 Task: Search one way flight ticket for 2 adults, 2 infants in seat and 1 infant on lap in first from Daytona Beach: Daytona Beach International Airport to Rock Springs: Southwest Wyoming Regional Airport (rock Springs Sweetwater County Airport) on 8-5-2023. Choice of flights is United. Number of bags: 1 carry on bag and 5 checked bags. Price is upto 30000. Outbound departure time preference is 8:30.
Action: Mouse moved to (385, 159)
Screenshot: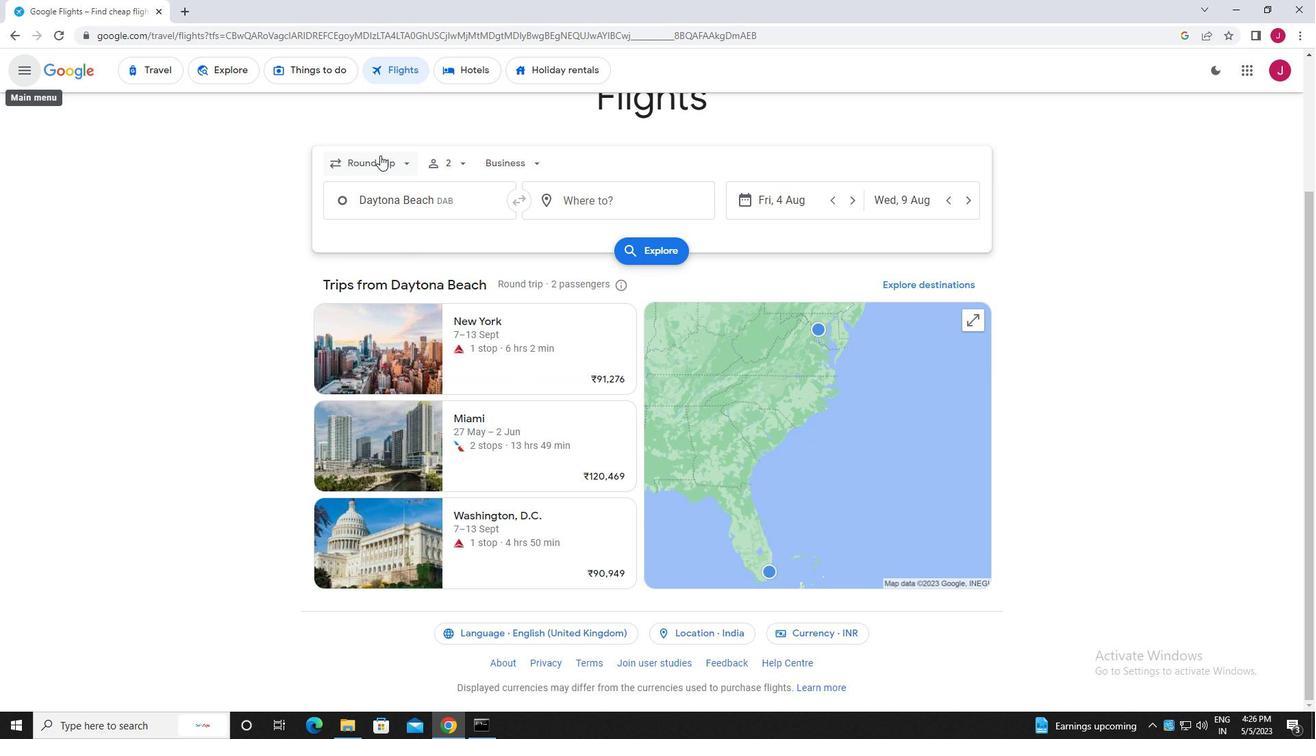 
Action: Mouse pressed left at (385, 159)
Screenshot: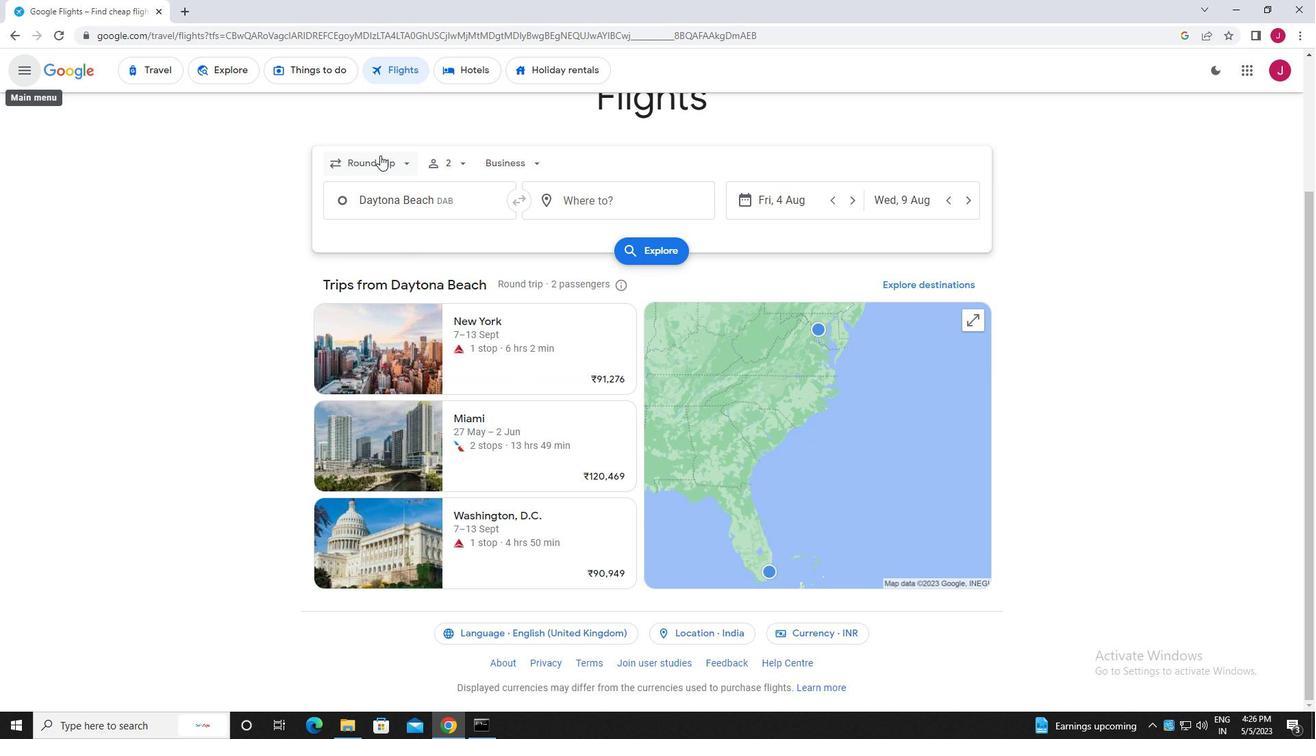 
Action: Mouse moved to (393, 227)
Screenshot: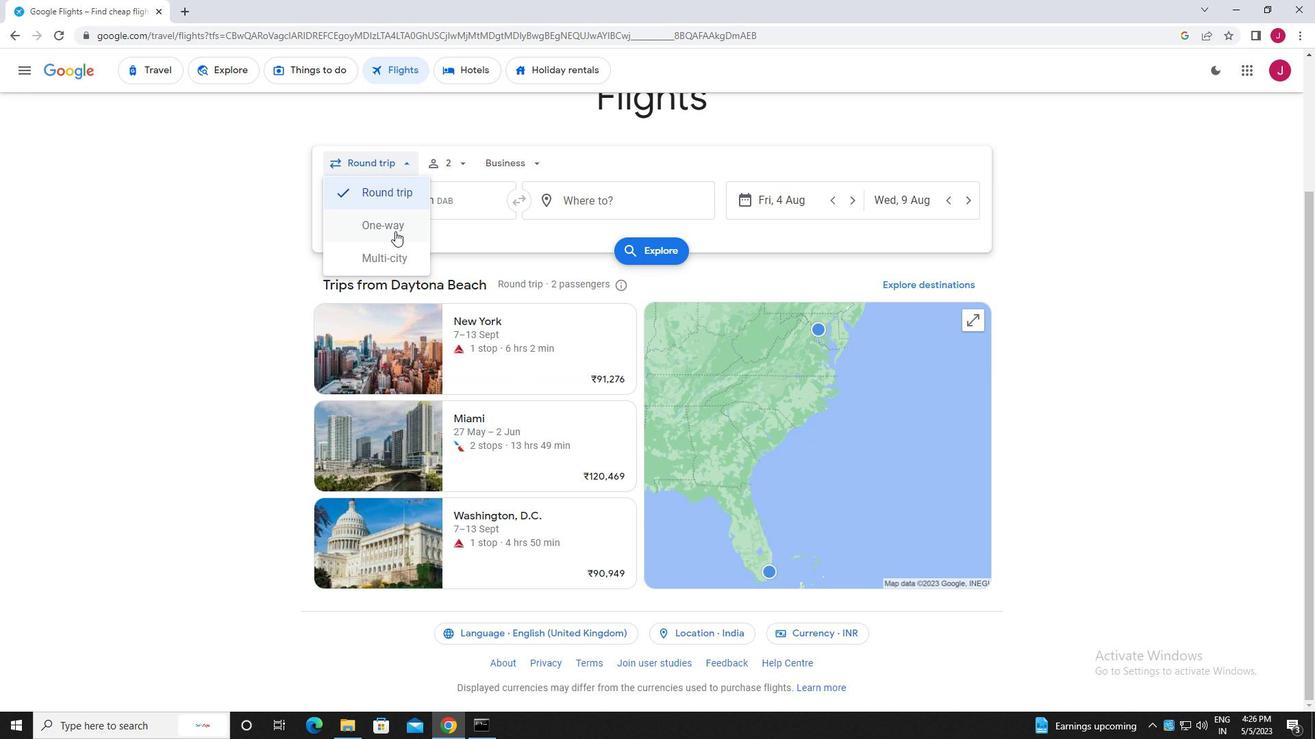 
Action: Mouse pressed left at (393, 227)
Screenshot: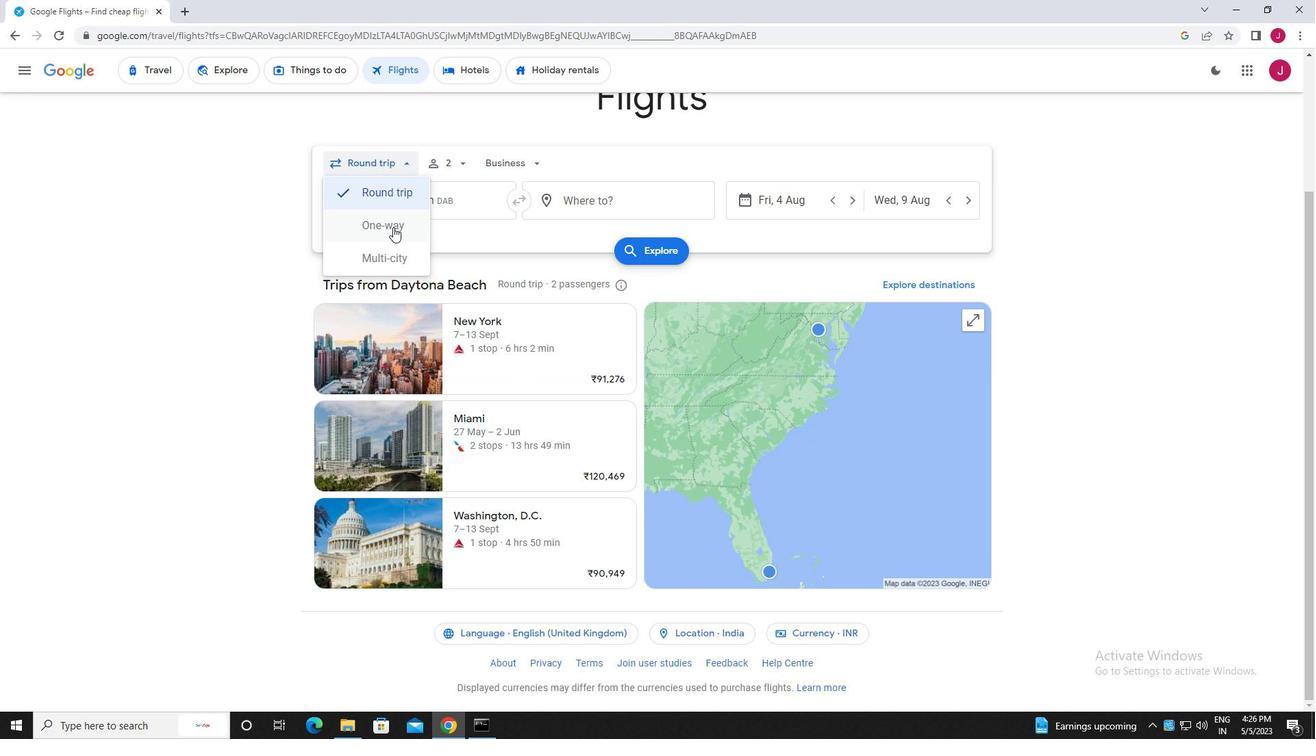 
Action: Mouse moved to (457, 164)
Screenshot: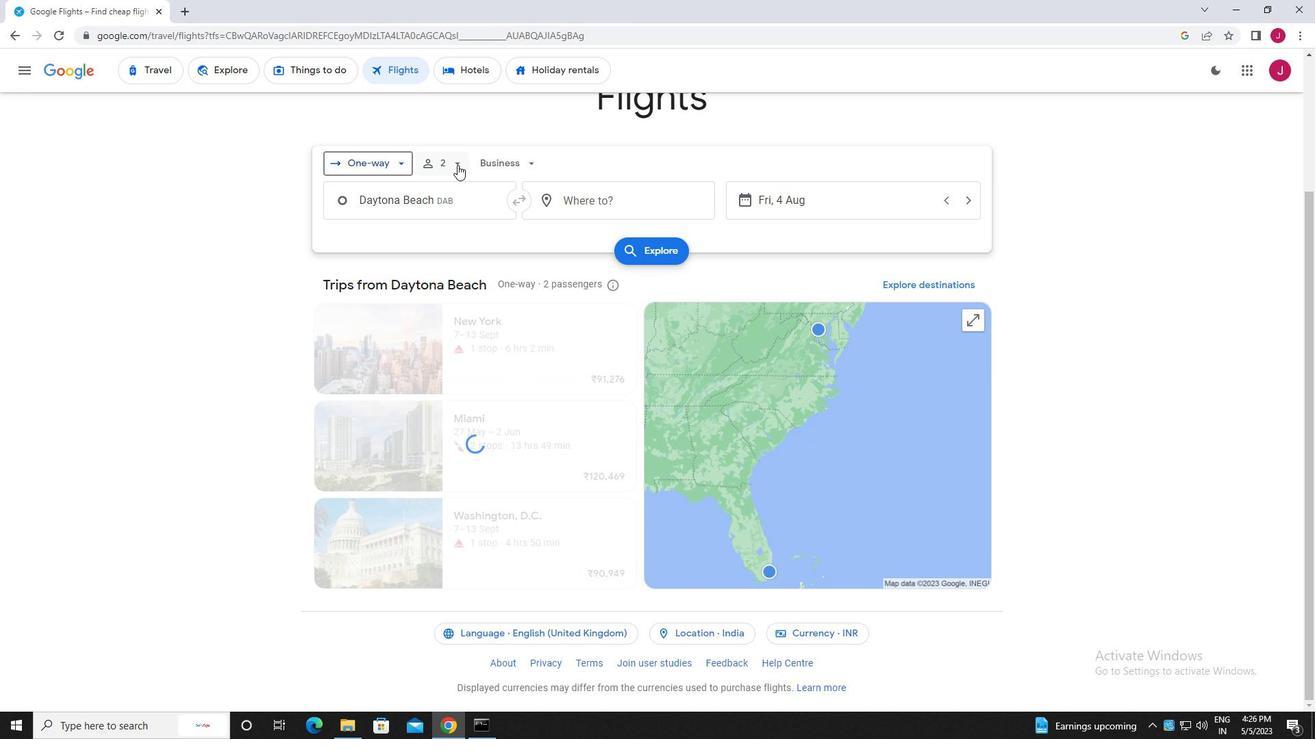 
Action: Mouse pressed left at (457, 164)
Screenshot: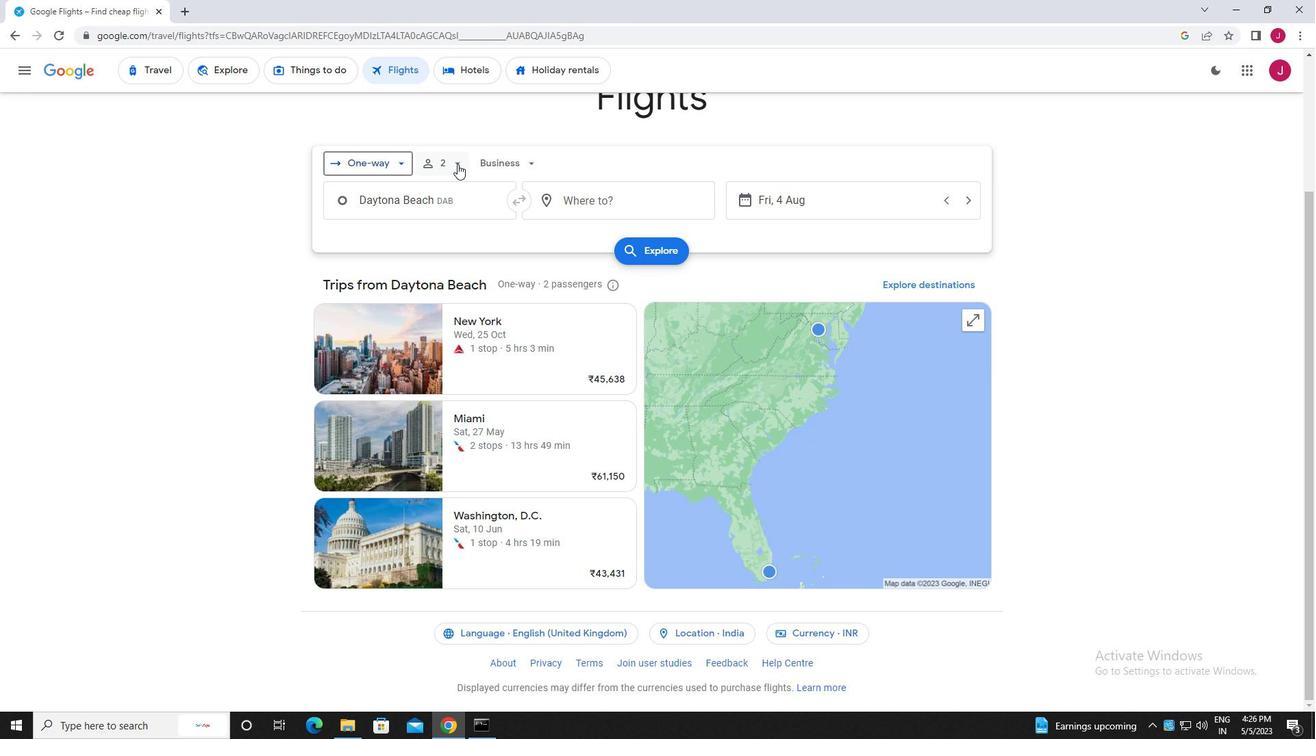 
Action: Mouse moved to (559, 199)
Screenshot: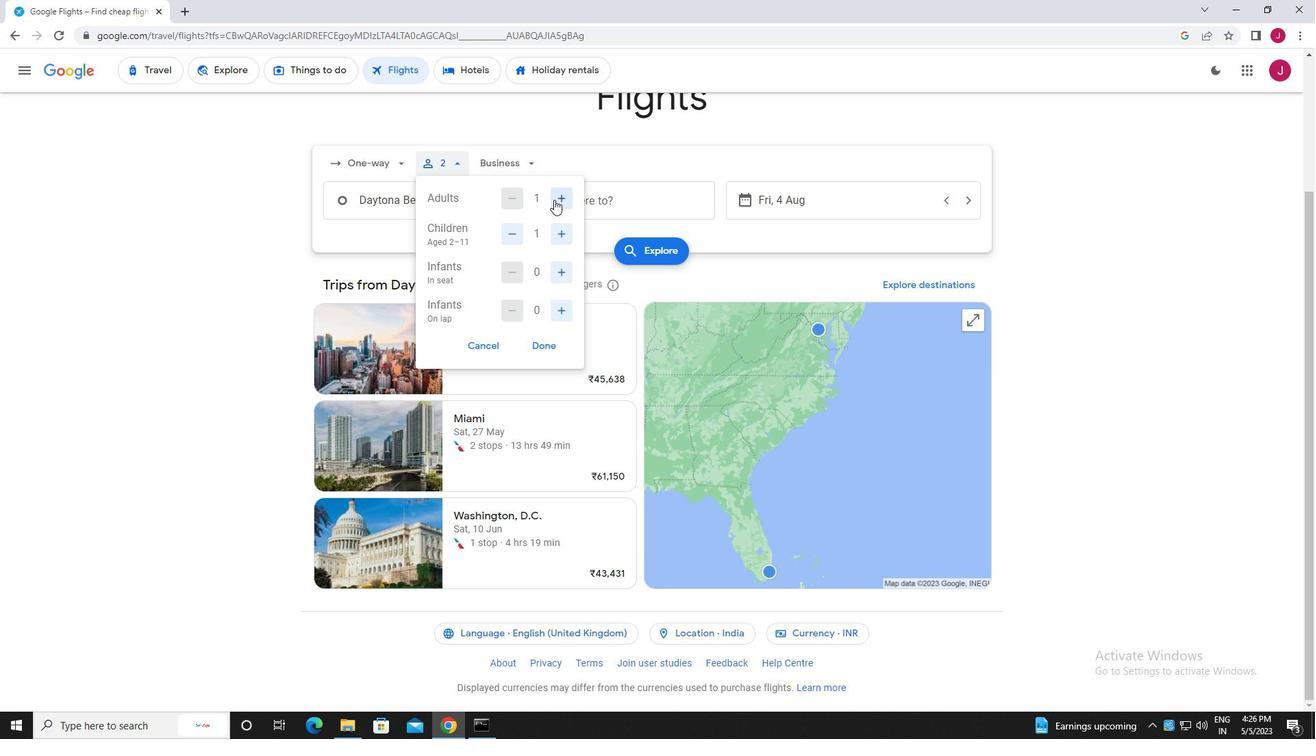 
Action: Mouse pressed left at (559, 199)
Screenshot: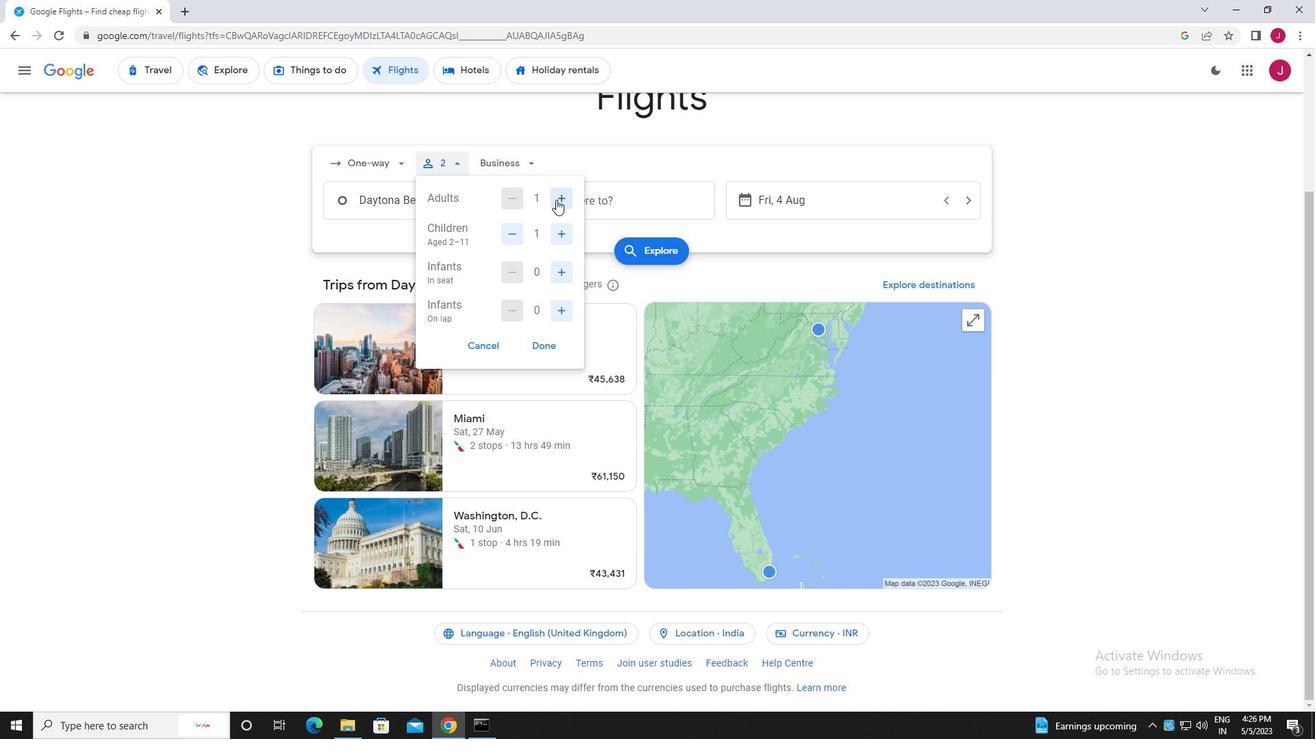
Action: Mouse moved to (560, 239)
Screenshot: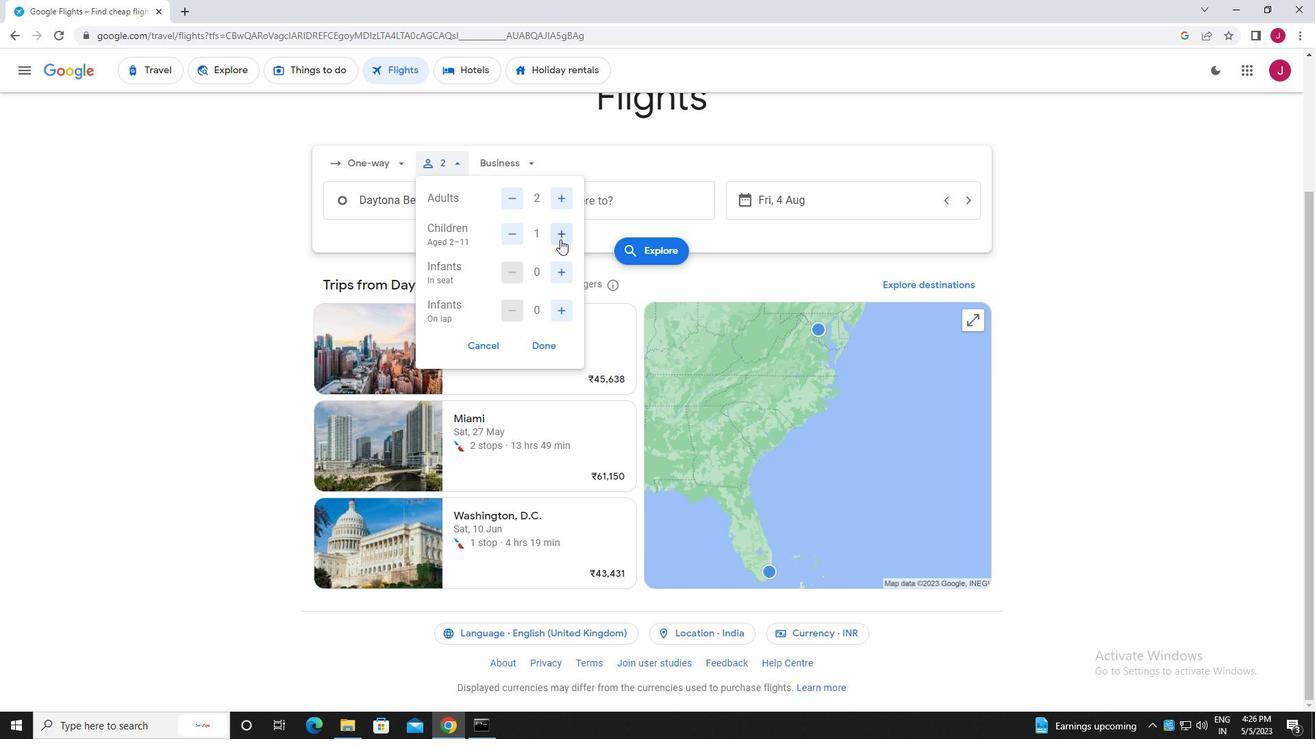 
Action: Mouse pressed left at (560, 239)
Screenshot: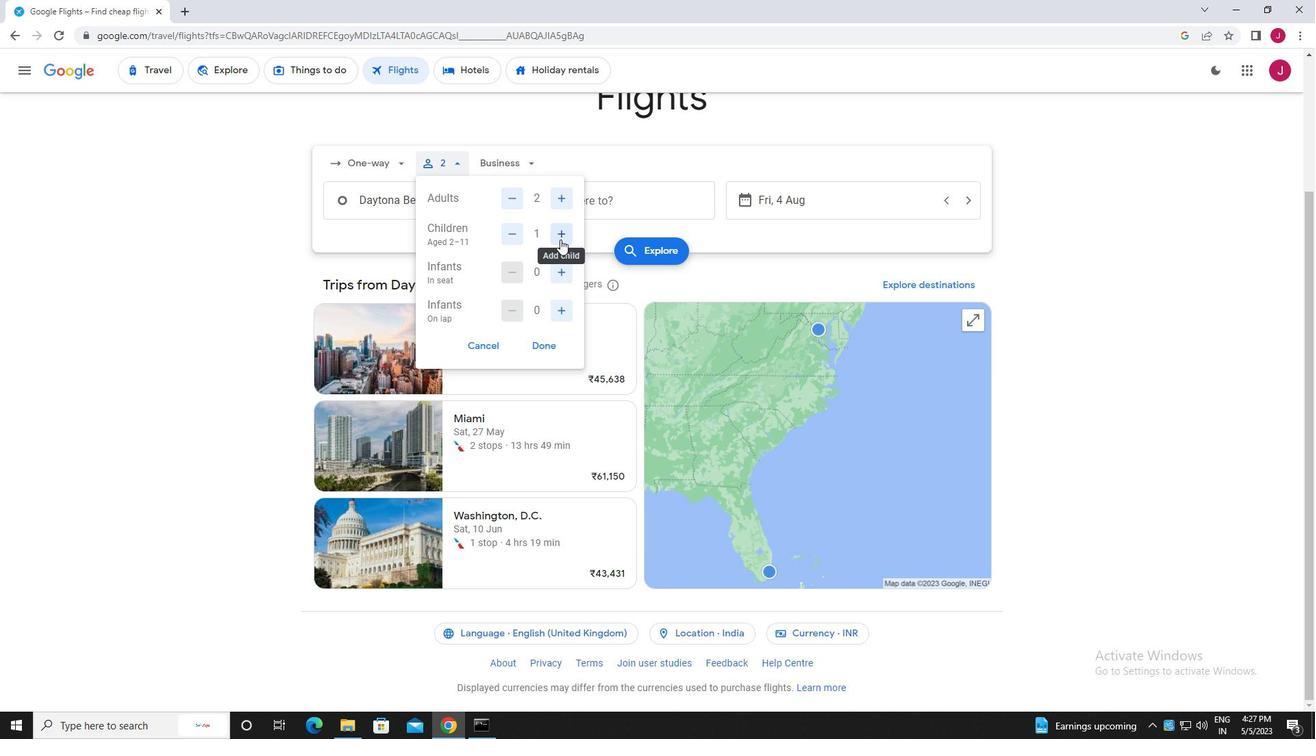 
Action: Mouse moved to (511, 235)
Screenshot: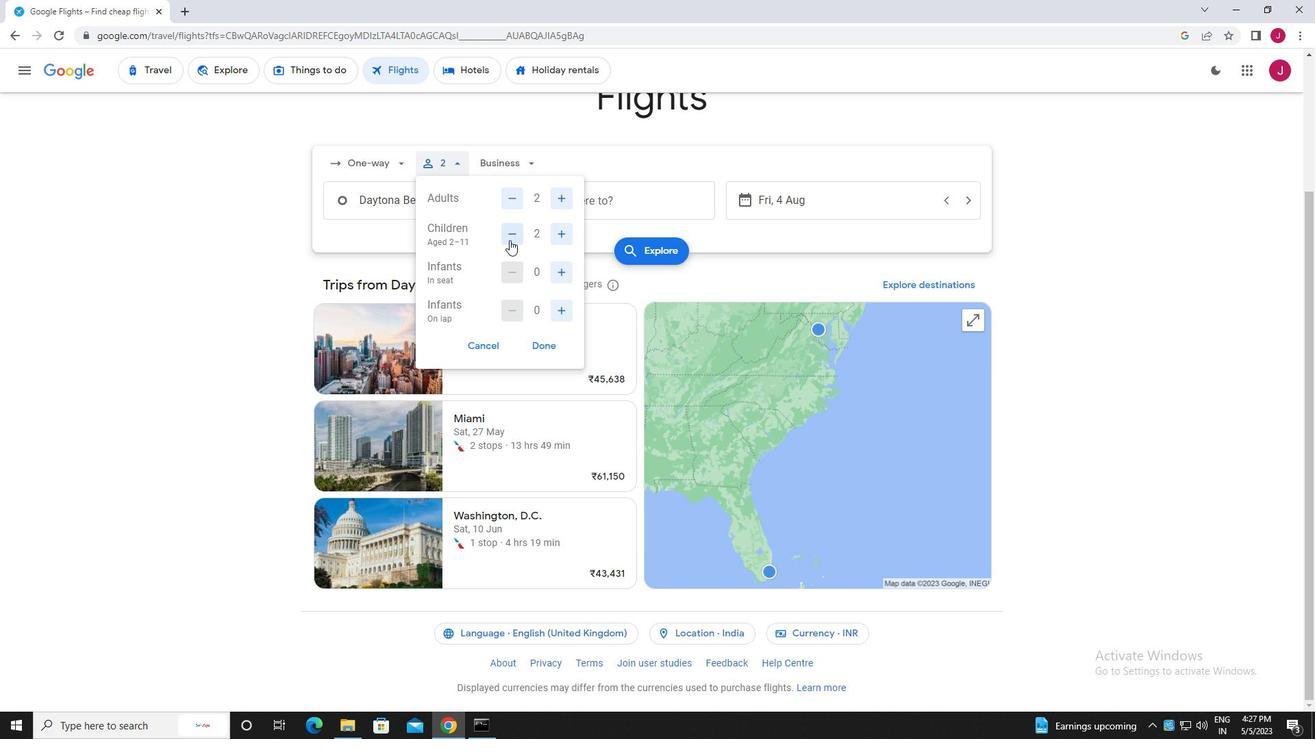 
Action: Mouse pressed left at (511, 235)
Screenshot: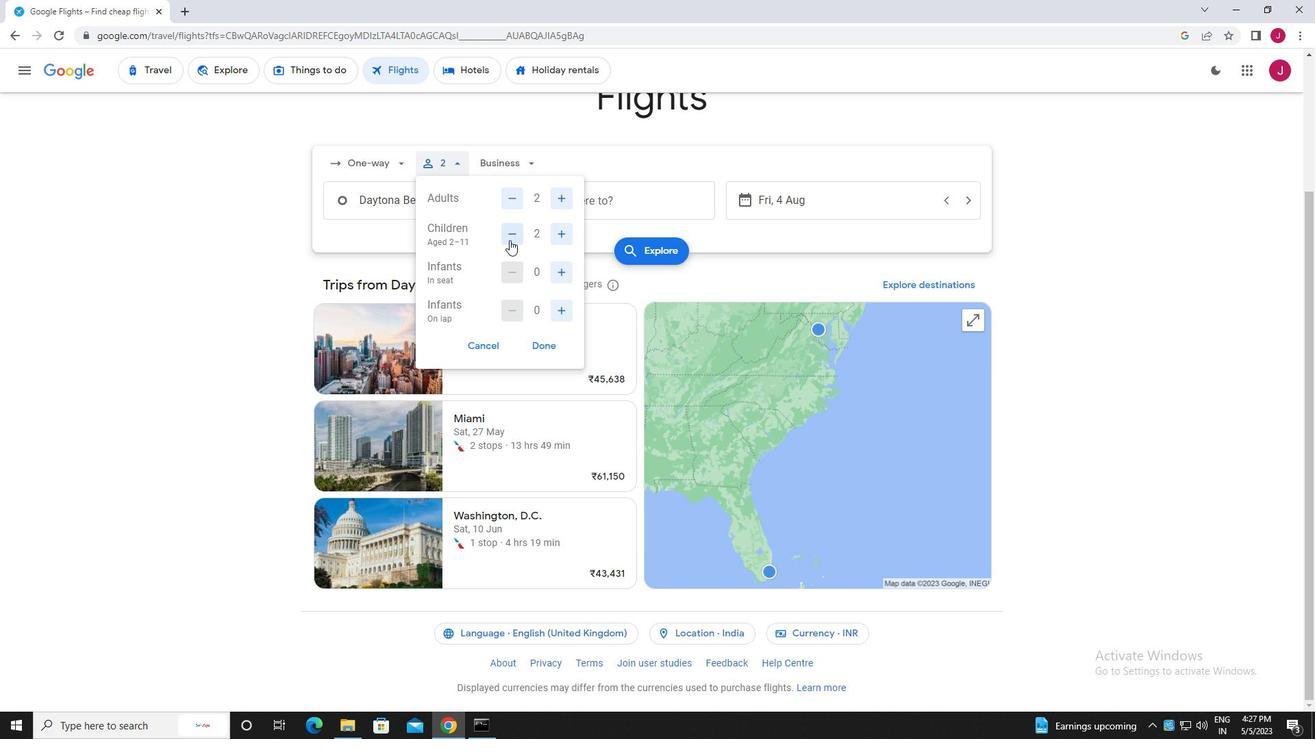 
Action: Mouse pressed left at (511, 235)
Screenshot: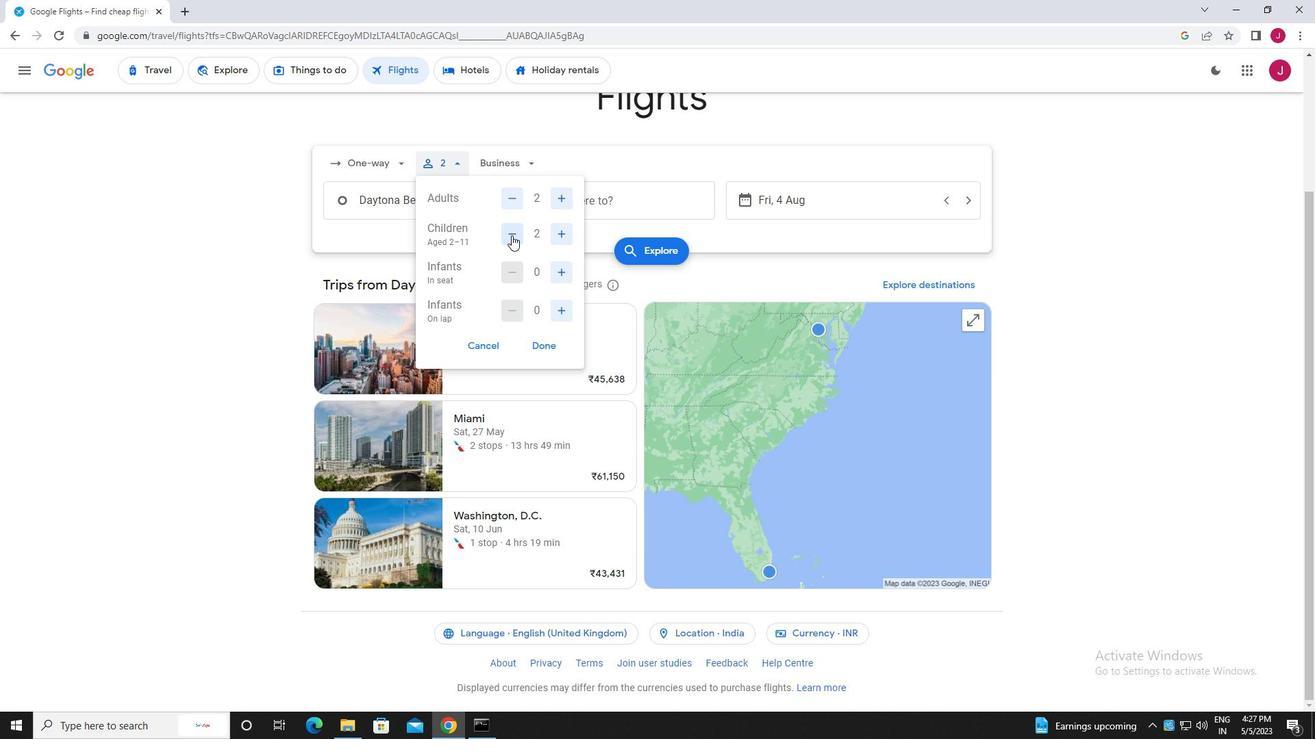 
Action: Mouse moved to (560, 270)
Screenshot: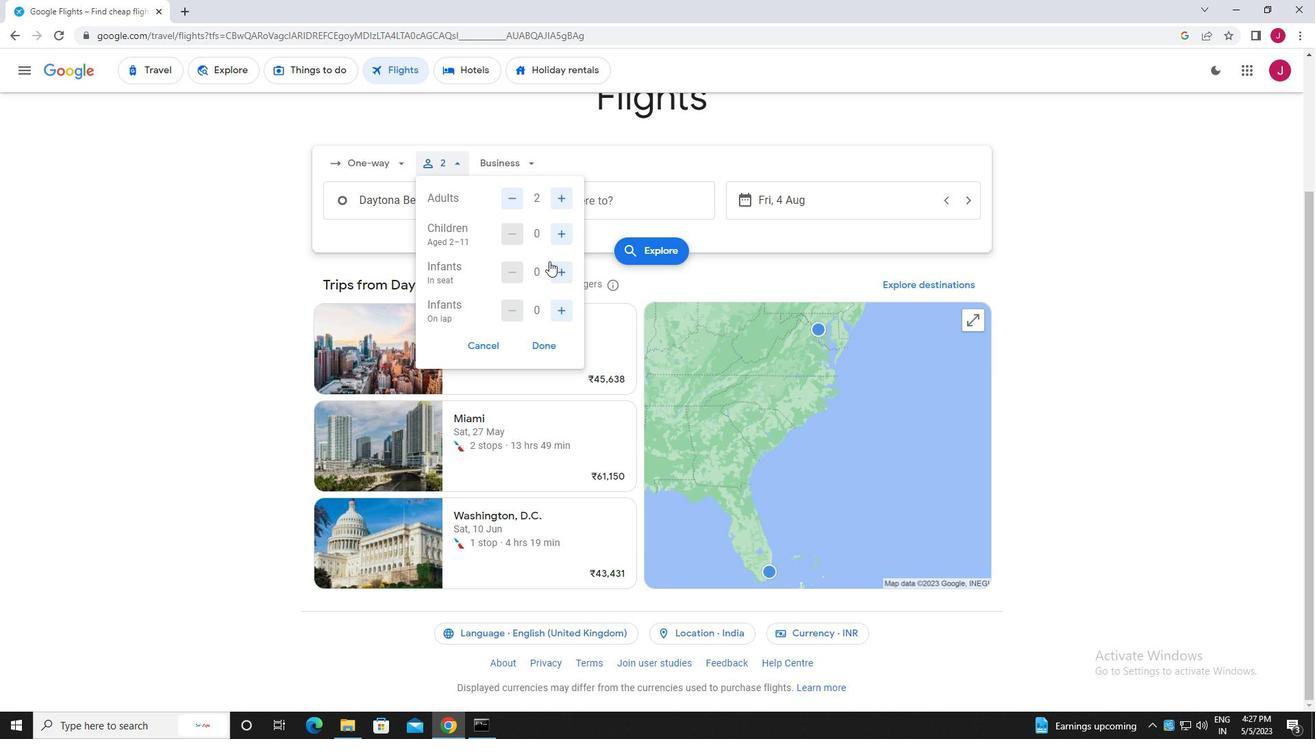 
Action: Mouse pressed left at (560, 270)
Screenshot: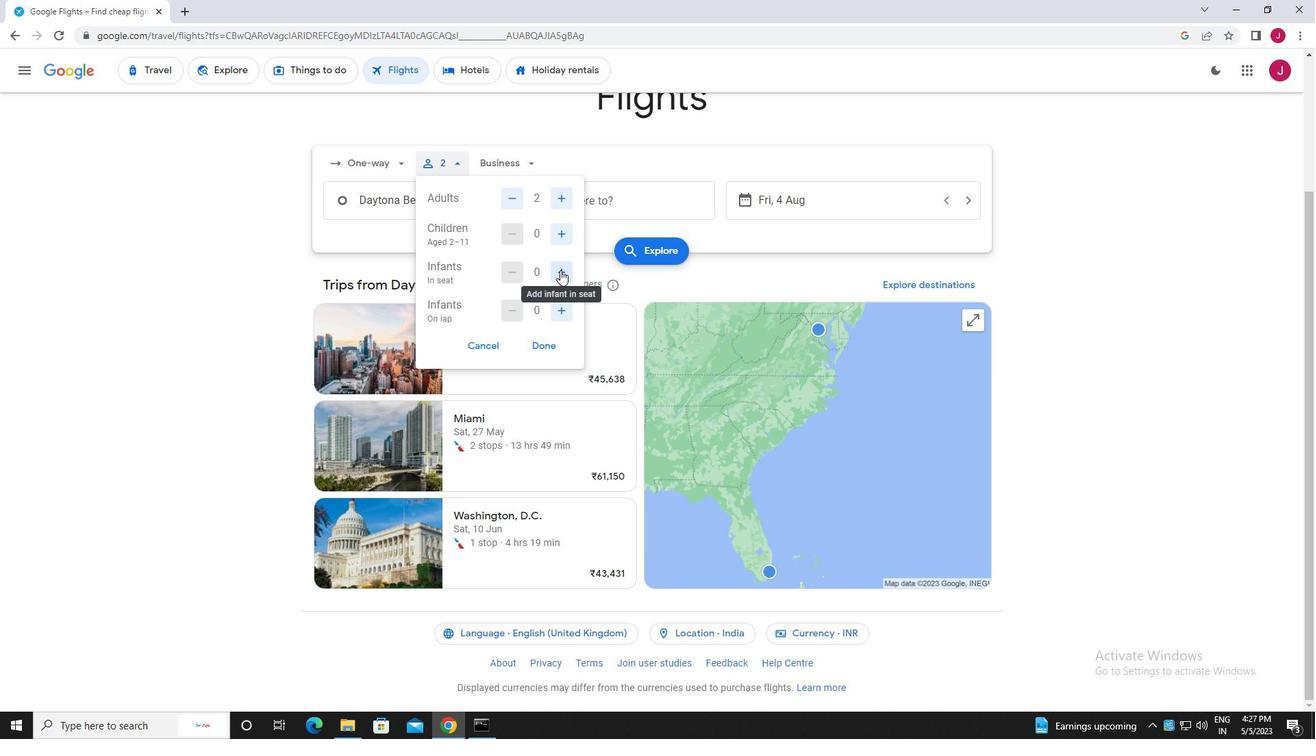 
Action: Mouse pressed left at (560, 270)
Screenshot: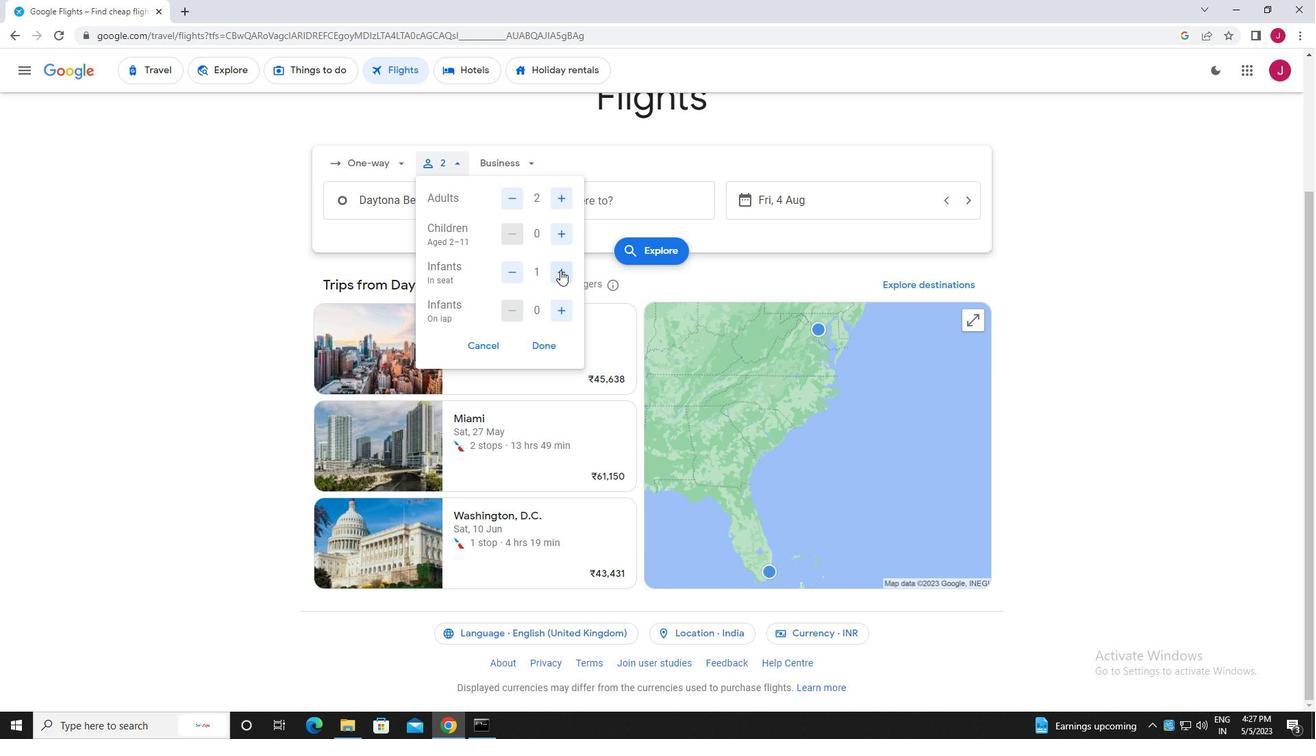 
Action: Mouse moved to (560, 311)
Screenshot: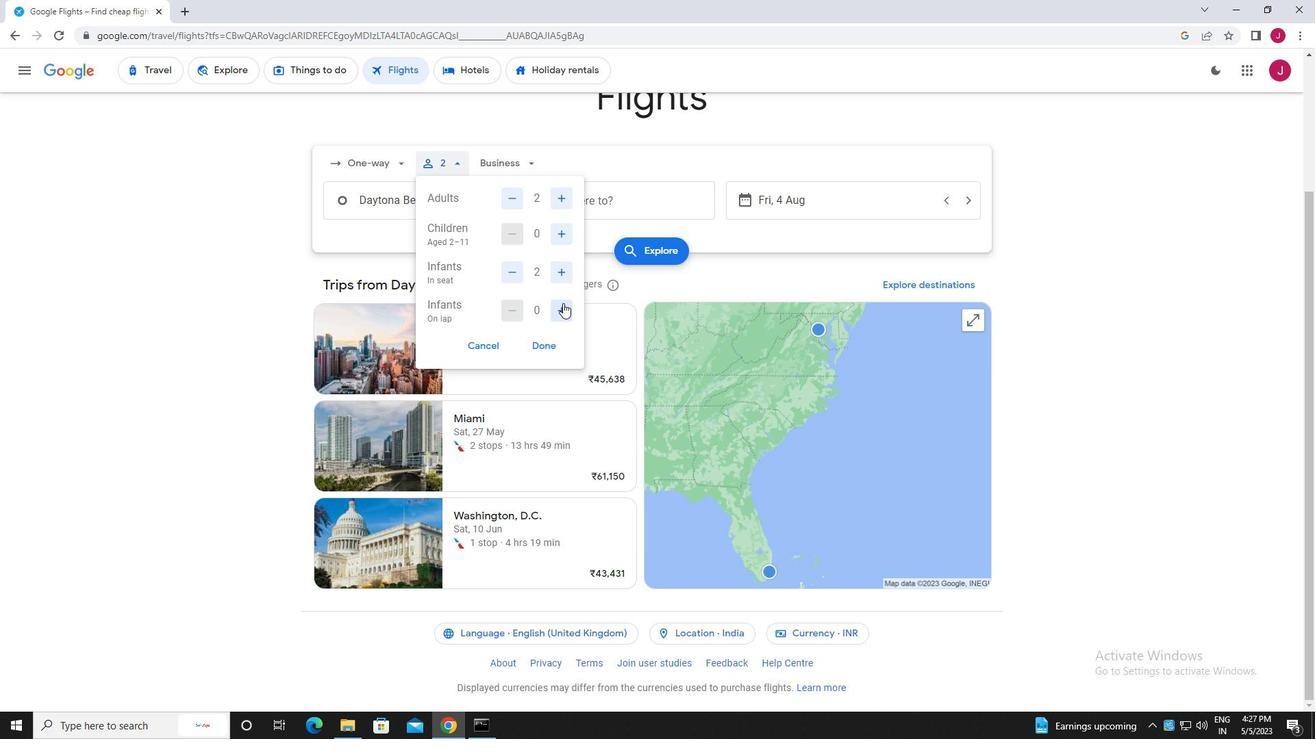 
Action: Mouse pressed left at (560, 311)
Screenshot: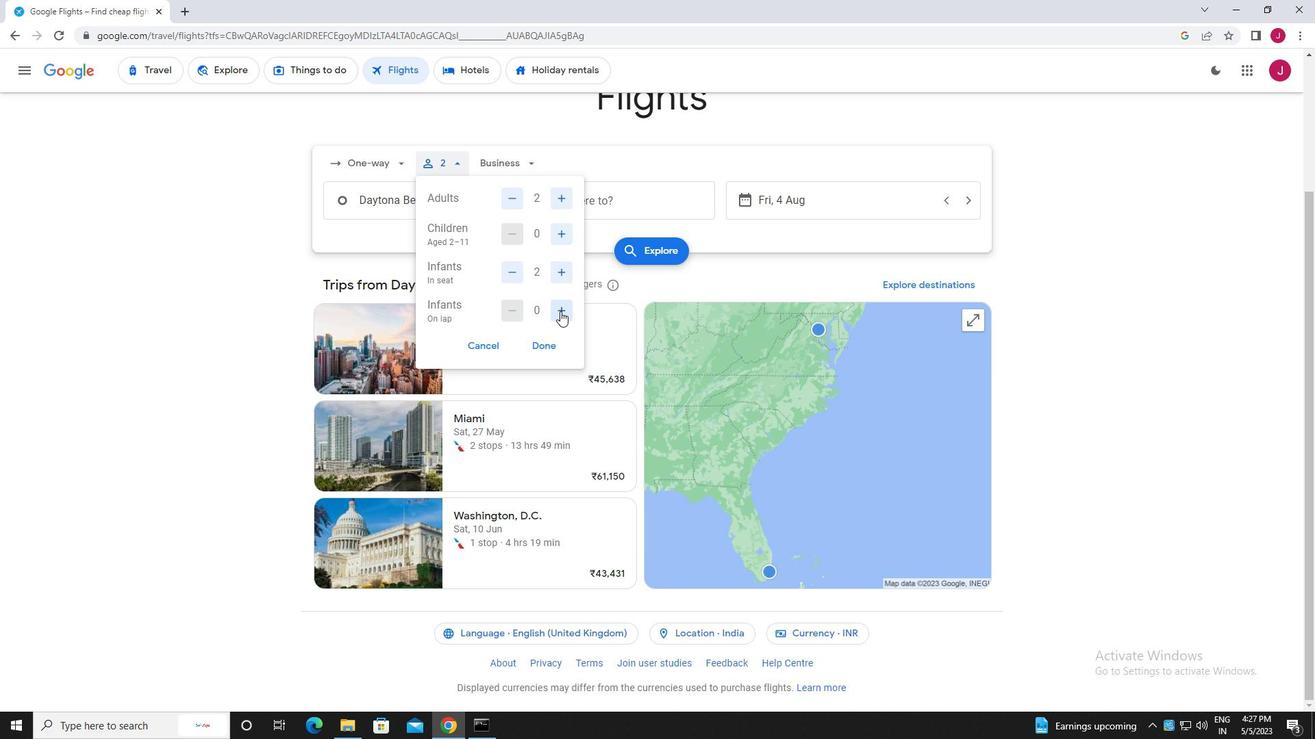 
Action: Mouse moved to (547, 345)
Screenshot: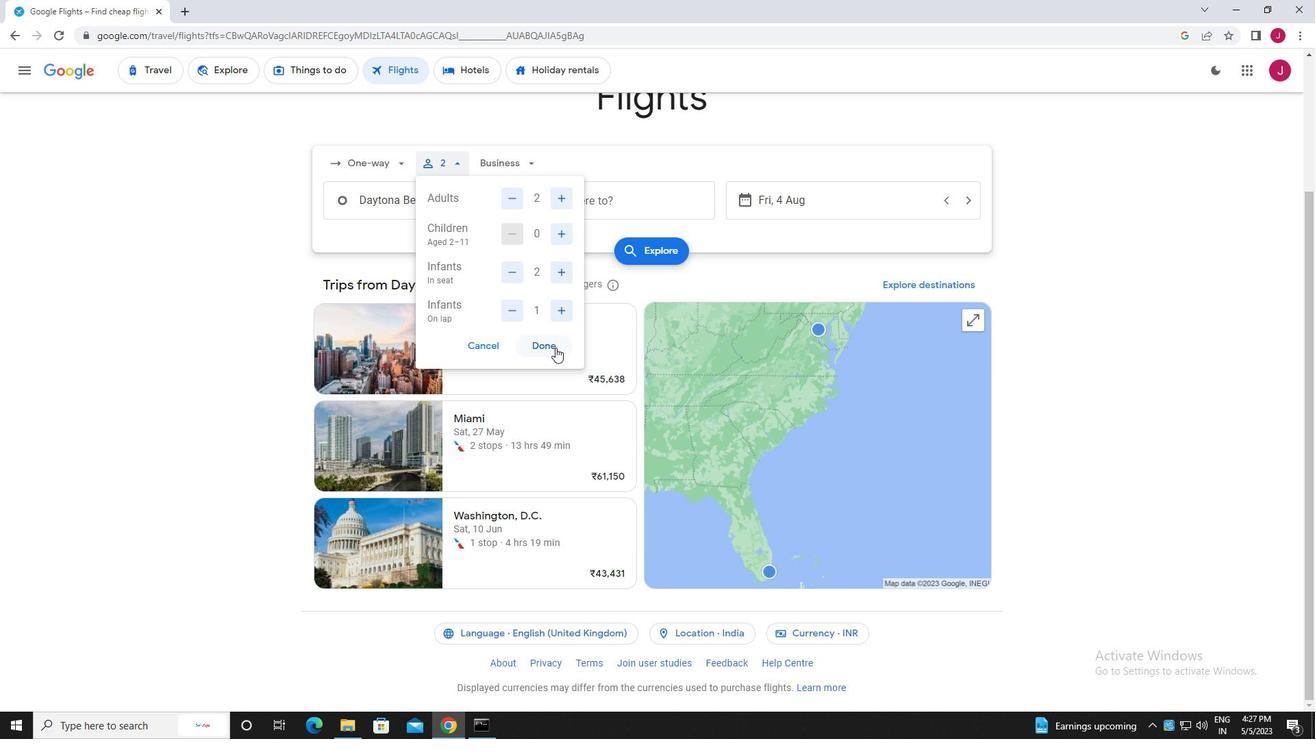 
Action: Mouse pressed left at (547, 345)
Screenshot: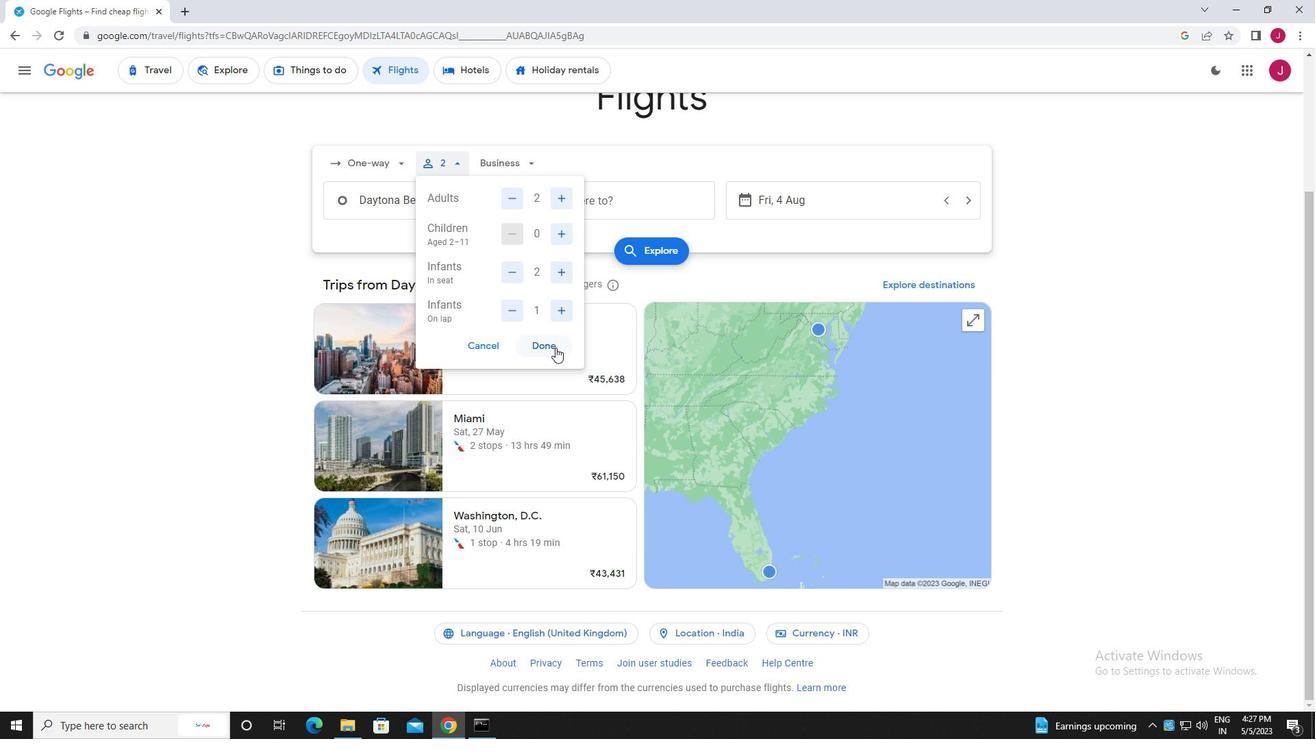 
Action: Mouse moved to (510, 165)
Screenshot: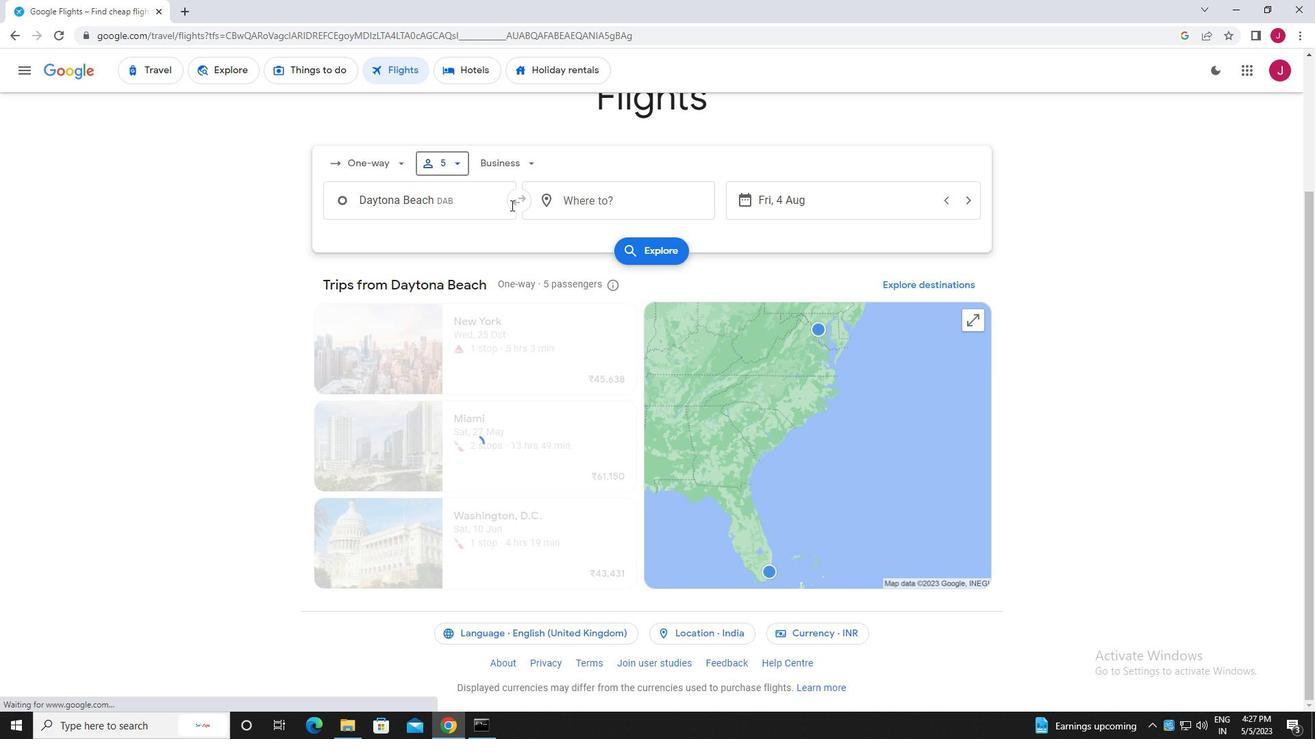 
Action: Mouse pressed left at (510, 165)
Screenshot: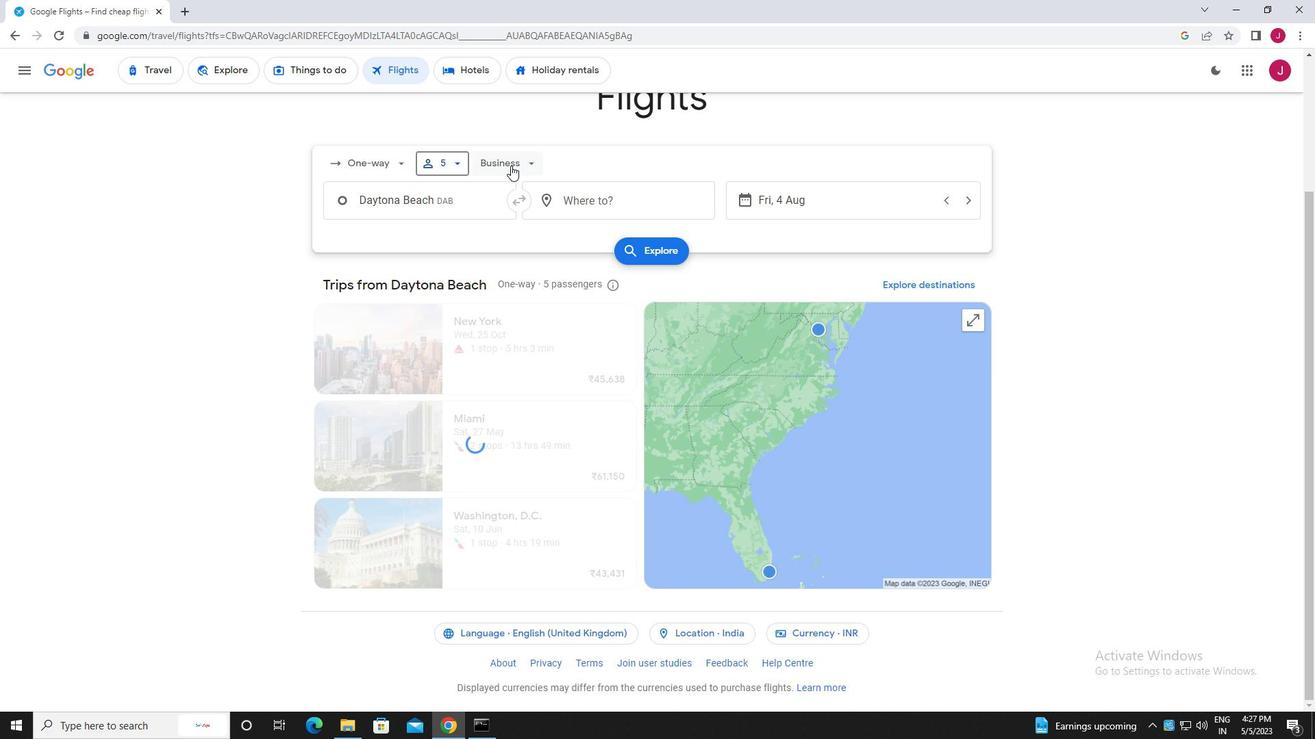 
Action: Mouse moved to (523, 294)
Screenshot: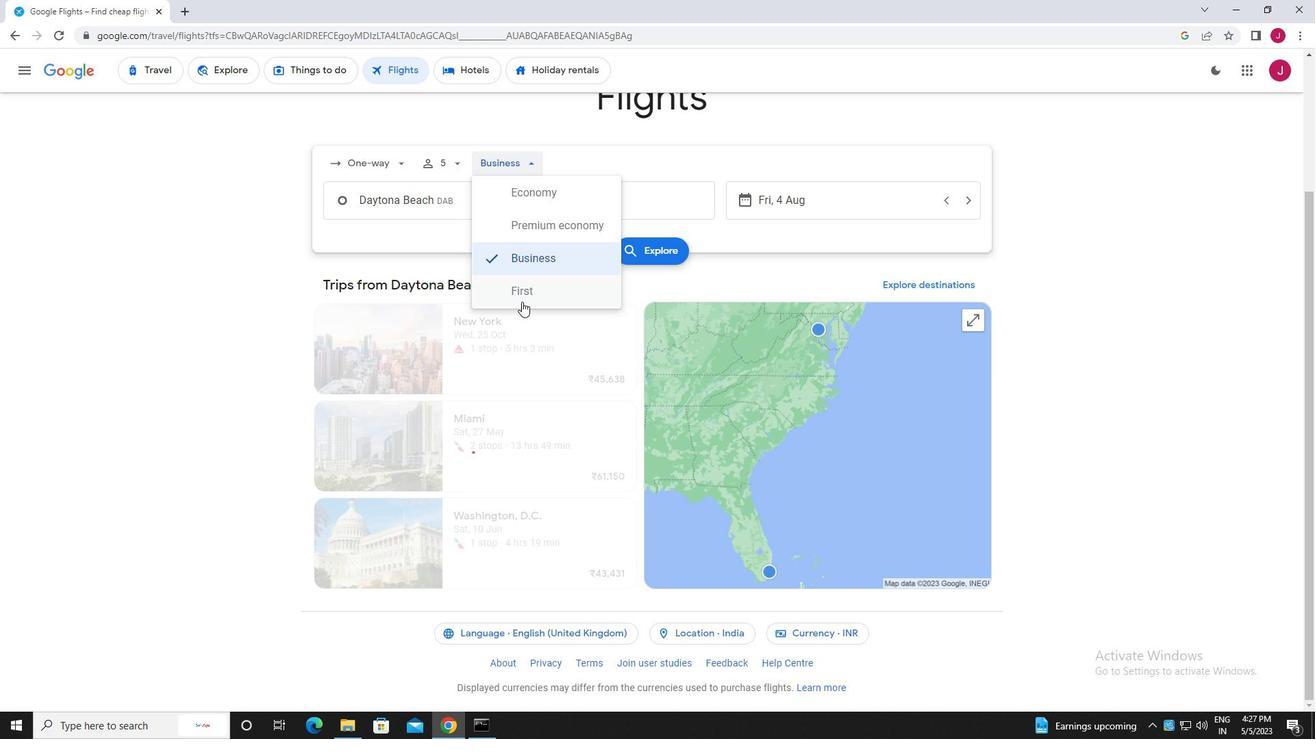 
Action: Mouse pressed left at (523, 294)
Screenshot: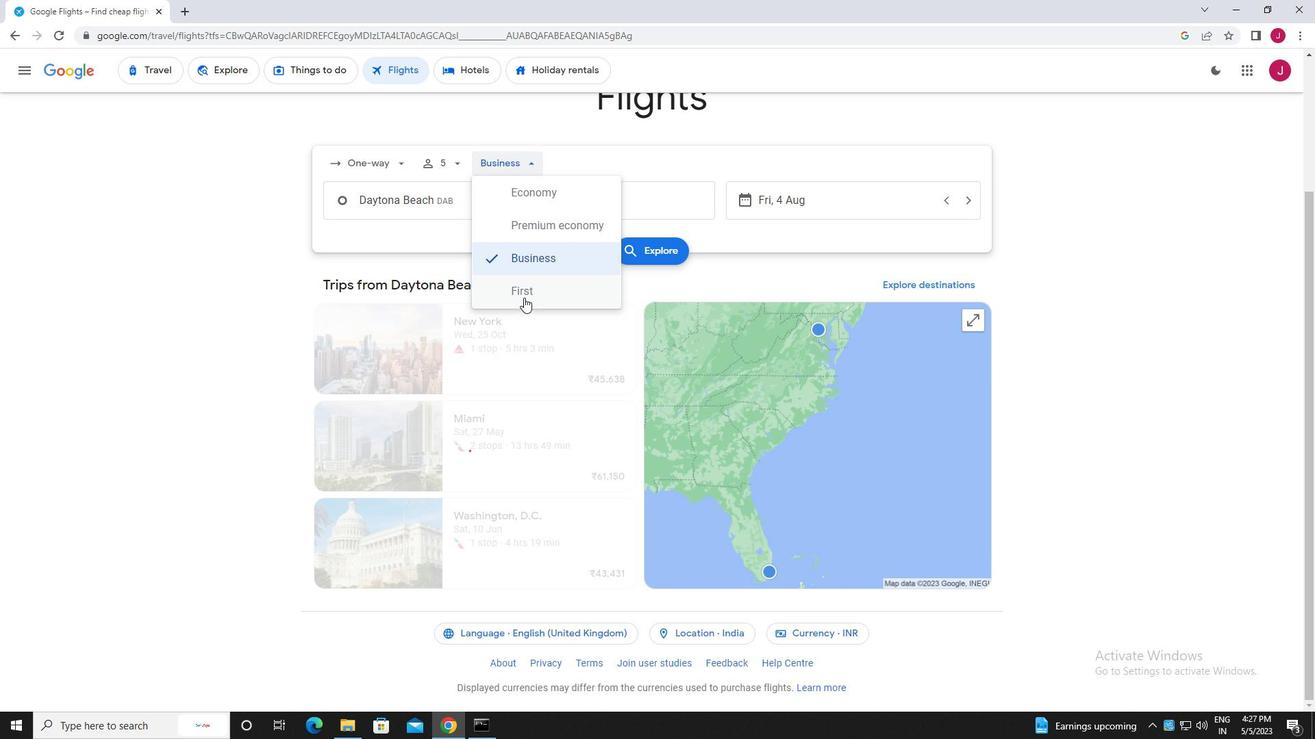 
Action: Mouse moved to (445, 194)
Screenshot: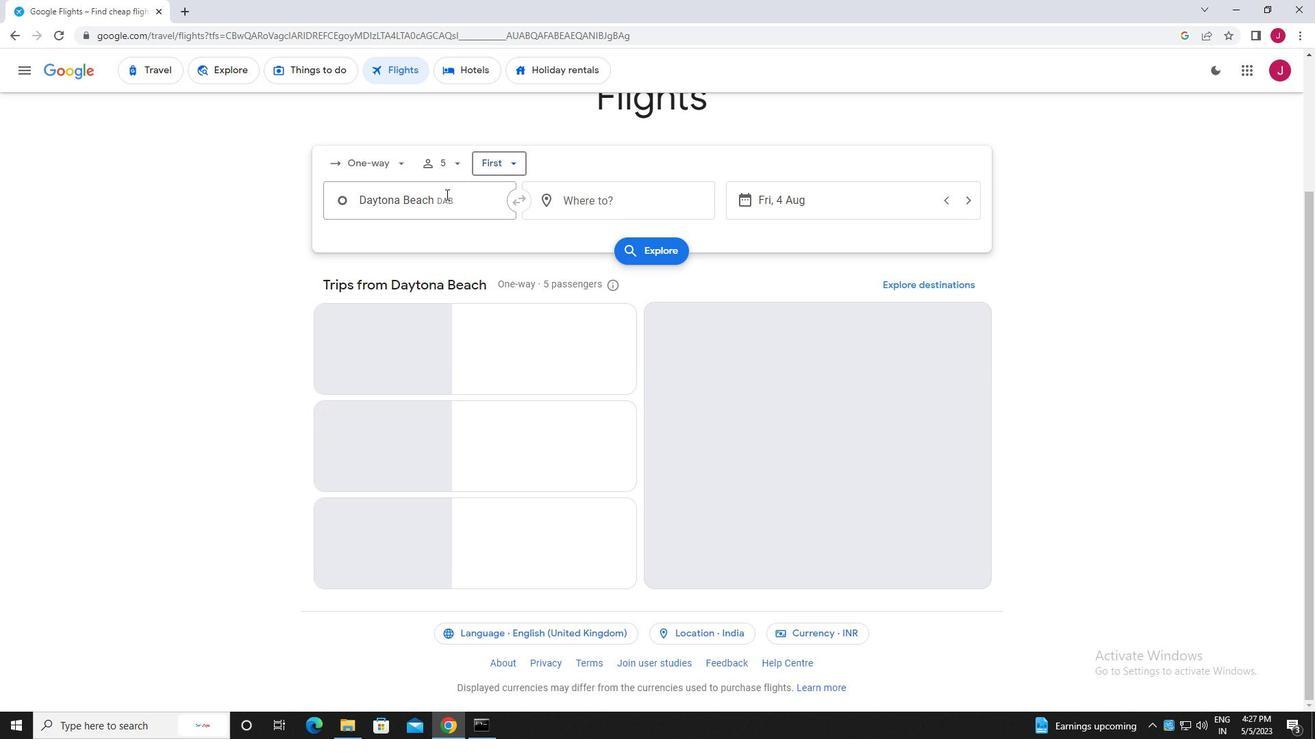 
Action: Mouse pressed left at (445, 194)
Screenshot: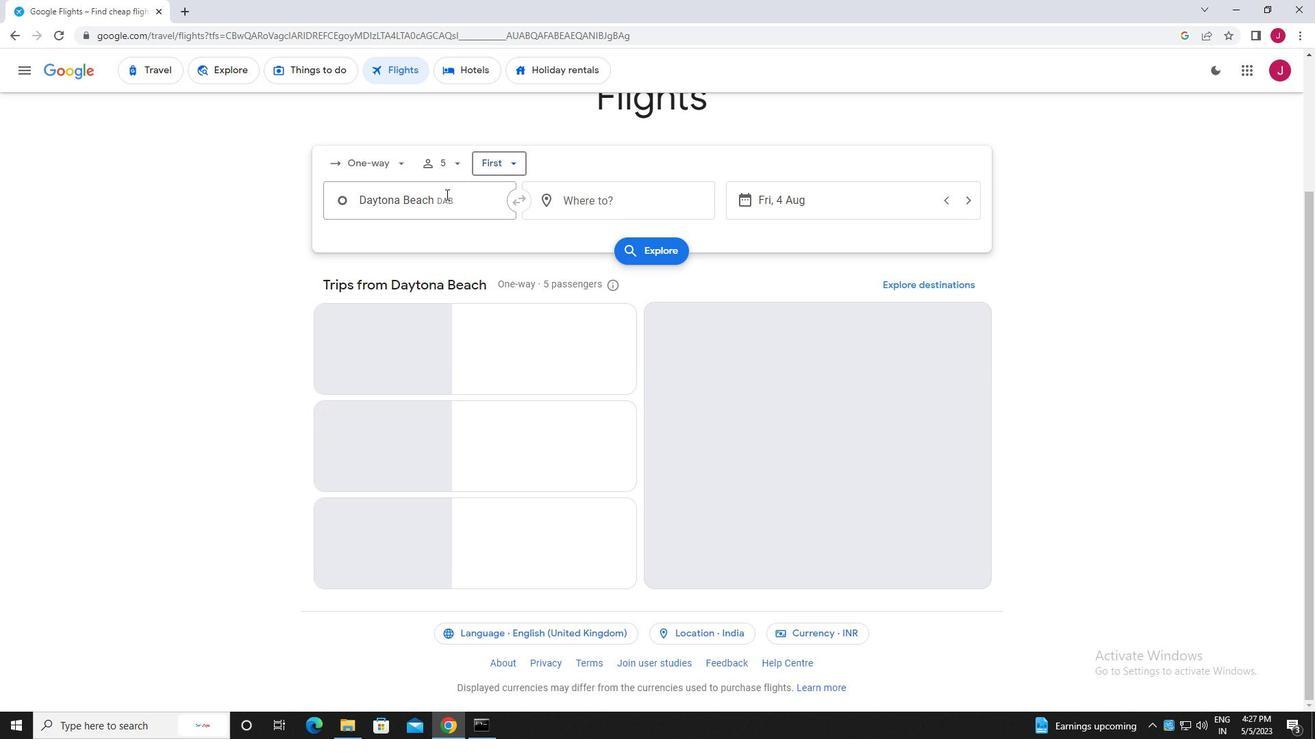 
Action: Key pressed daytona
Screenshot: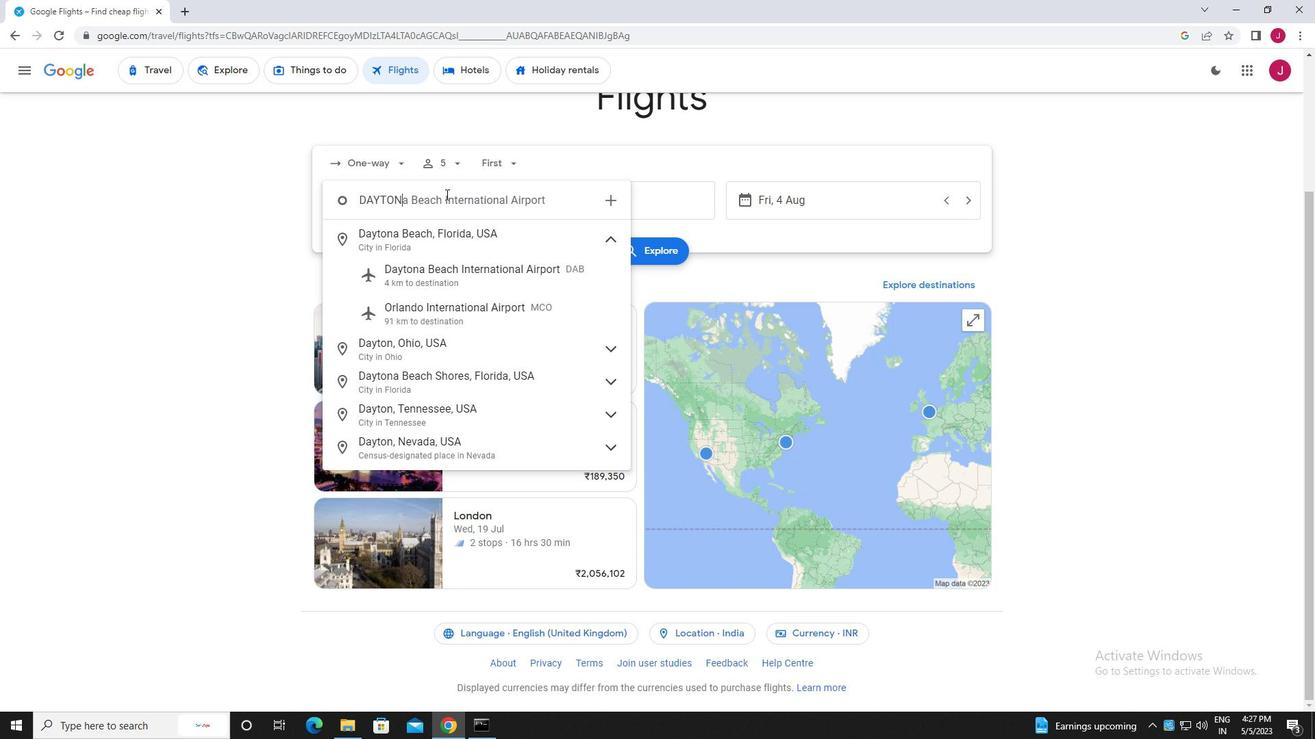 
Action: Mouse moved to (493, 273)
Screenshot: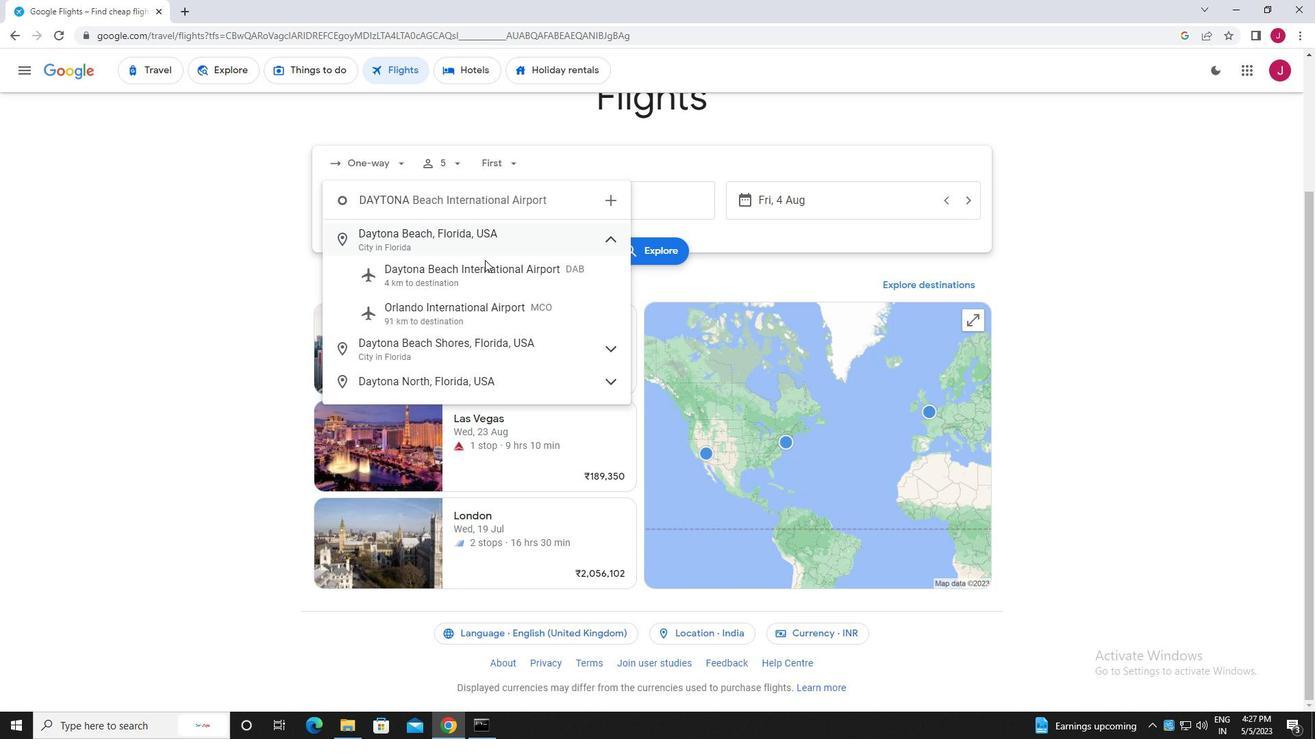 
Action: Mouse pressed left at (493, 273)
Screenshot: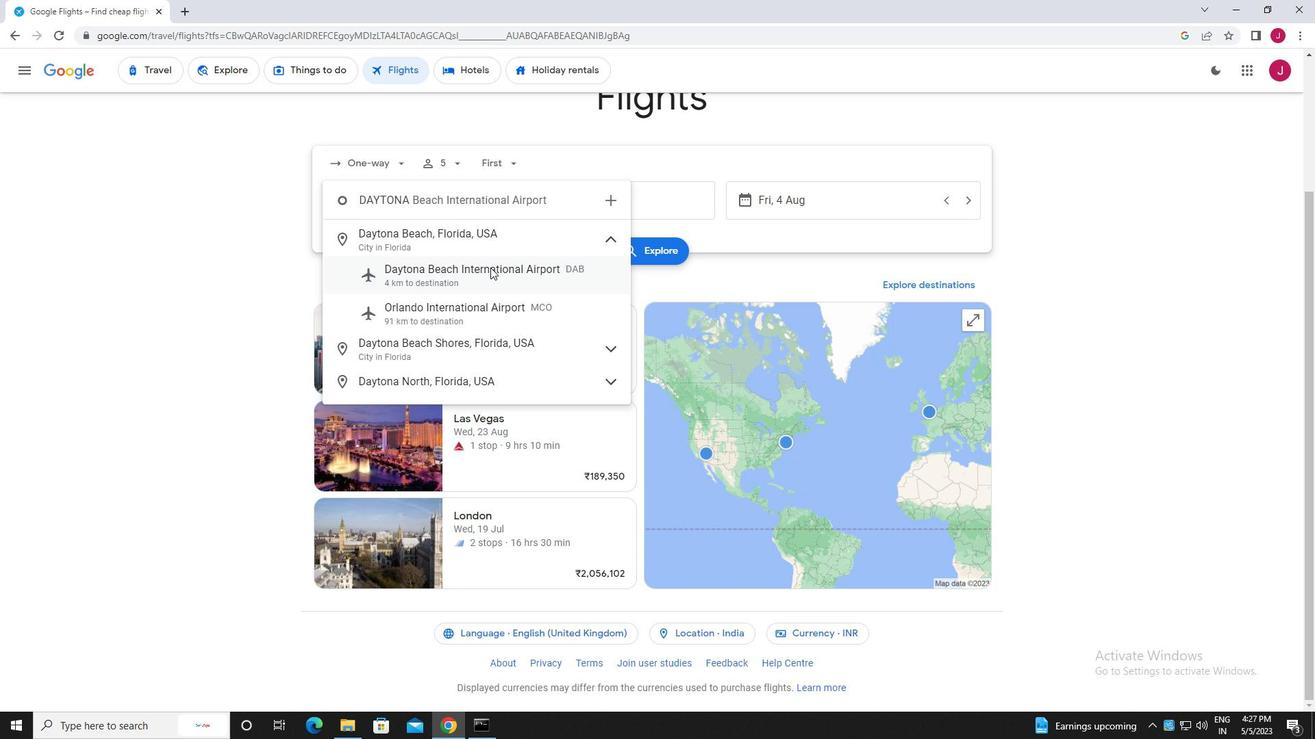 
Action: Mouse moved to (584, 198)
Screenshot: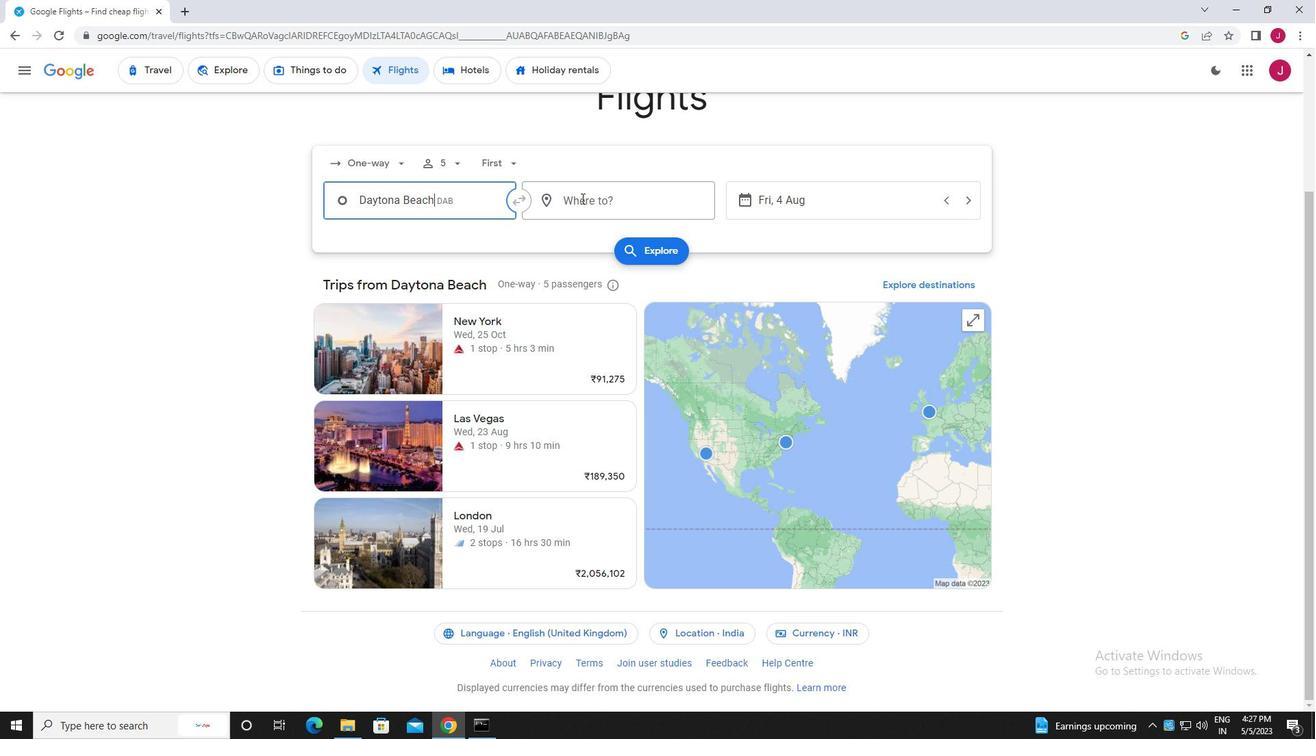 
Action: Mouse pressed left at (584, 198)
Screenshot: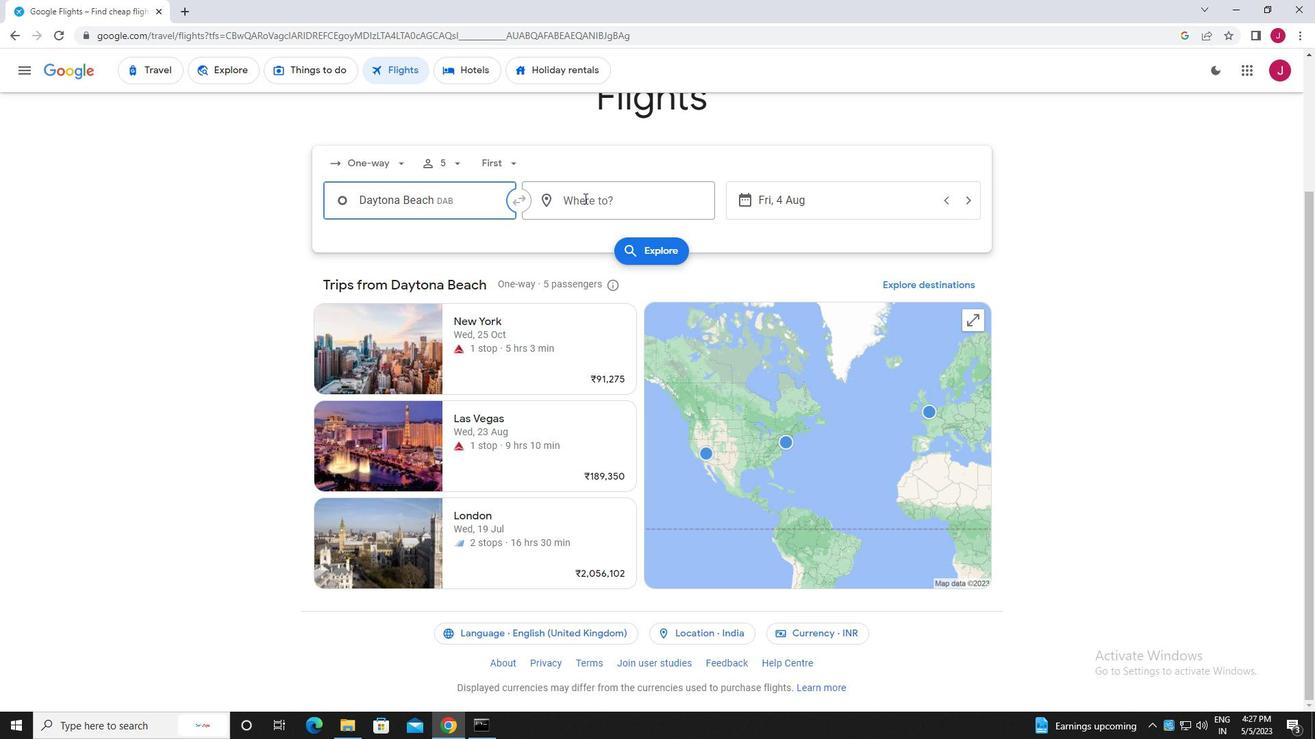 
Action: Key pressed rock<Key.space>spring
Screenshot: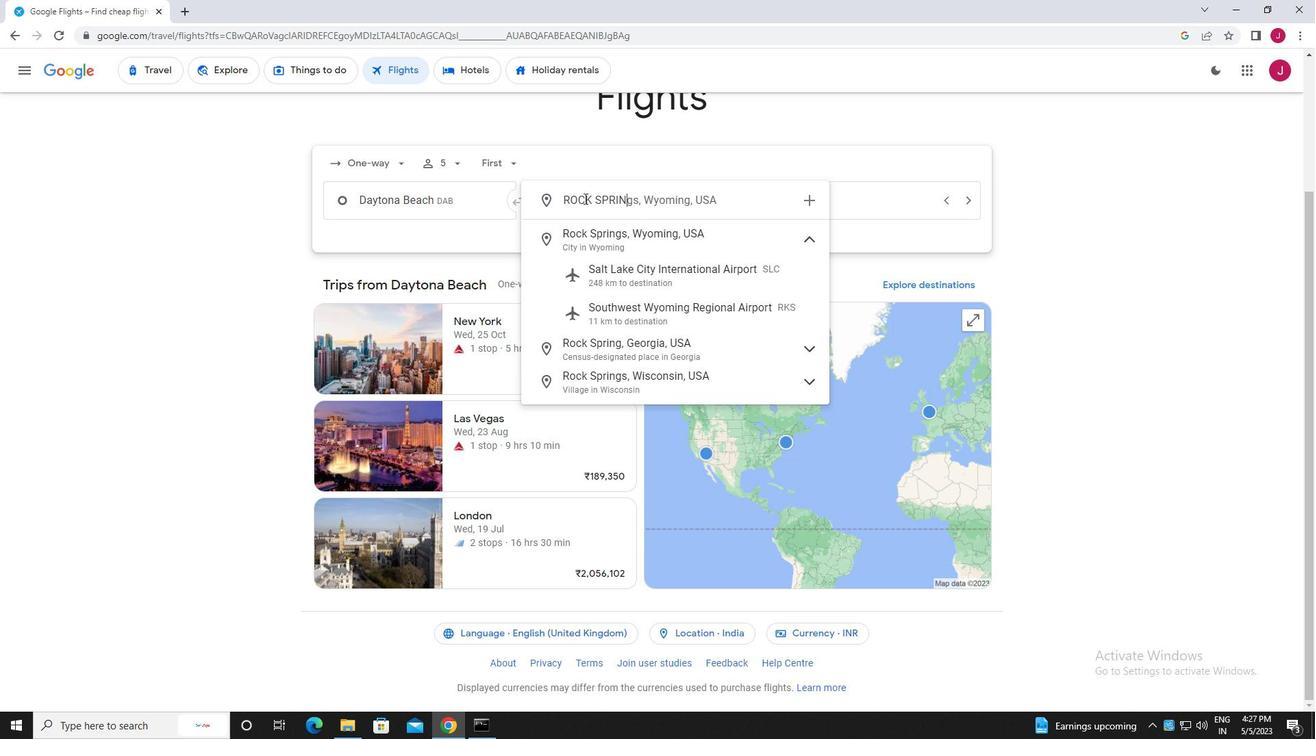 
Action: Mouse moved to (636, 308)
Screenshot: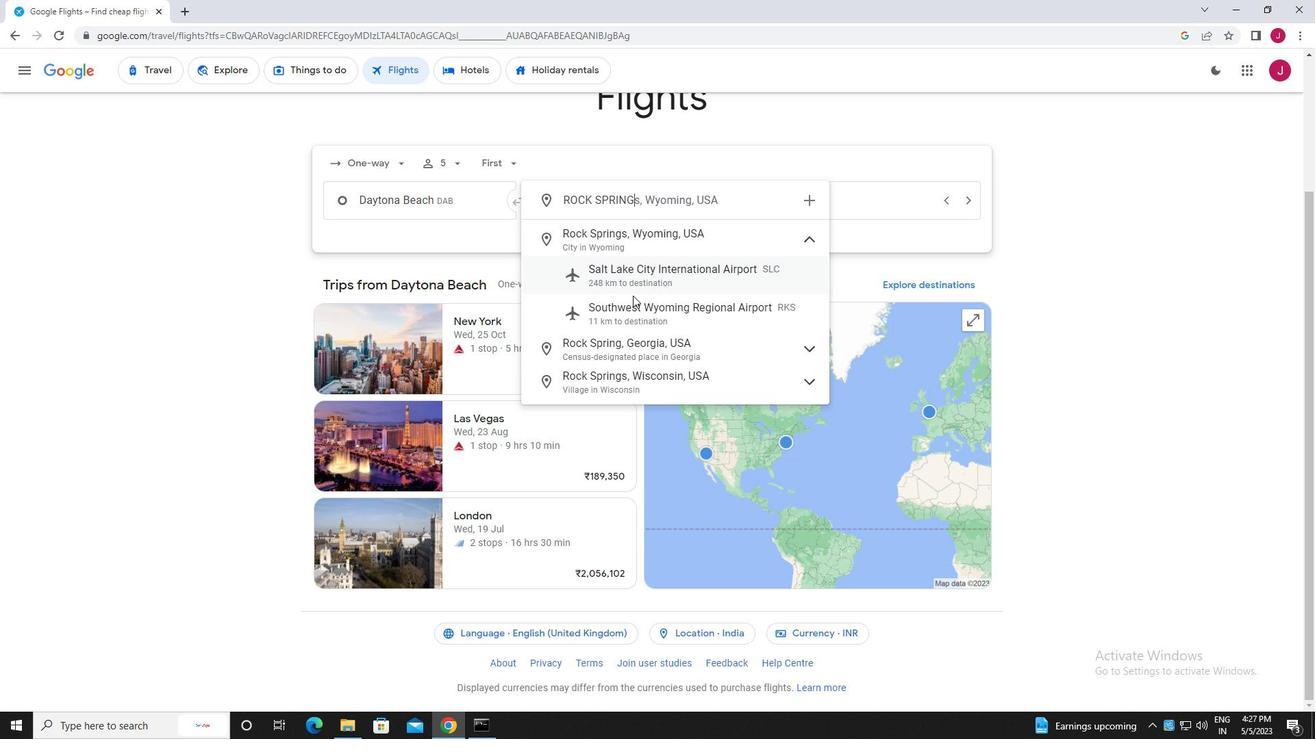 
Action: Mouse pressed left at (636, 308)
Screenshot: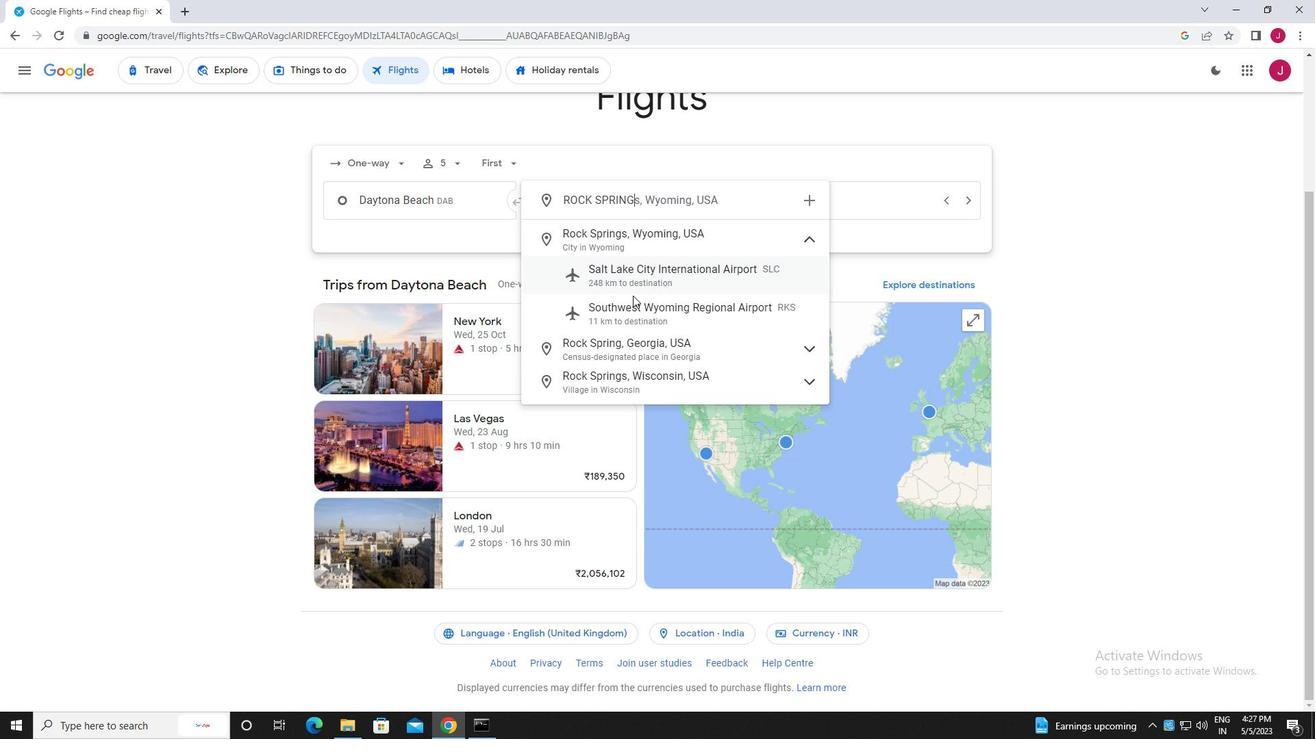 
Action: Mouse moved to (819, 203)
Screenshot: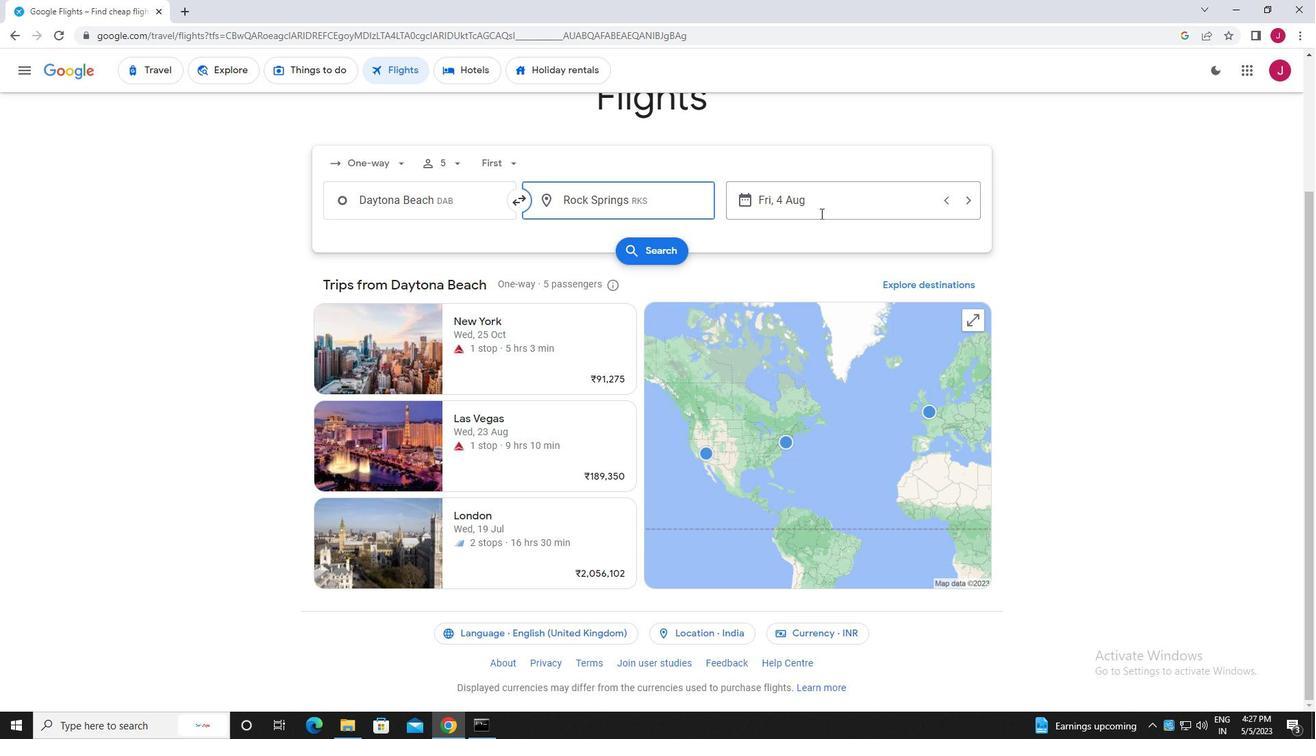 
Action: Mouse pressed left at (819, 203)
Screenshot: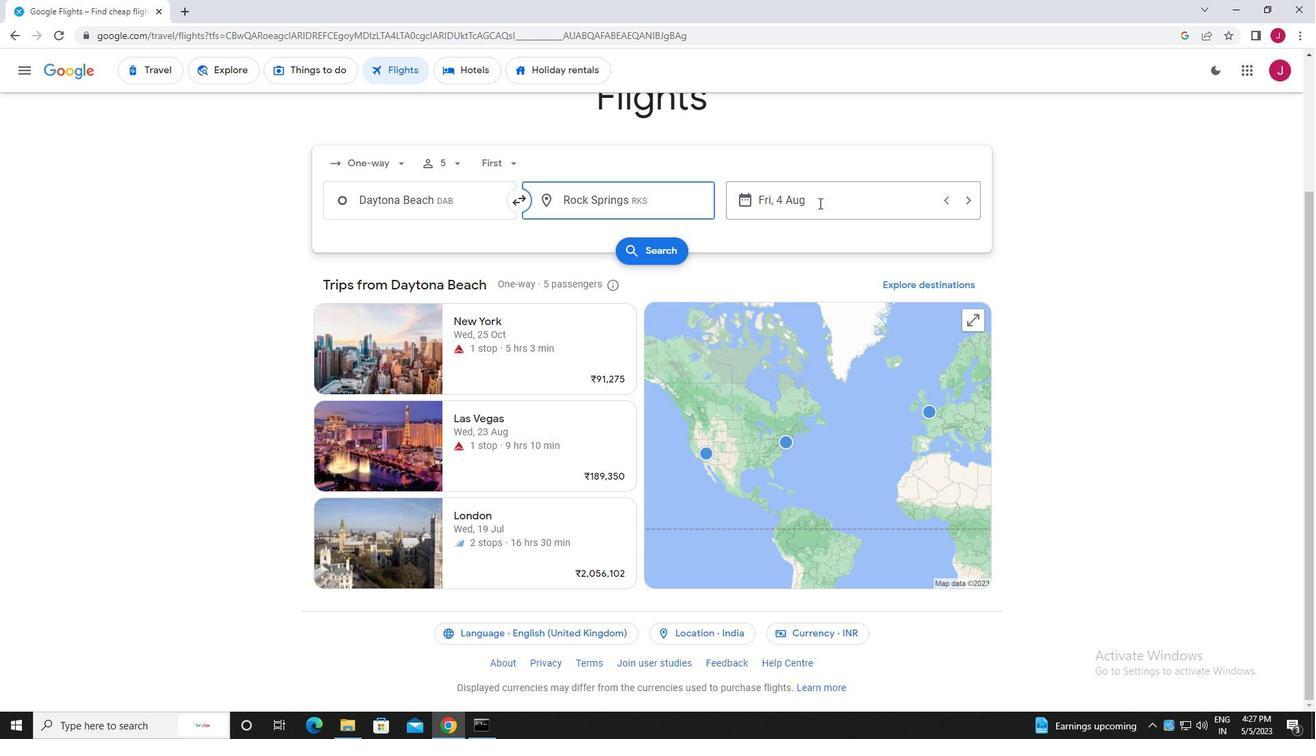 
Action: Mouse moved to (694, 315)
Screenshot: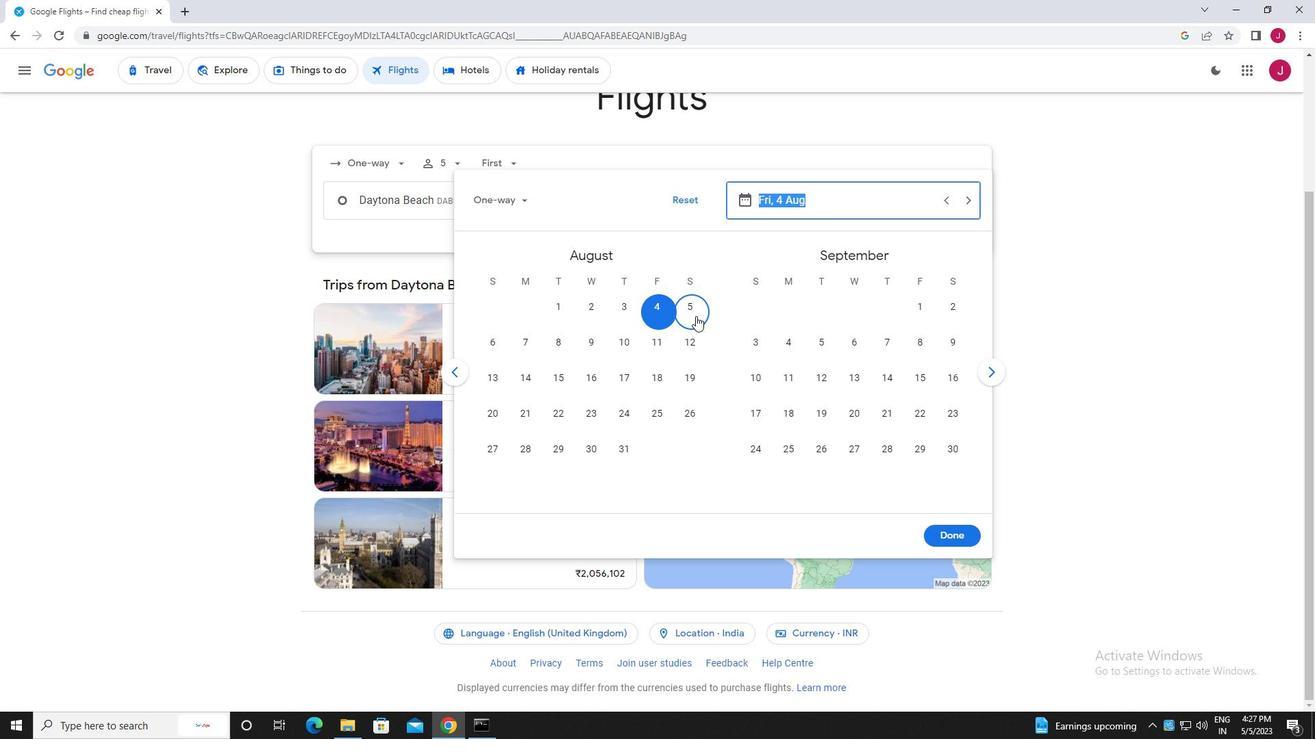 
Action: Mouse pressed left at (694, 315)
Screenshot: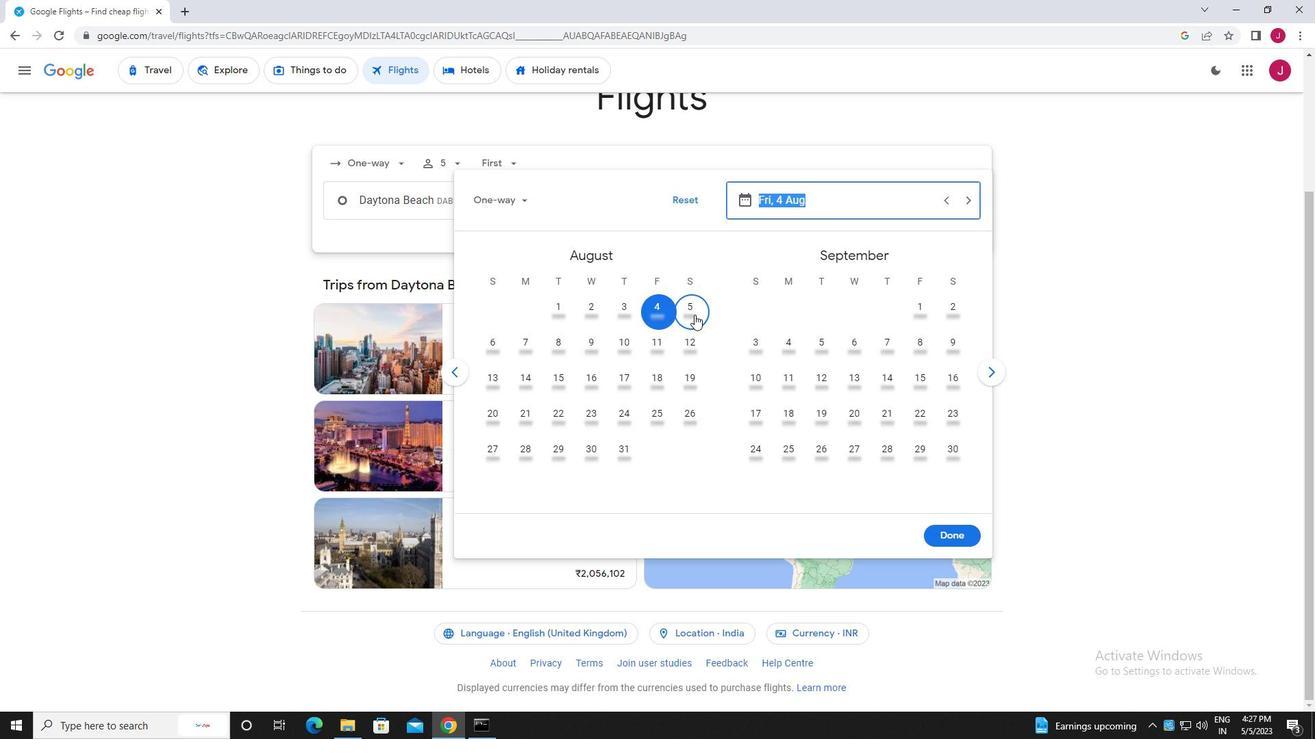 
Action: Mouse moved to (960, 538)
Screenshot: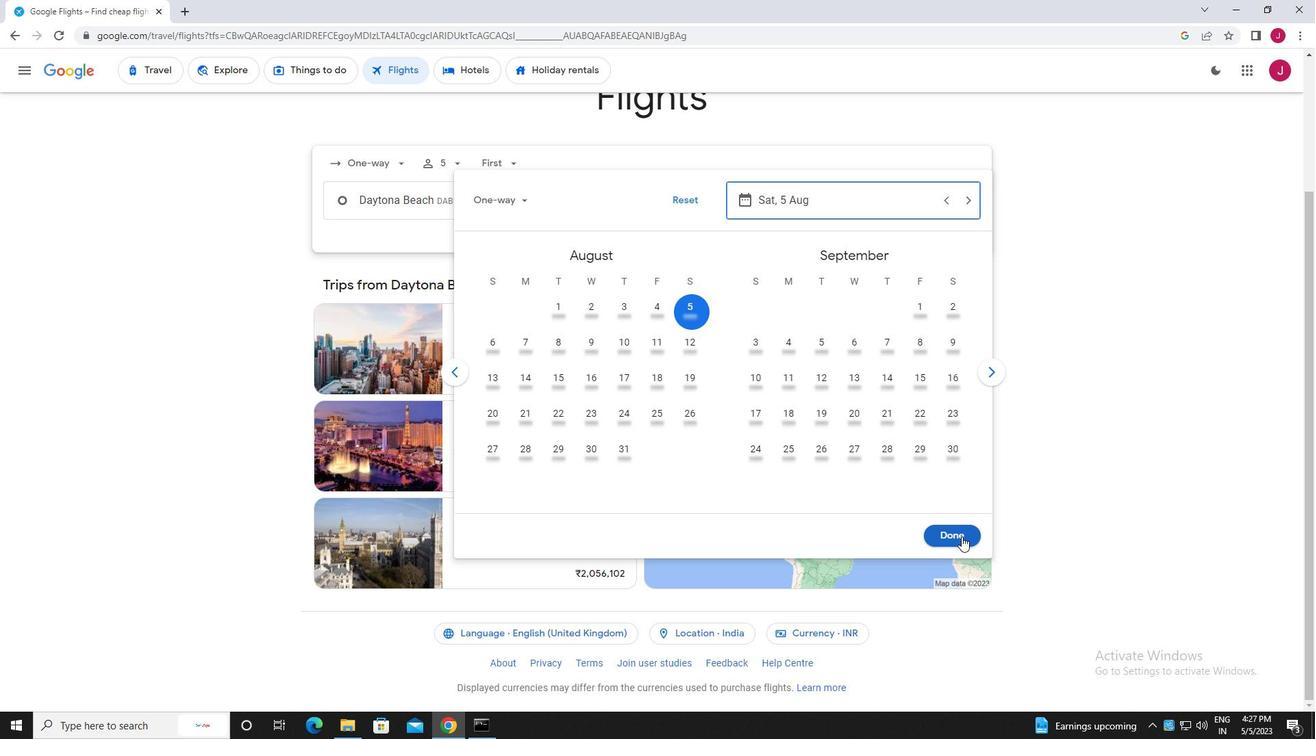
Action: Mouse pressed left at (960, 538)
Screenshot: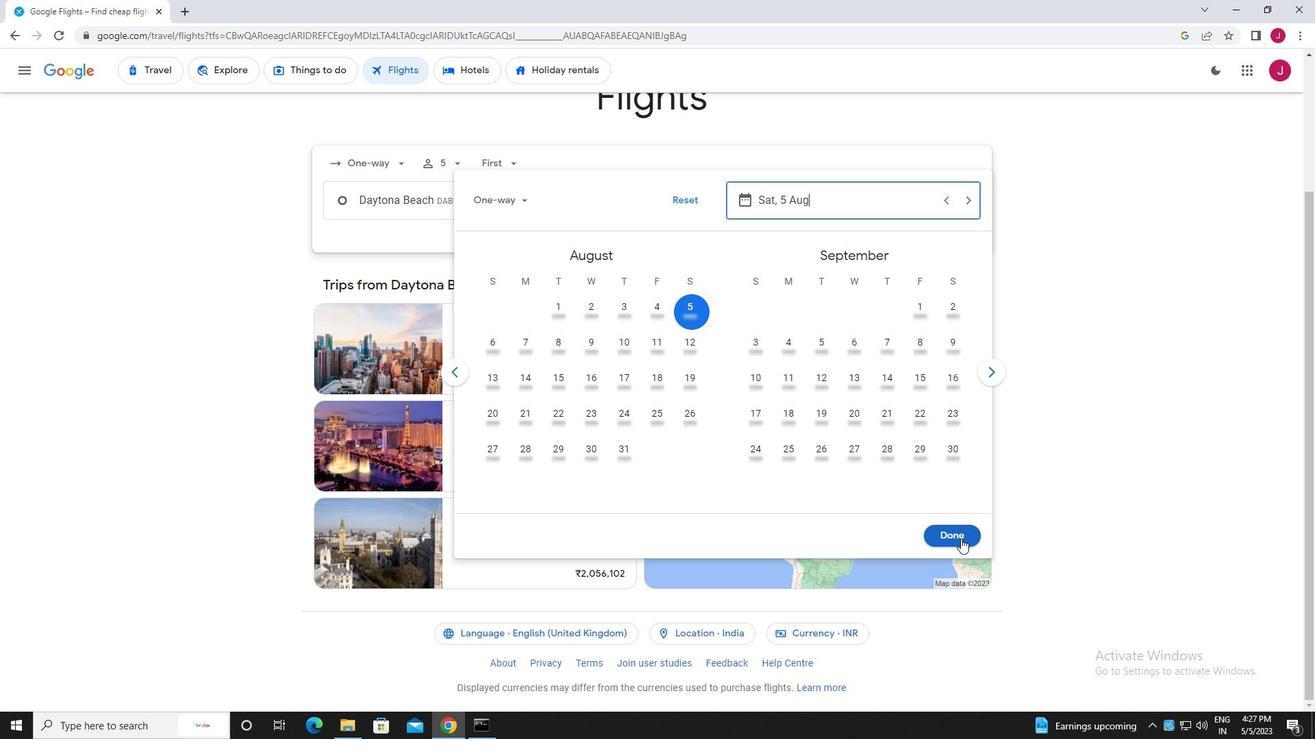 
Action: Mouse moved to (664, 254)
Screenshot: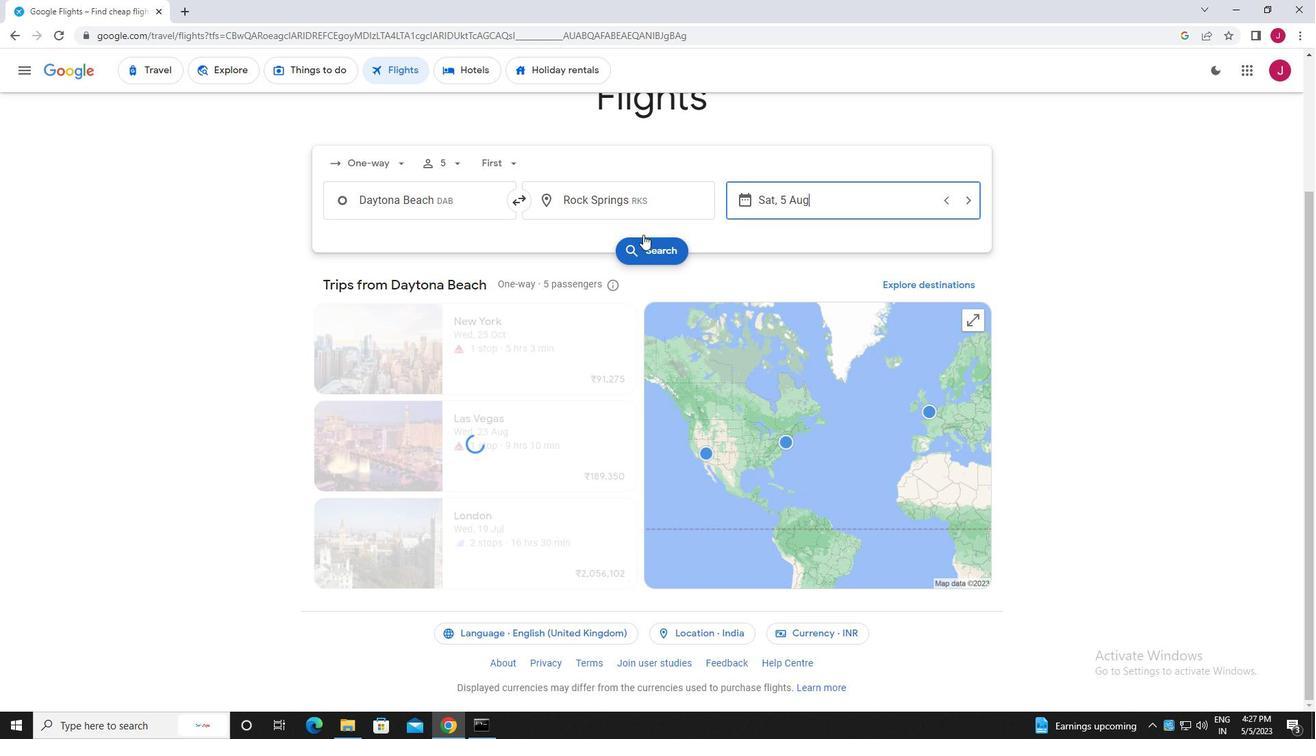 
Action: Mouse pressed left at (664, 254)
Screenshot: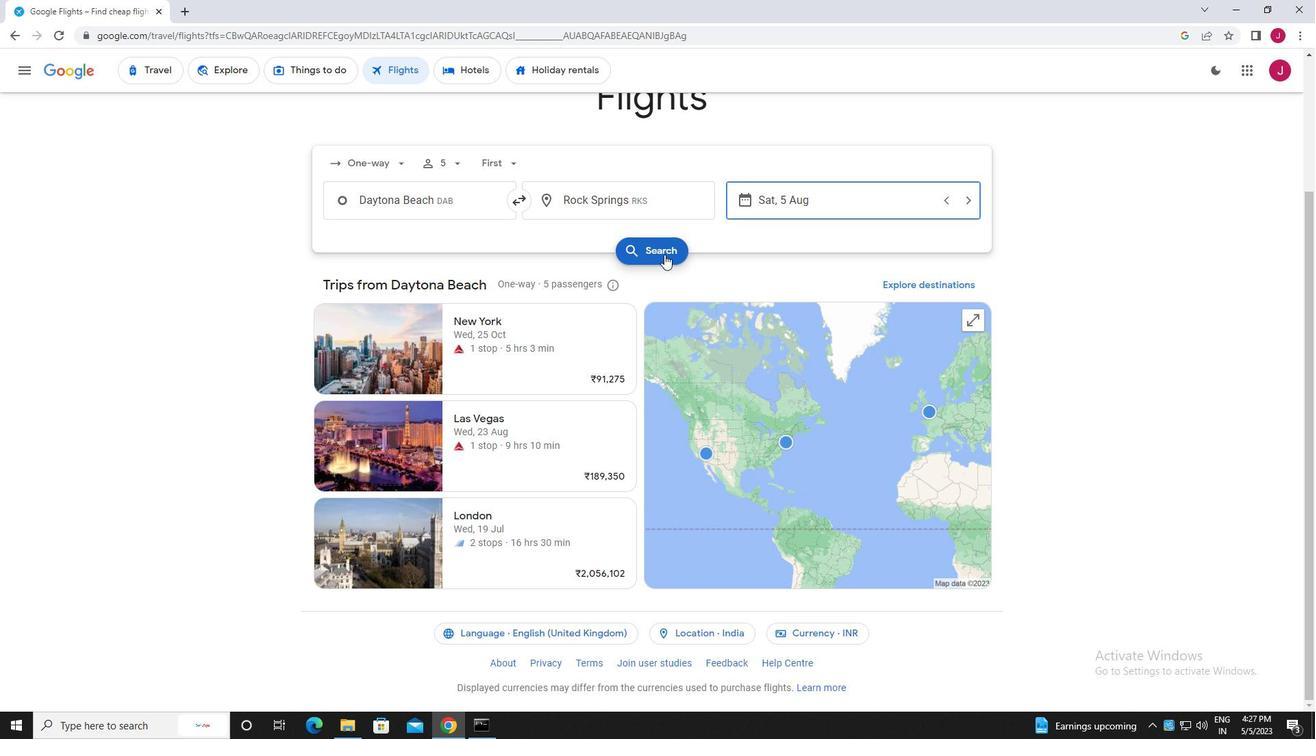 
Action: Mouse moved to (349, 193)
Screenshot: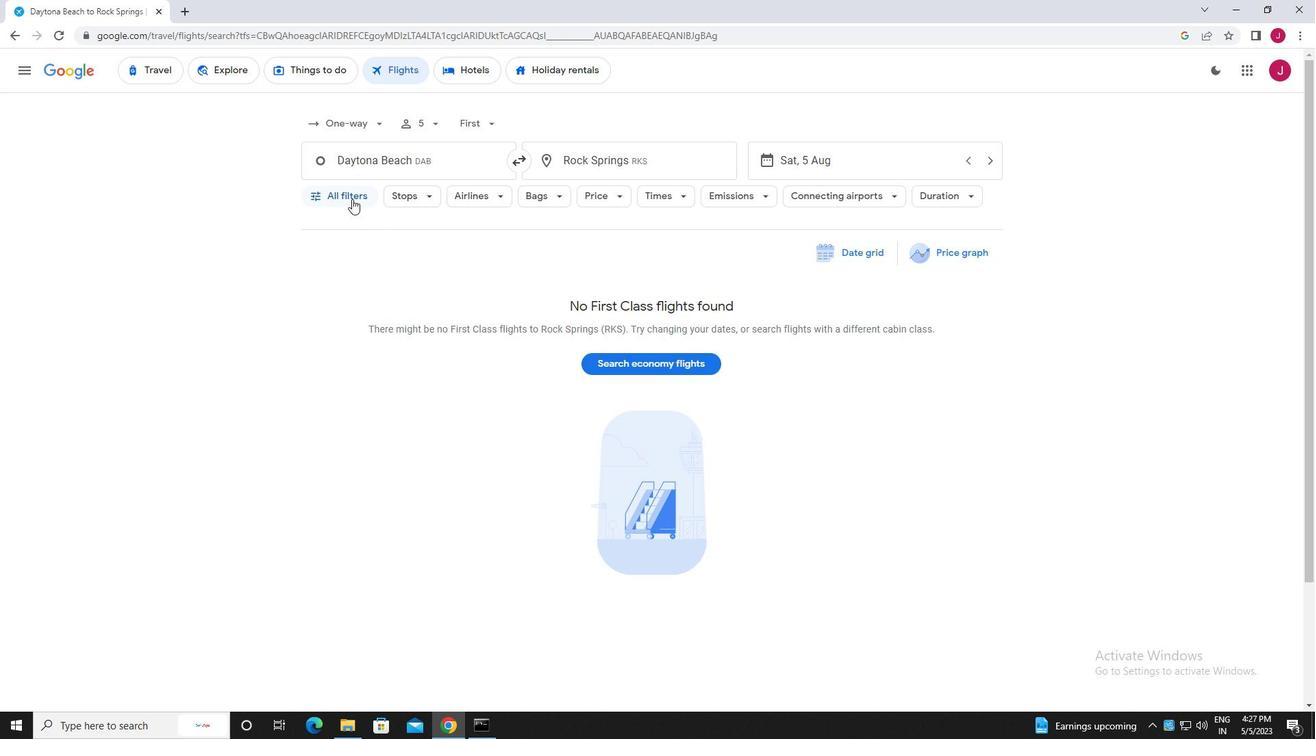 
Action: Mouse pressed left at (349, 193)
Screenshot: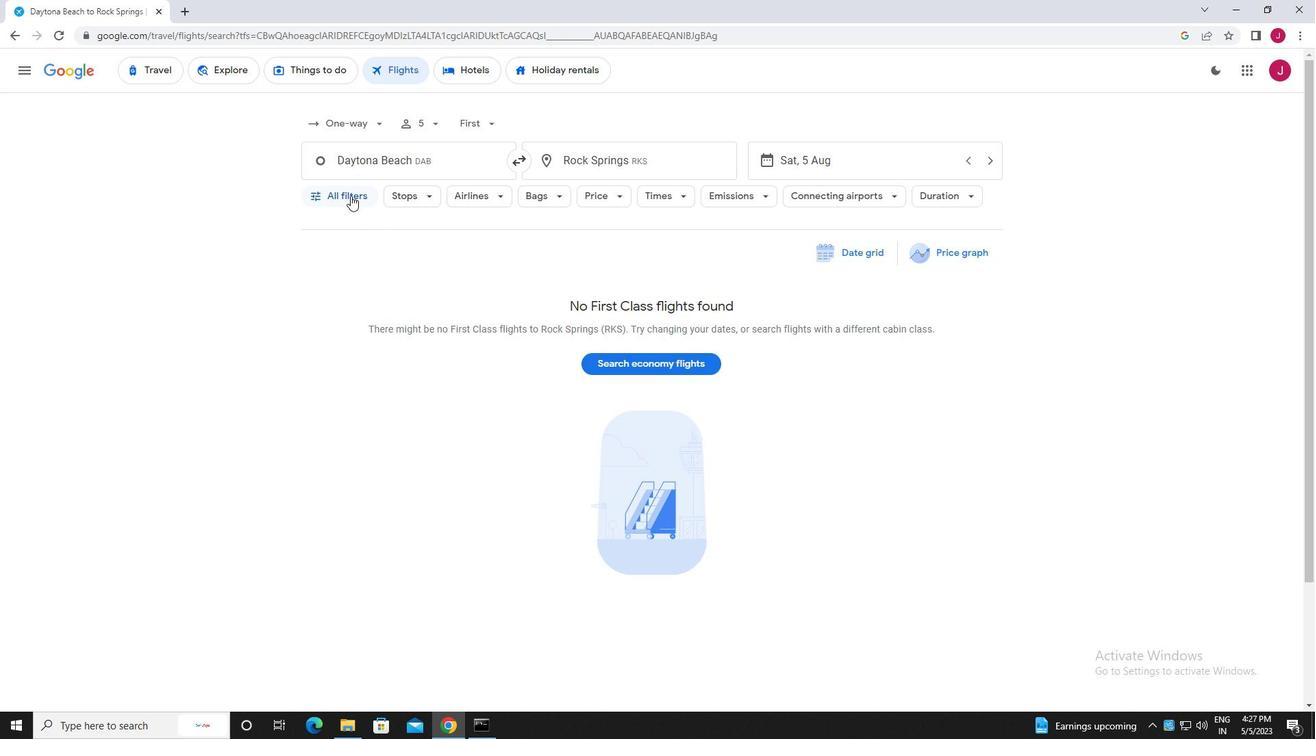 
Action: Mouse moved to (391, 265)
Screenshot: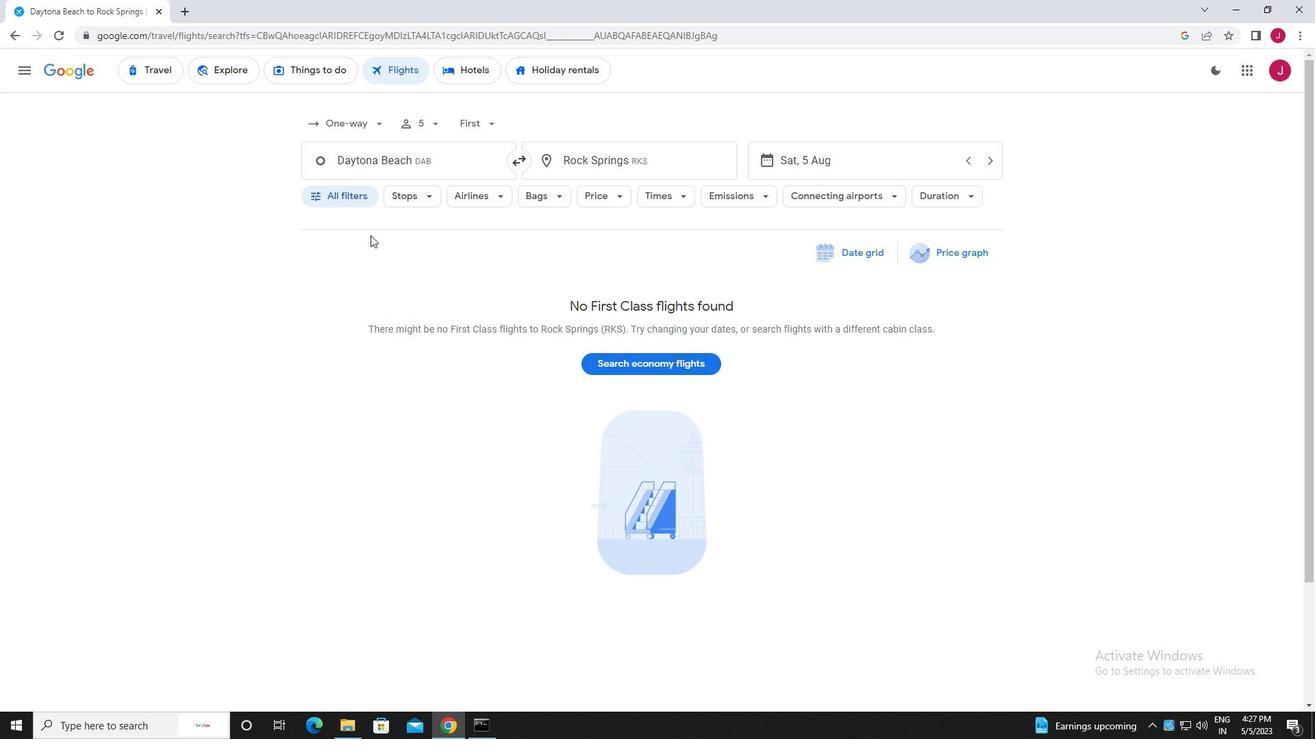 
Action: Mouse scrolled (391, 264) with delta (0, 0)
Screenshot: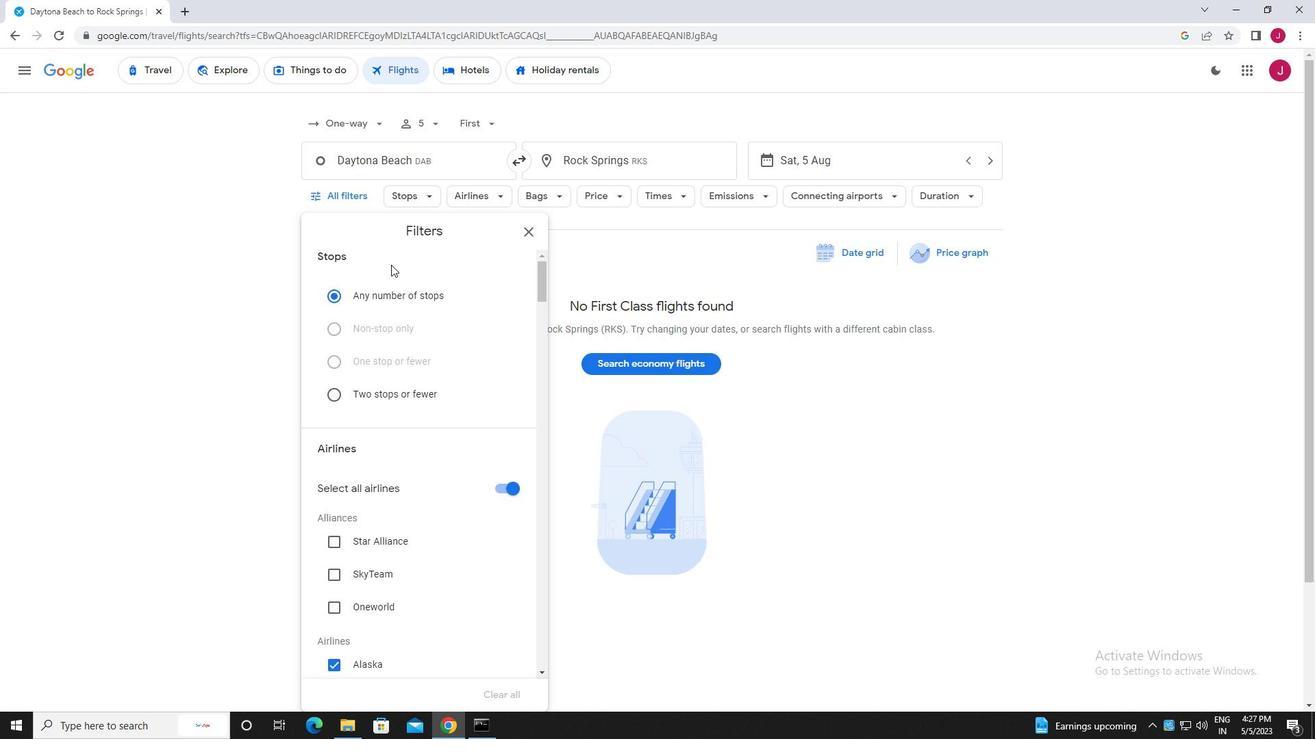 
Action: Mouse scrolled (391, 264) with delta (0, 0)
Screenshot: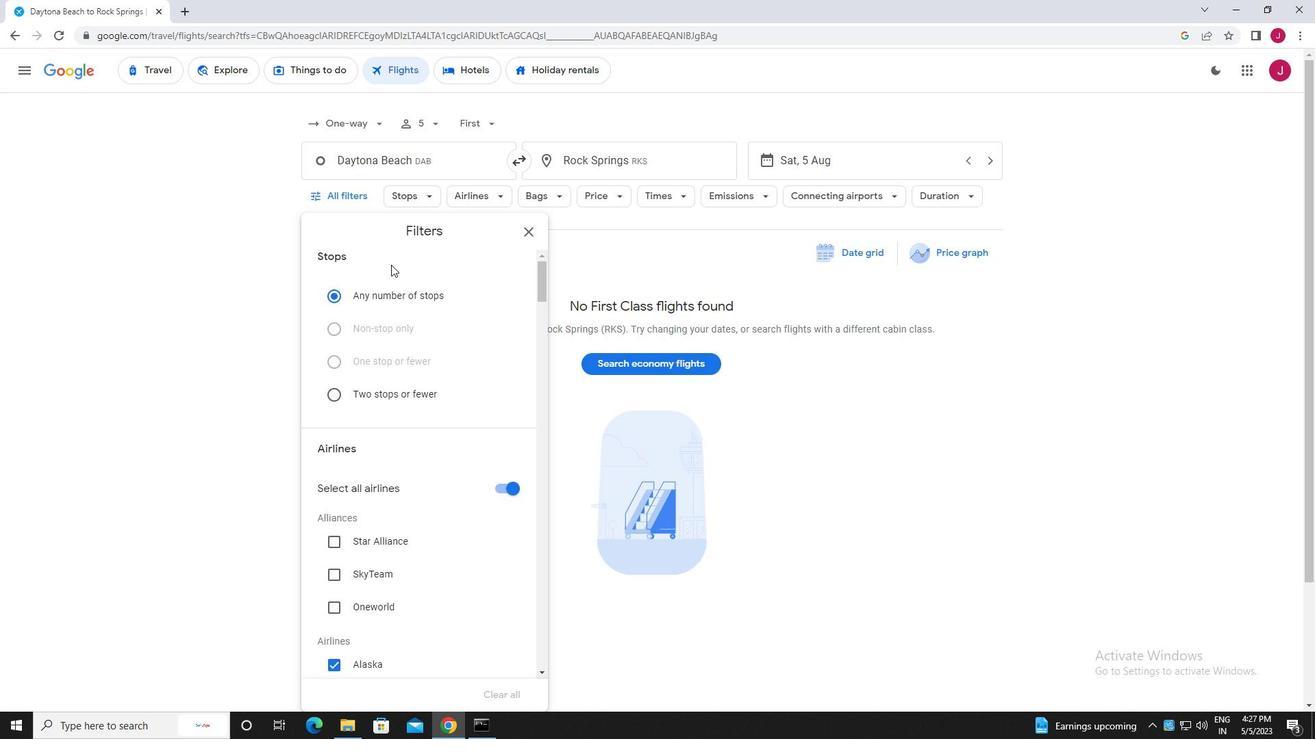
Action: Mouse moved to (497, 353)
Screenshot: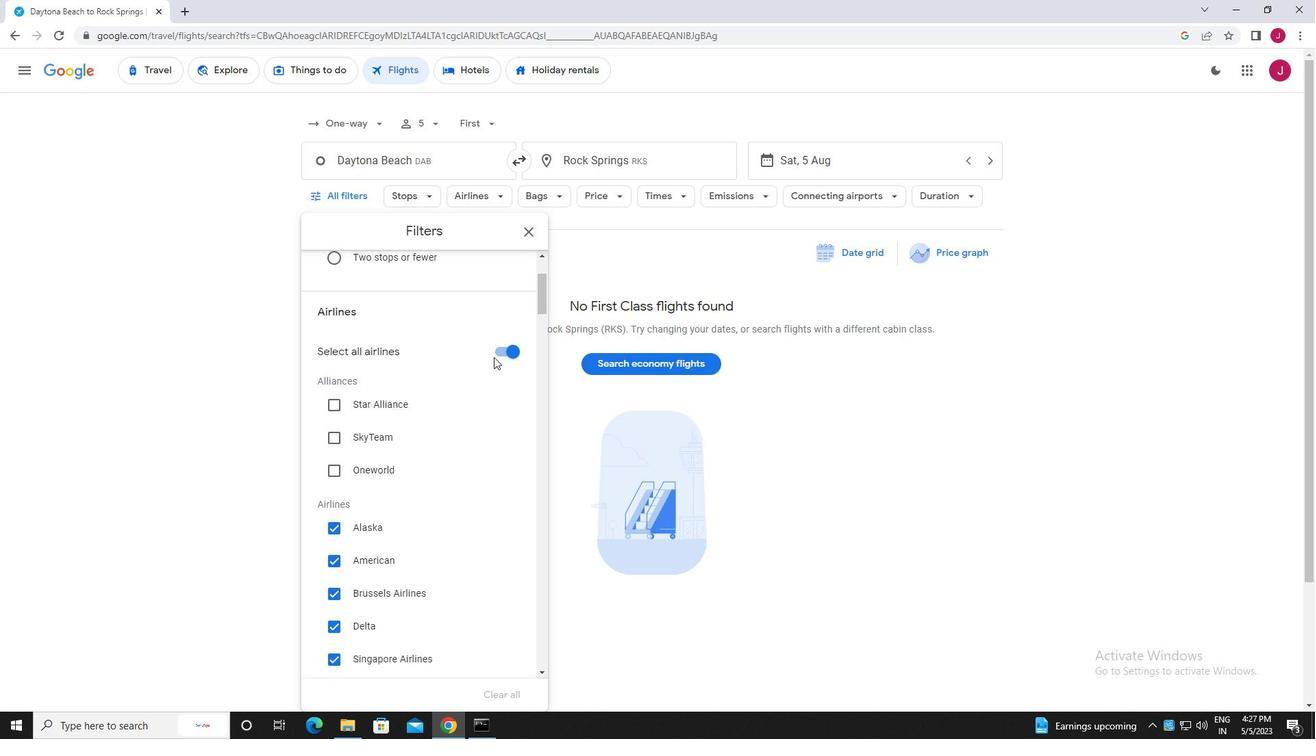 
Action: Mouse pressed left at (497, 353)
Screenshot: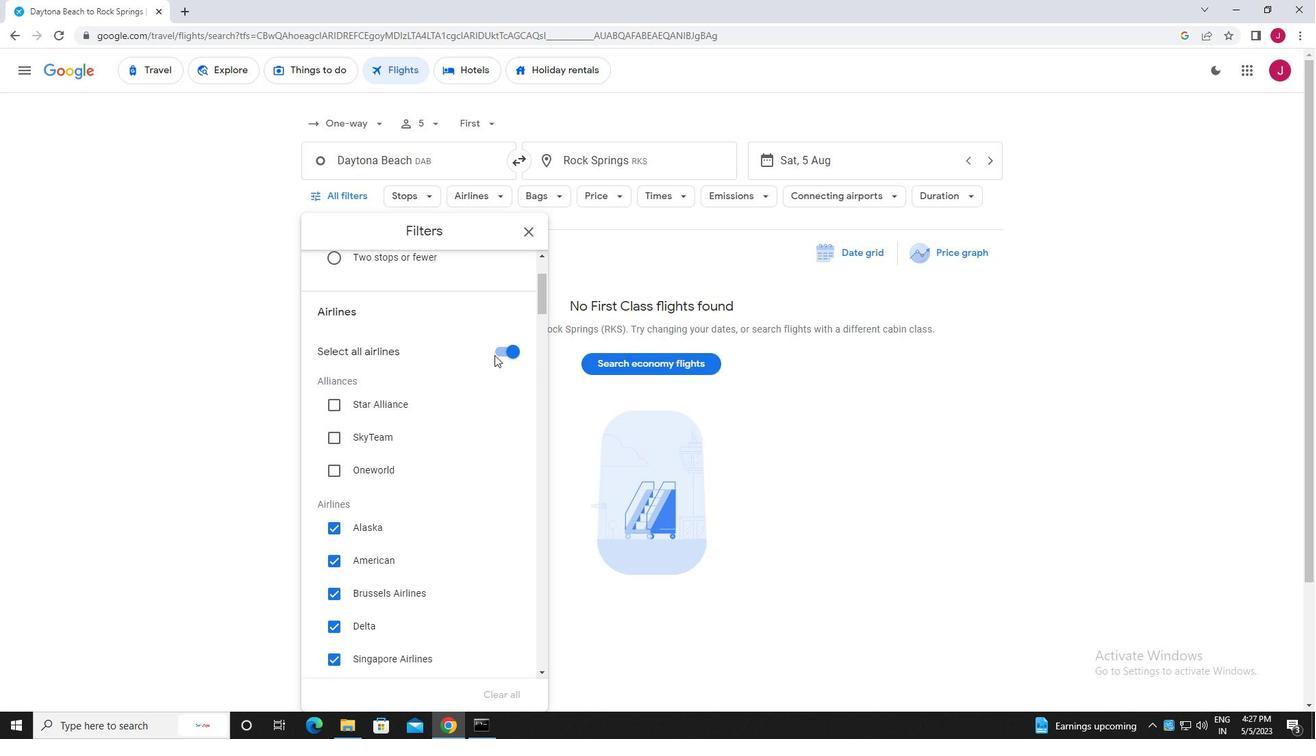 
Action: Mouse moved to (401, 358)
Screenshot: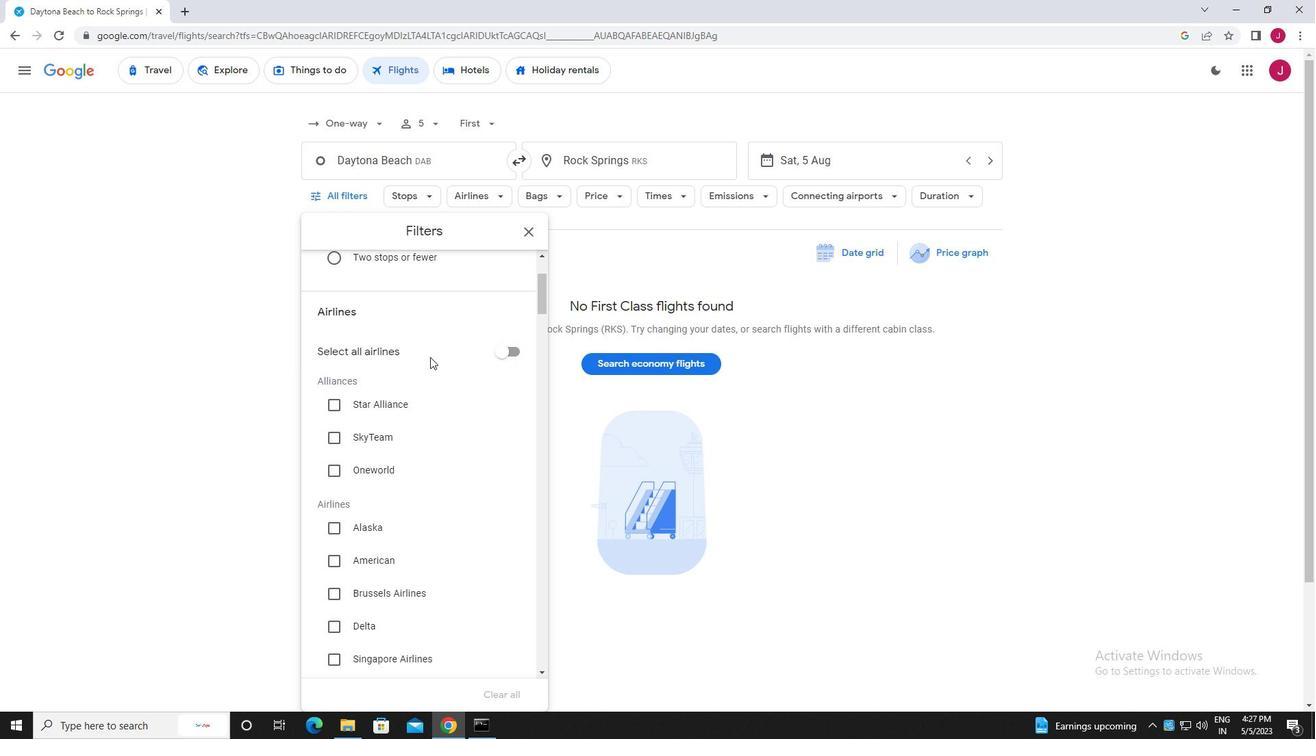 
Action: Mouse scrolled (401, 357) with delta (0, 0)
Screenshot: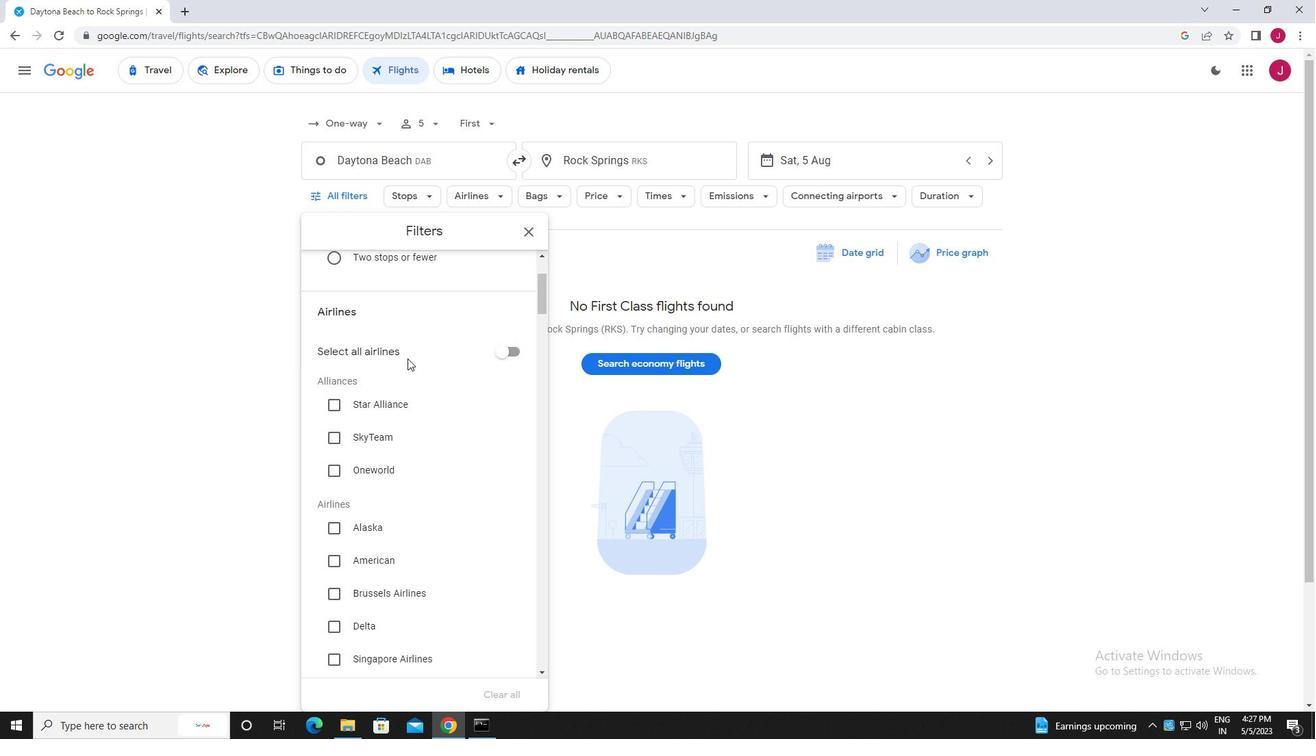 
Action: Mouse moved to (401, 358)
Screenshot: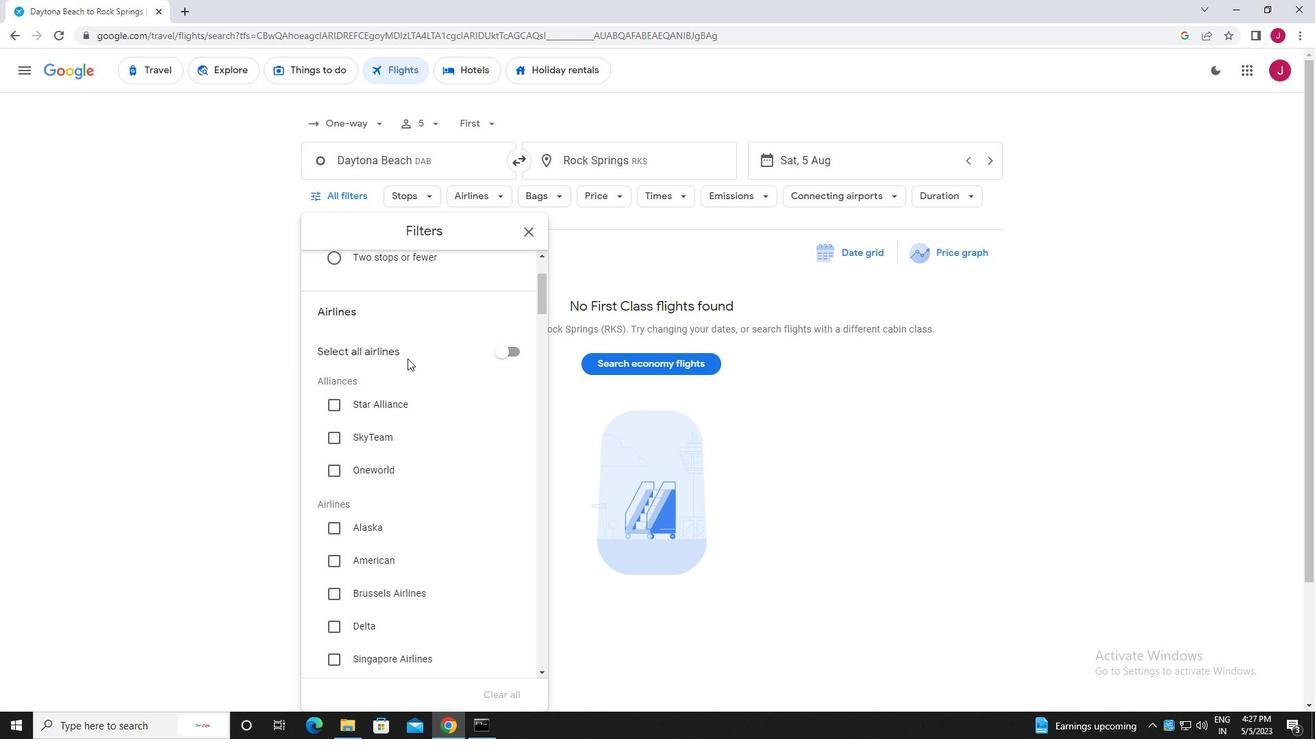
Action: Mouse scrolled (401, 357) with delta (0, 0)
Screenshot: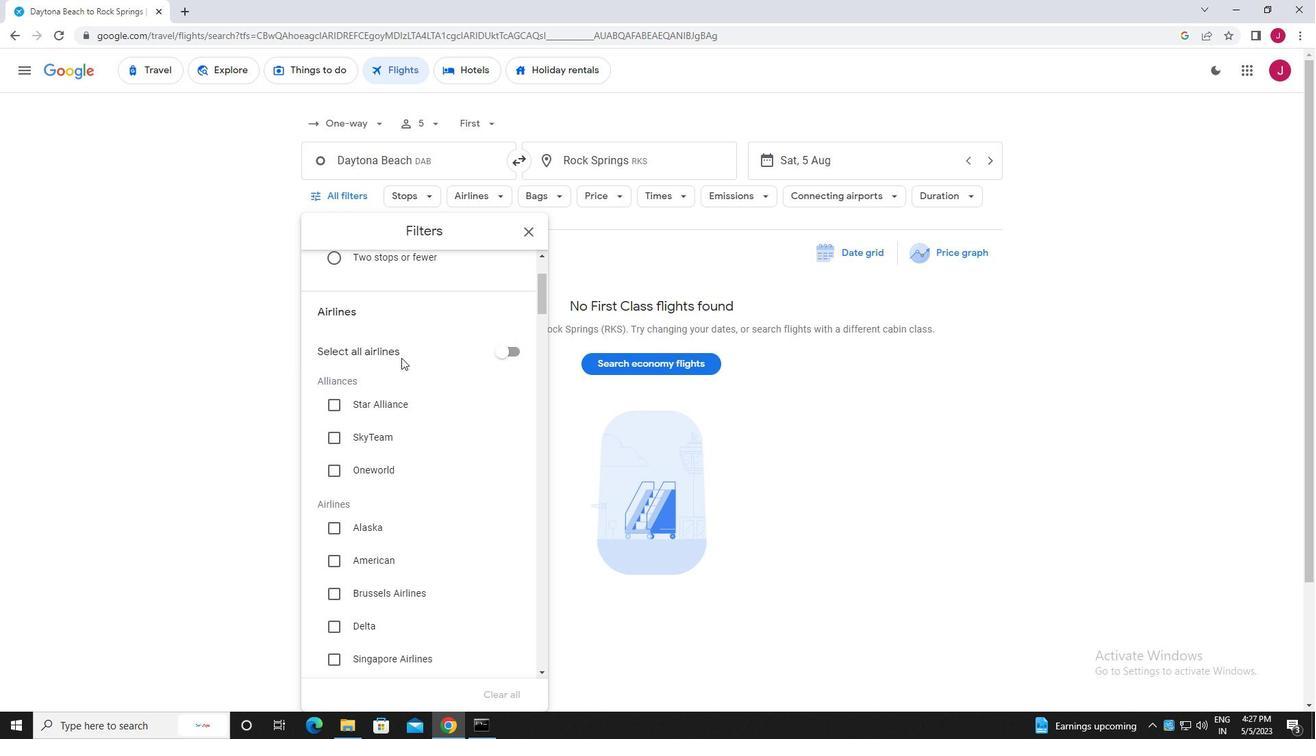 
Action: Mouse scrolled (401, 357) with delta (0, 0)
Screenshot: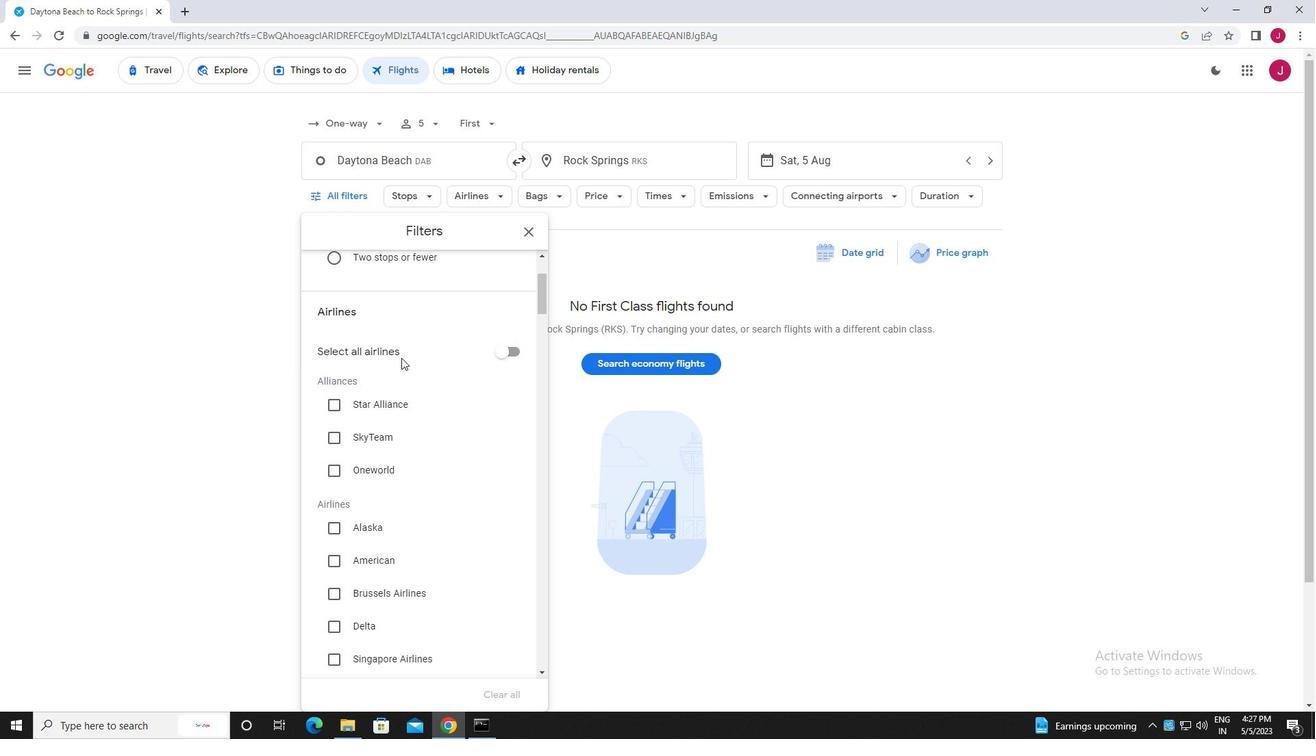 
Action: Mouse moved to (335, 486)
Screenshot: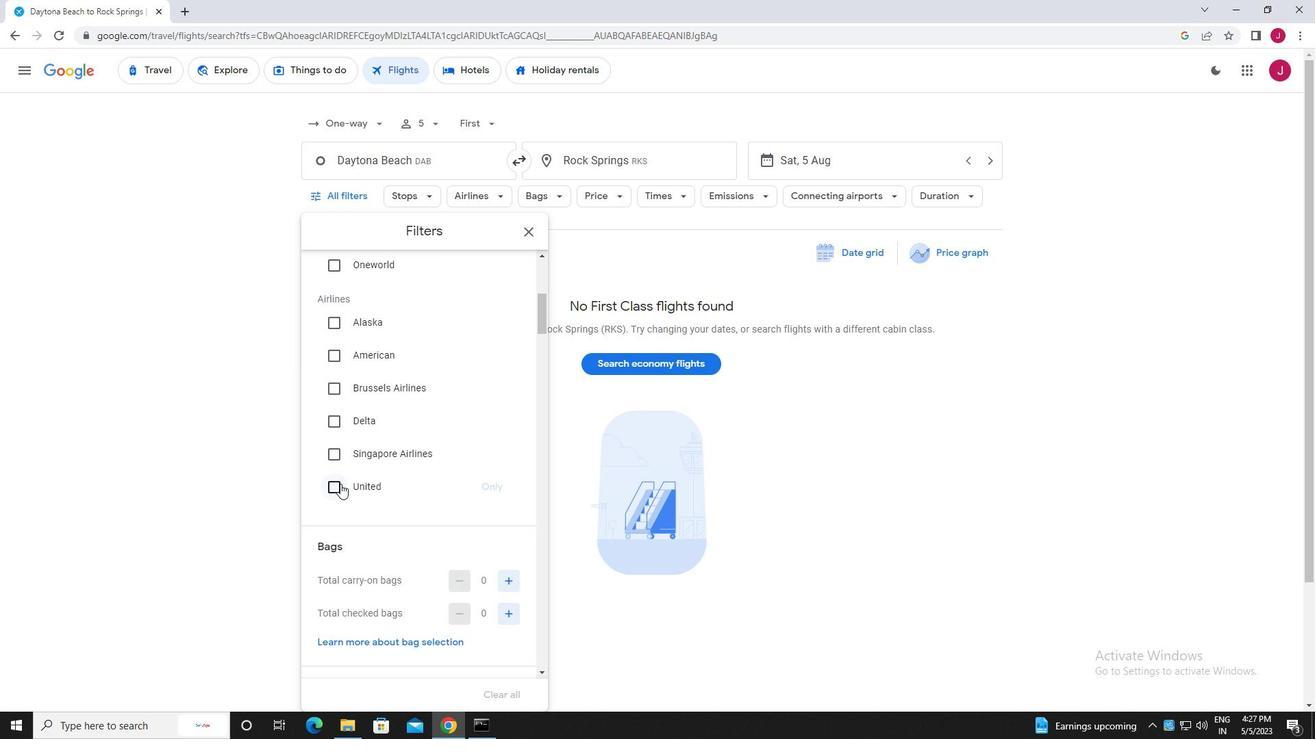 
Action: Mouse pressed left at (335, 486)
Screenshot: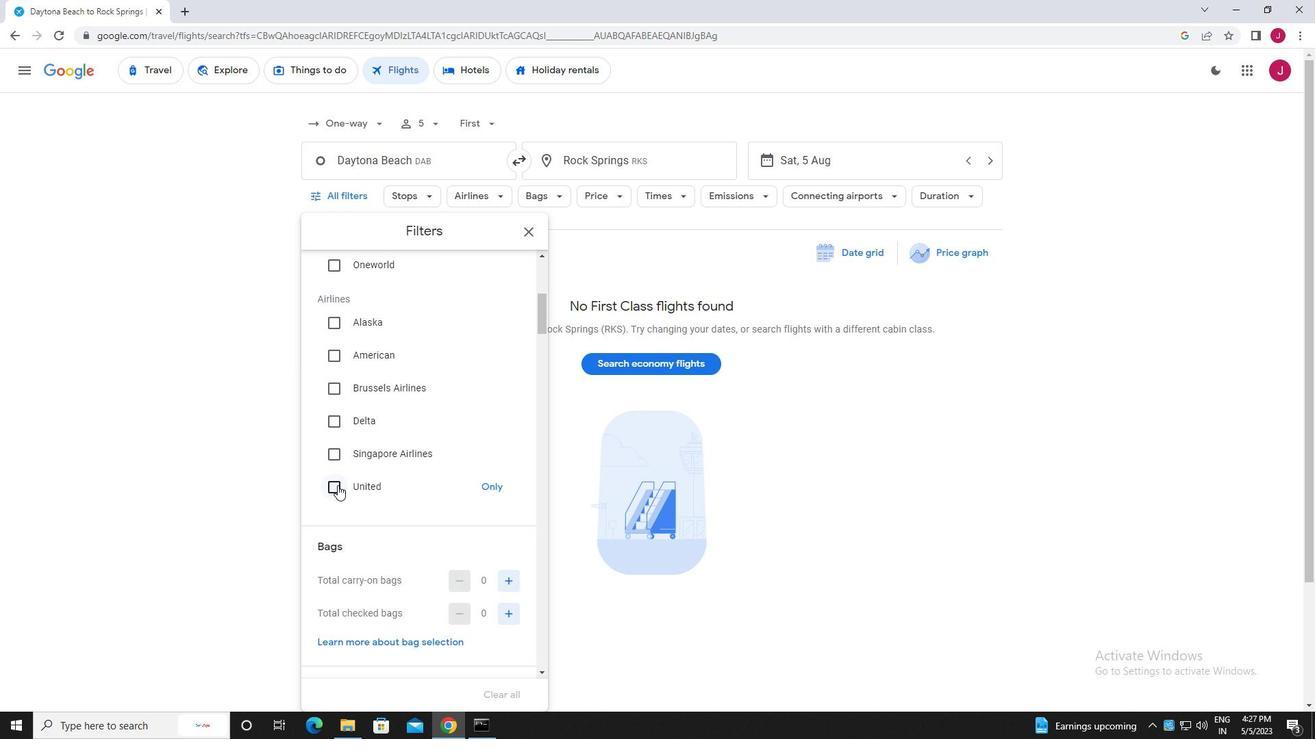 
Action: Mouse moved to (421, 449)
Screenshot: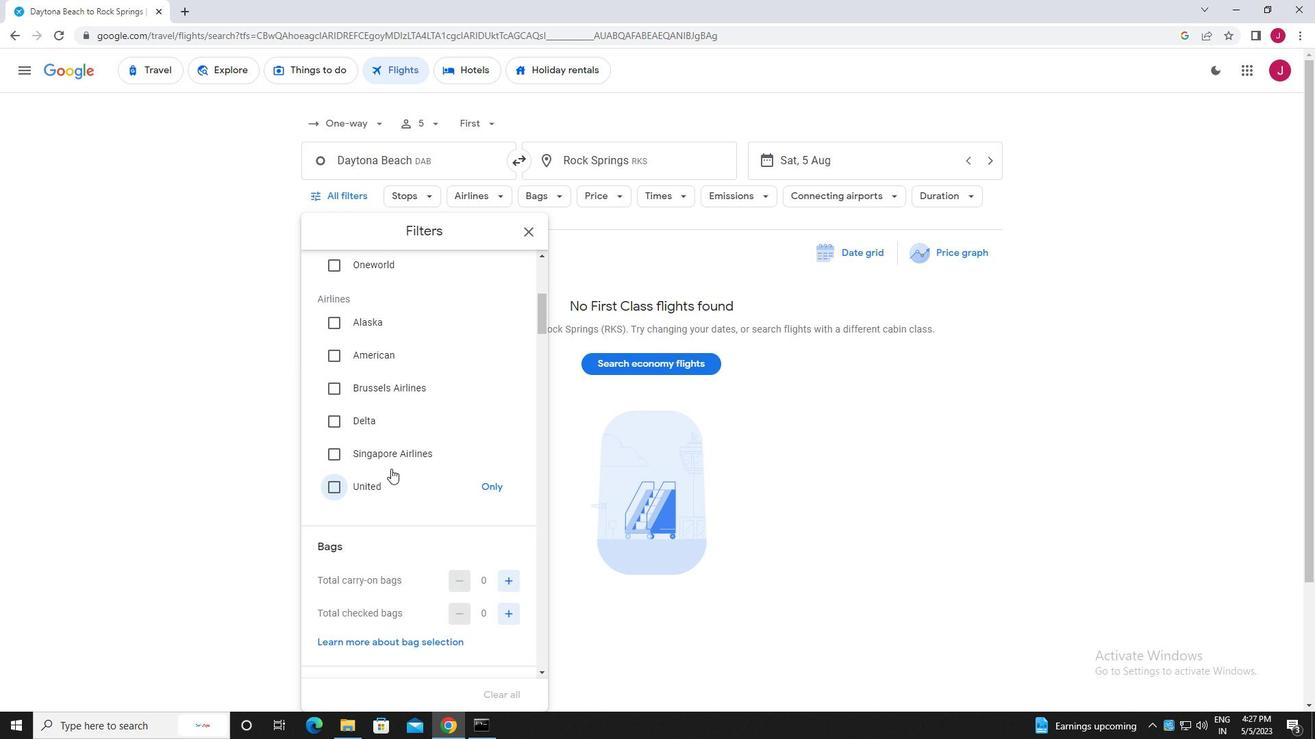 
Action: Mouse scrolled (421, 449) with delta (0, 0)
Screenshot: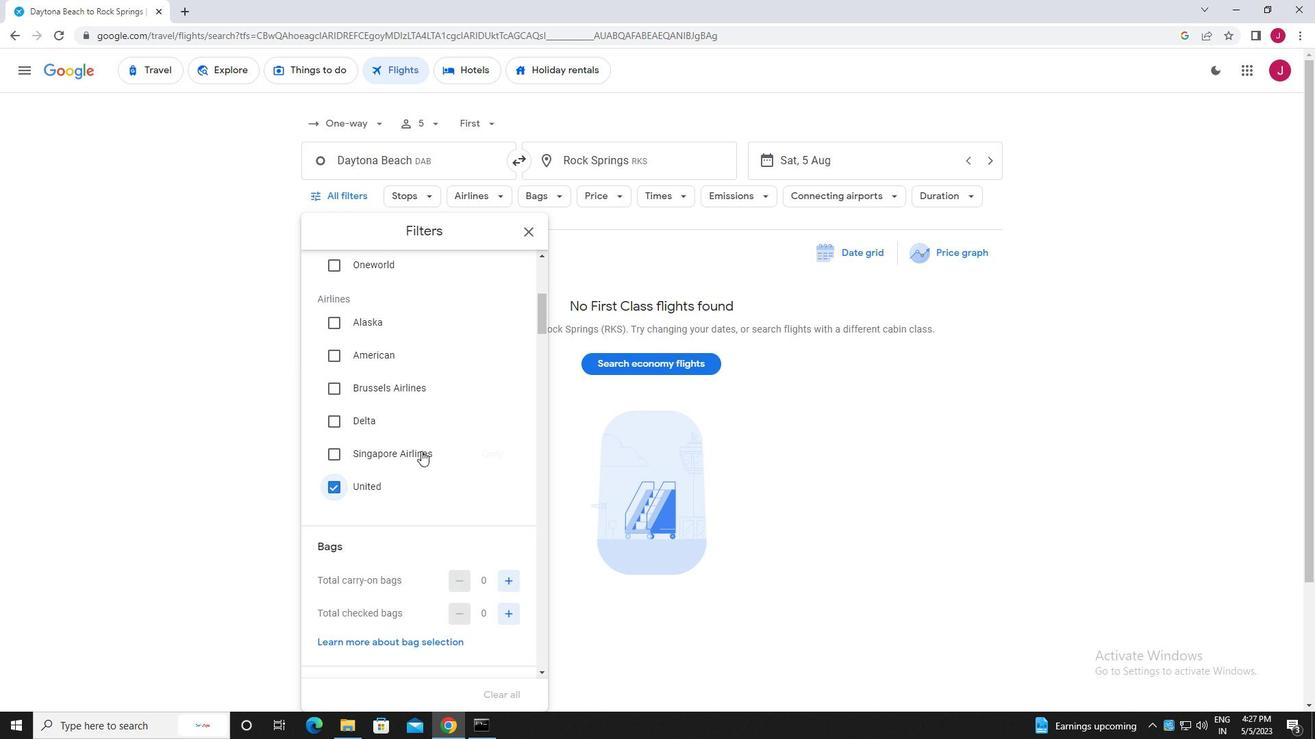 
Action: Mouse scrolled (421, 449) with delta (0, 0)
Screenshot: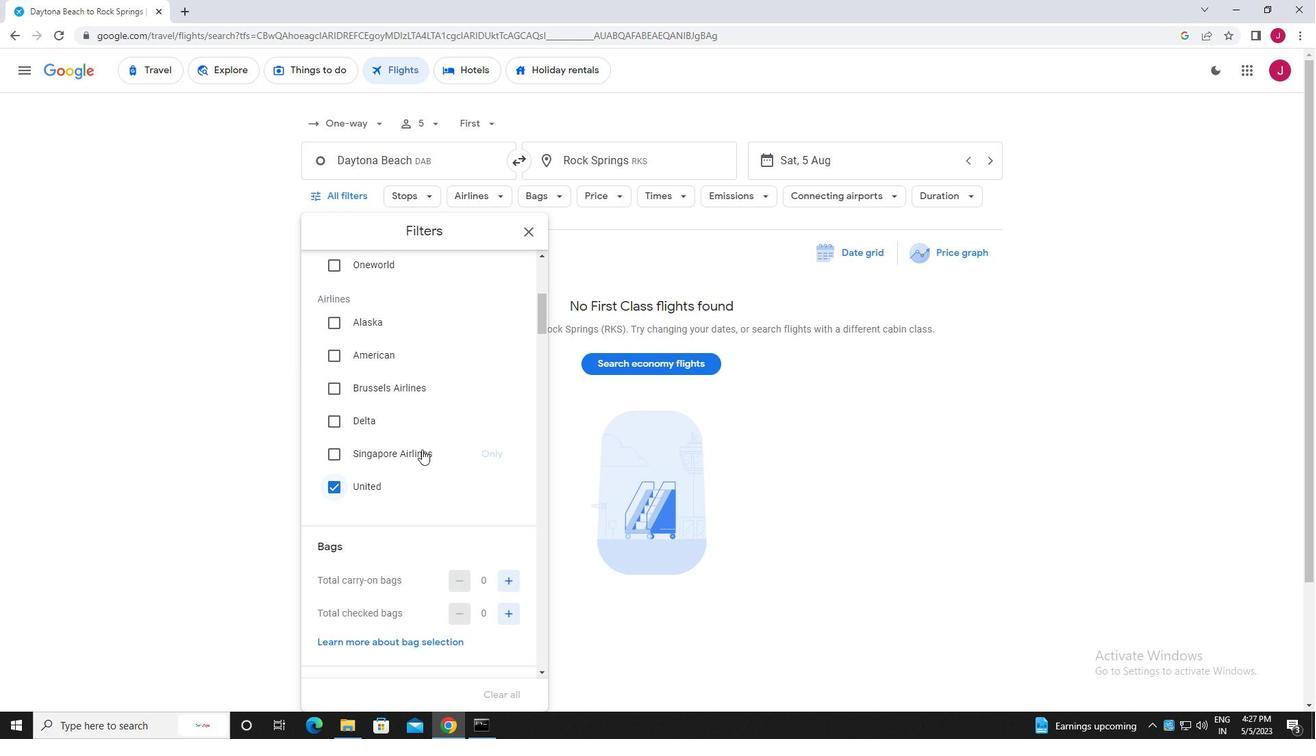 
Action: Mouse scrolled (421, 449) with delta (0, 0)
Screenshot: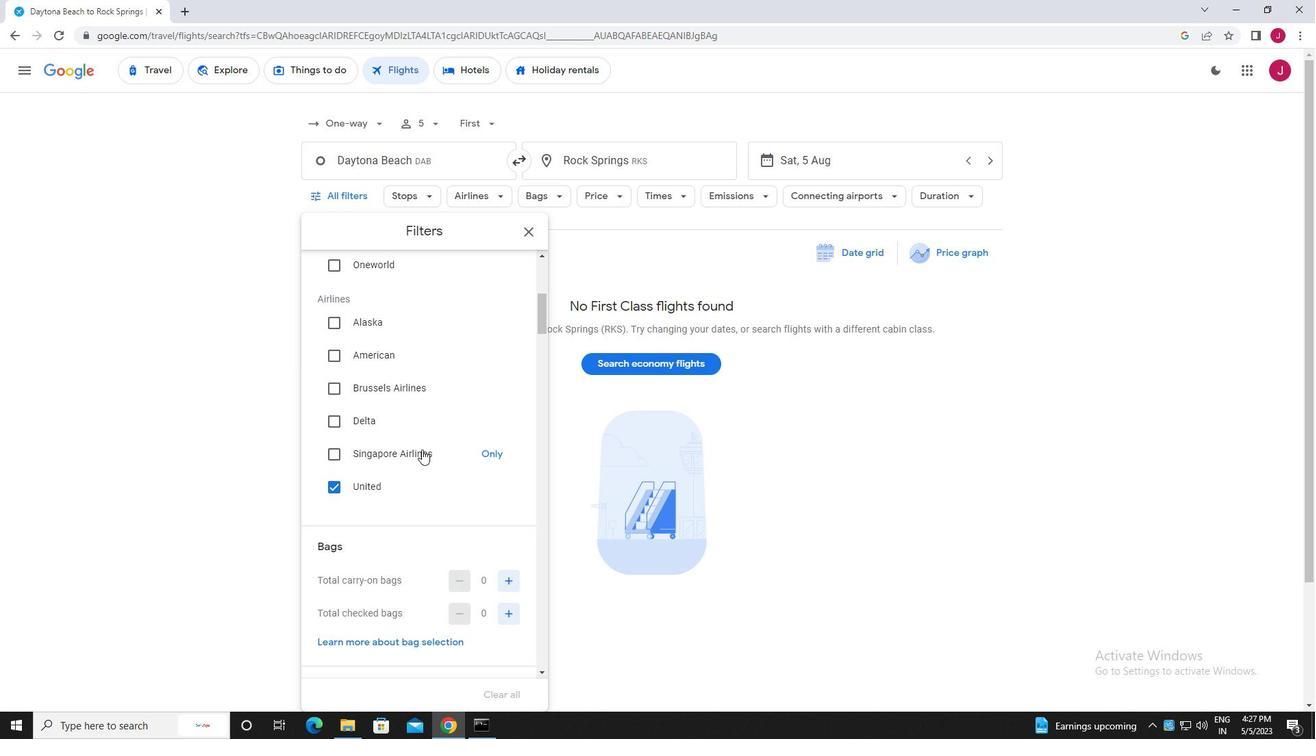 
Action: Mouse scrolled (421, 449) with delta (0, 0)
Screenshot: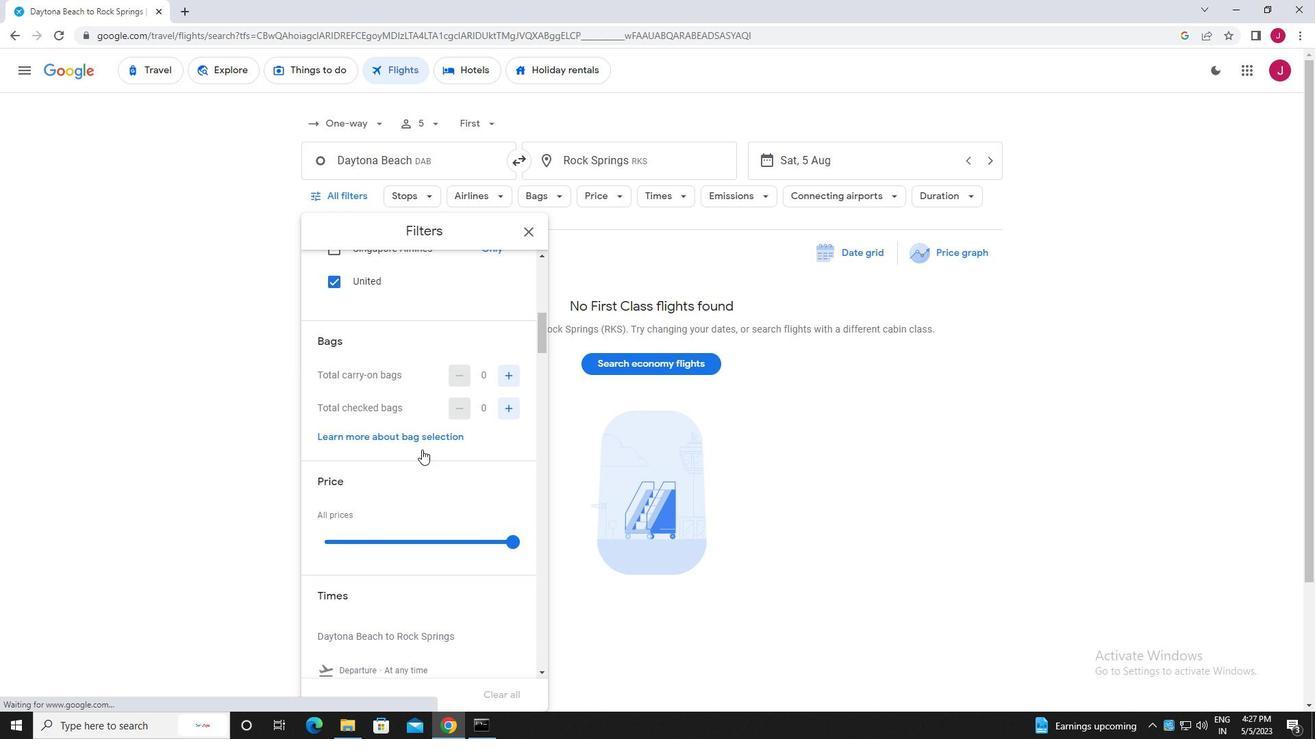 
Action: Mouse moved to (510, 301)
Screenshot: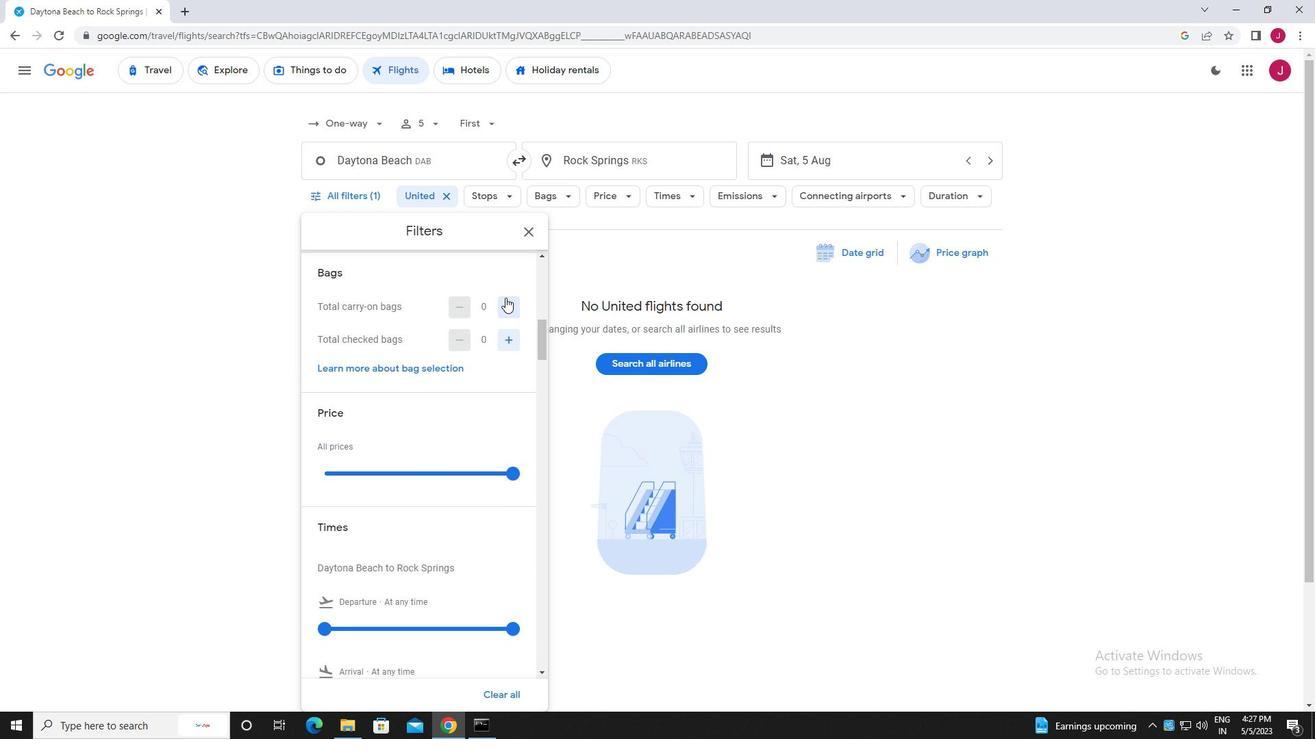 
Action: Mouse pressed left at (510, 301)
Screenshot: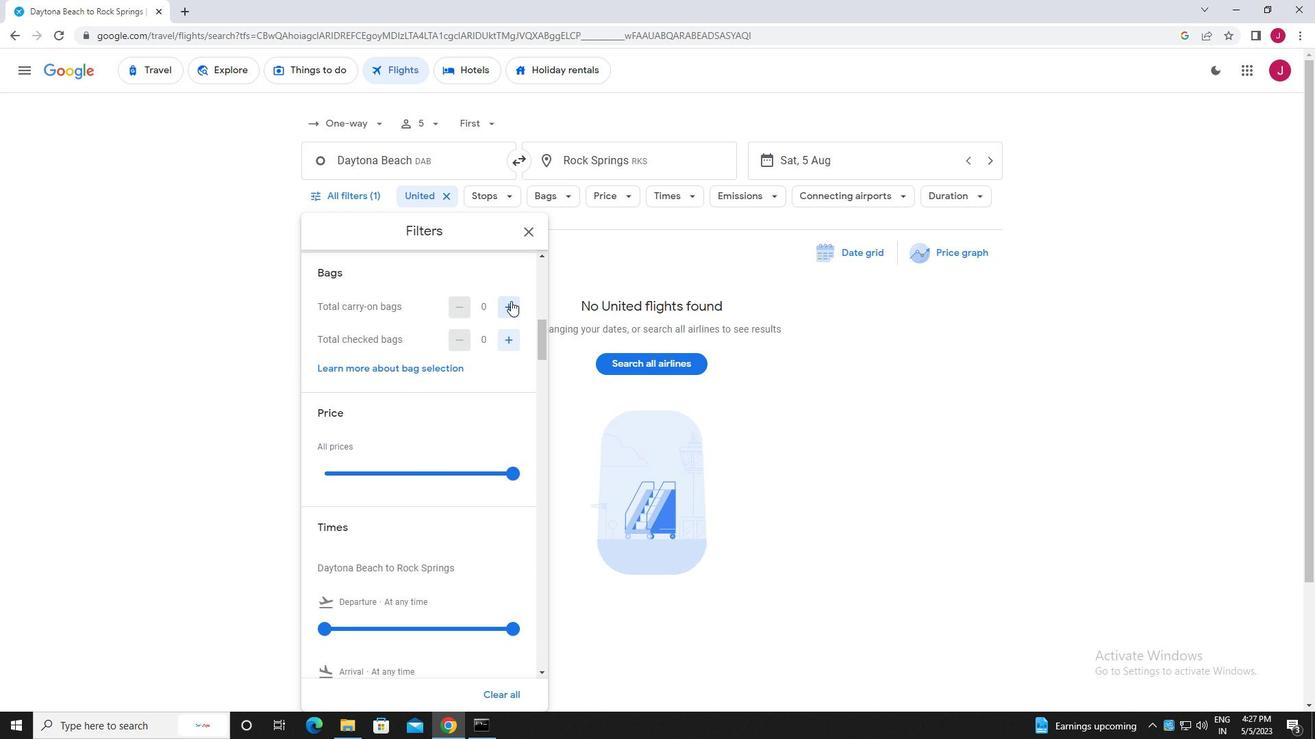 
Action: Mouse moved to (509, 342)
Screenshot: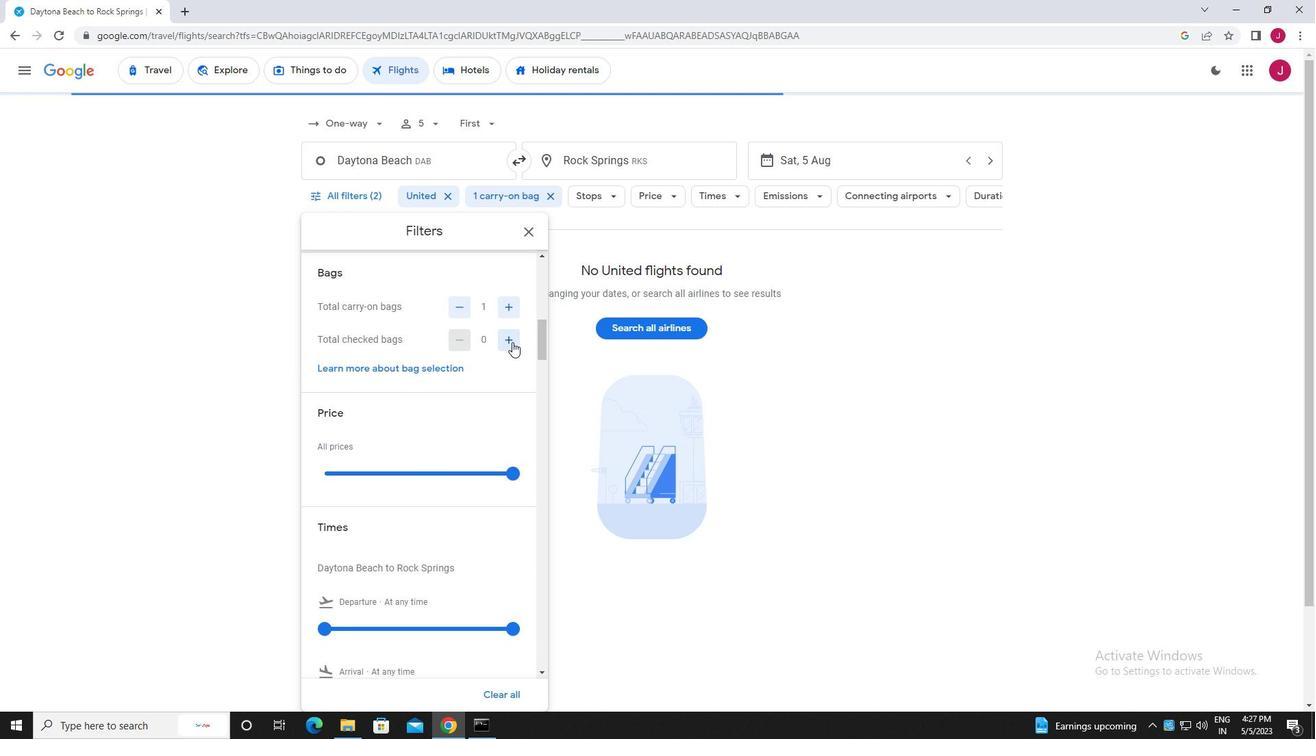 
Action: Mouse pressed left at (509, 342)
Screenshot: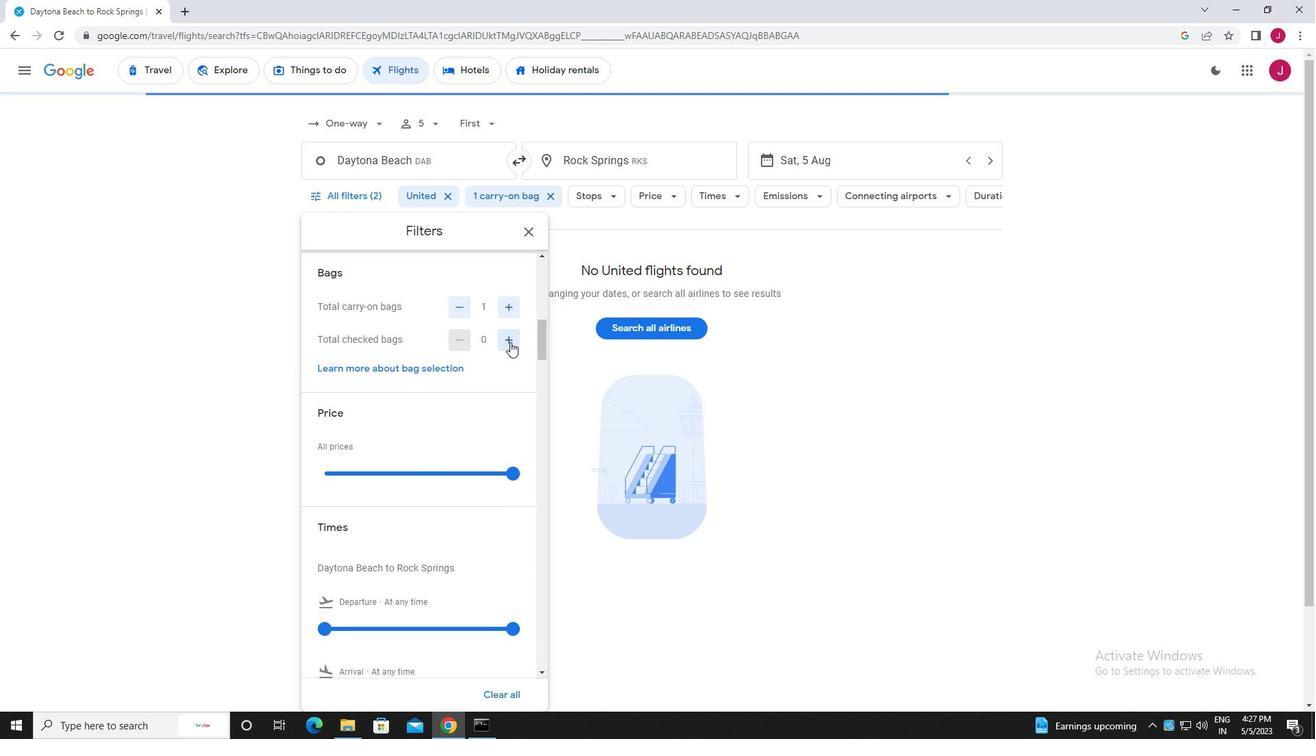 
Action: Mouse pressed left at (509, 342)
Screenshot: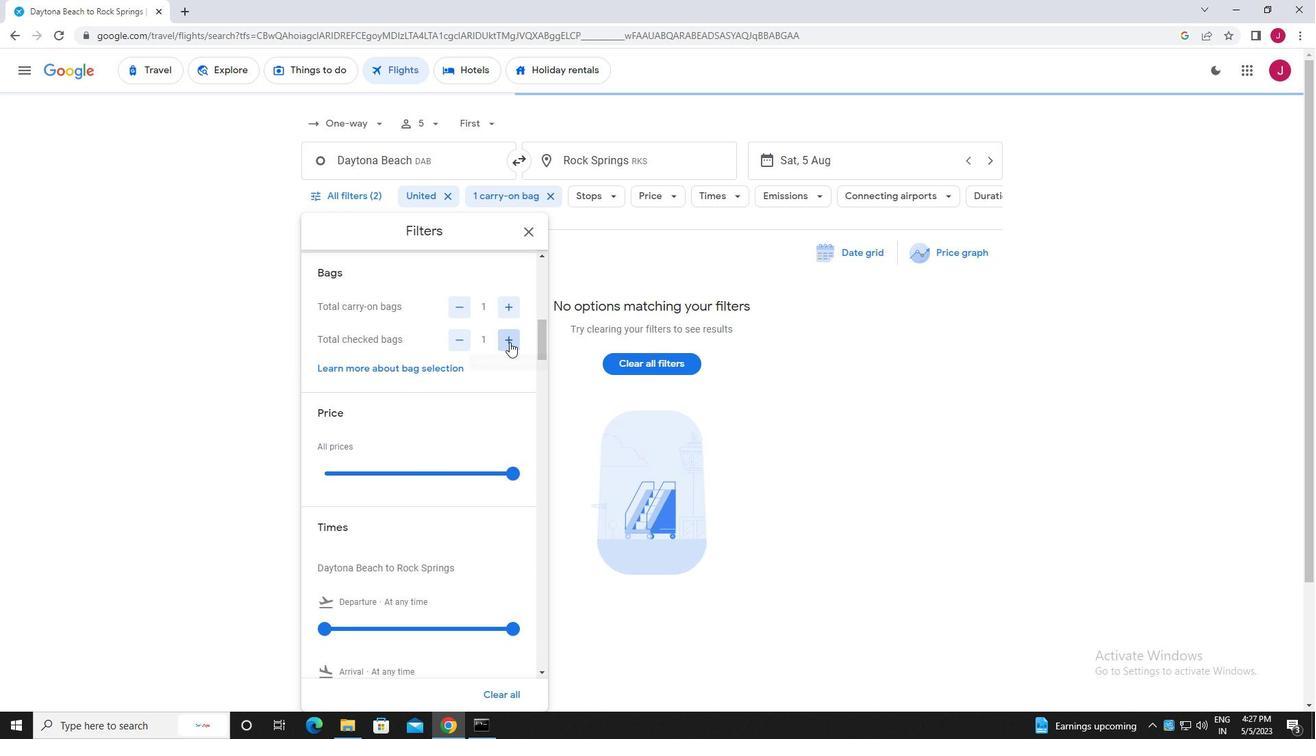 
Action: Mouse pressed left at (509, 342)
Screenshot: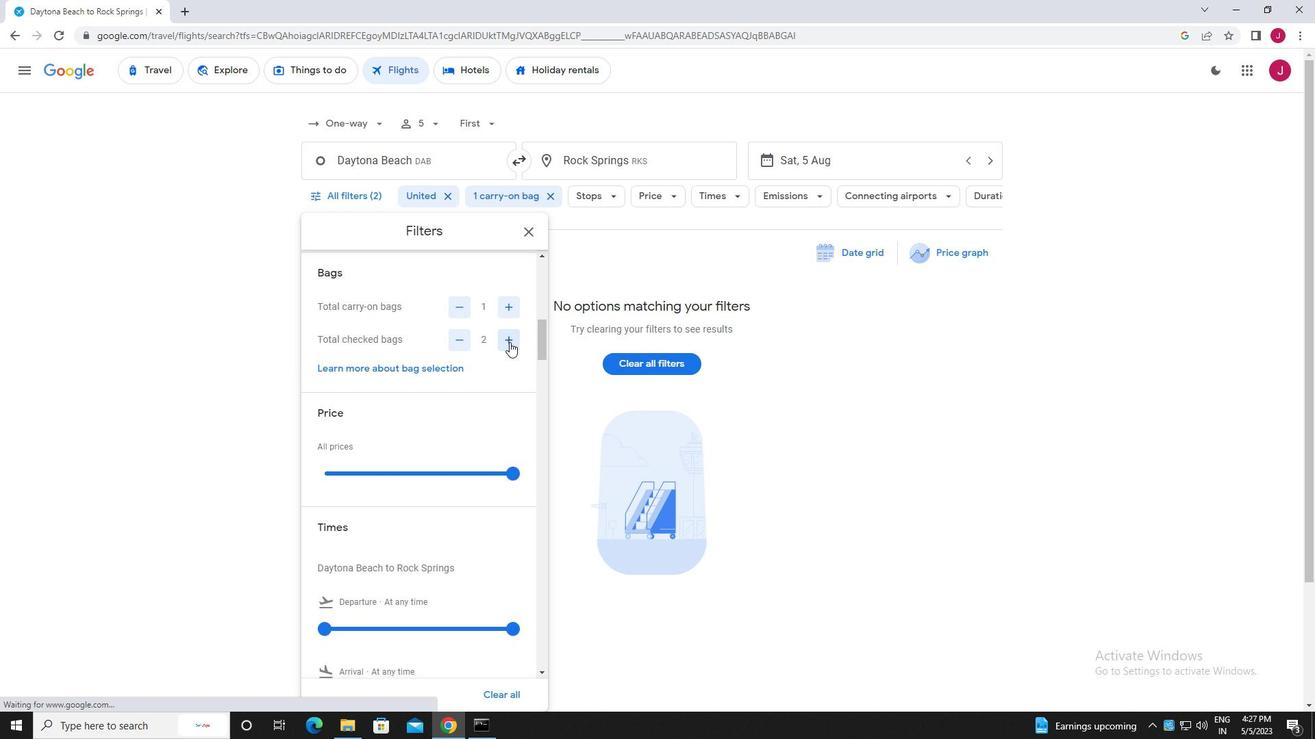 
Action: Mouse pressed left at (509, 342)
Screenshot: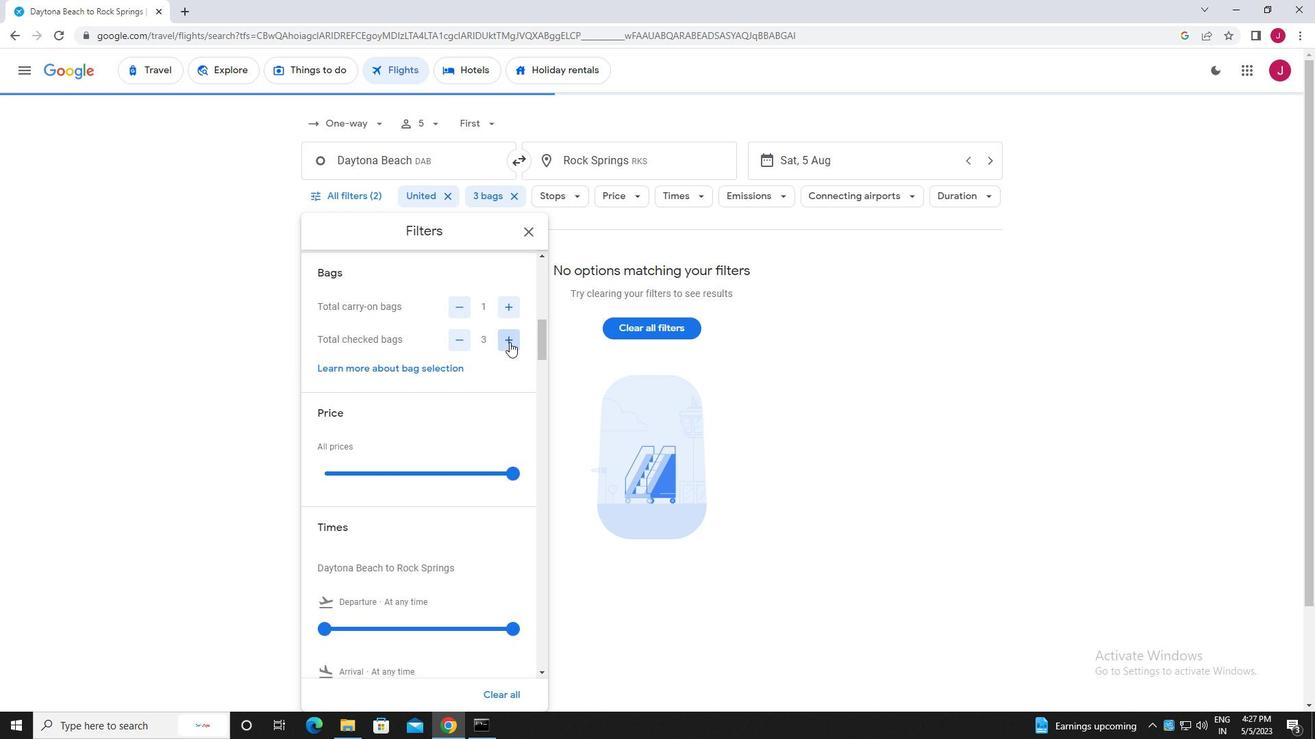 
Action: Mouse pressed left at (509, 342)
Screenshot: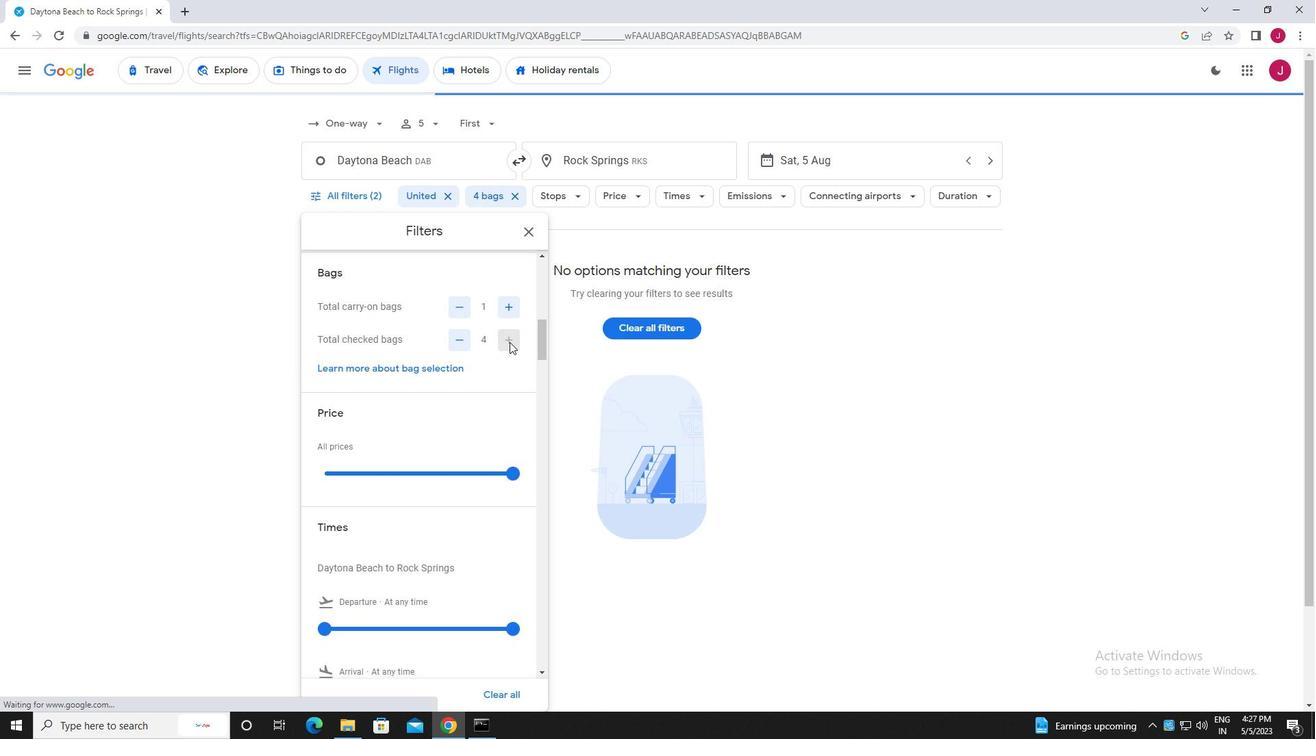 
Action: Mouse scrolled (509, 341) with delta (0, 0)
Screenshot: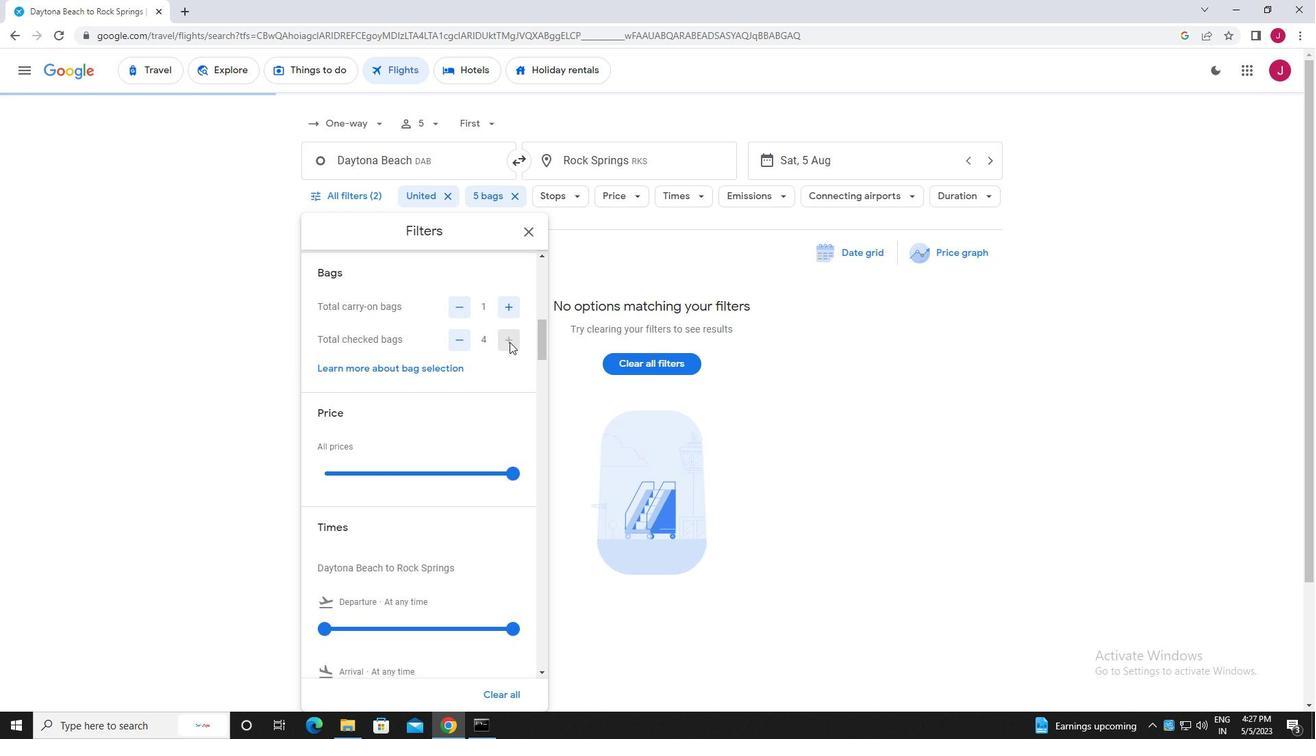 
Action: Mouse scrolled (509, 341) with delta (0, 0)
Screenshot: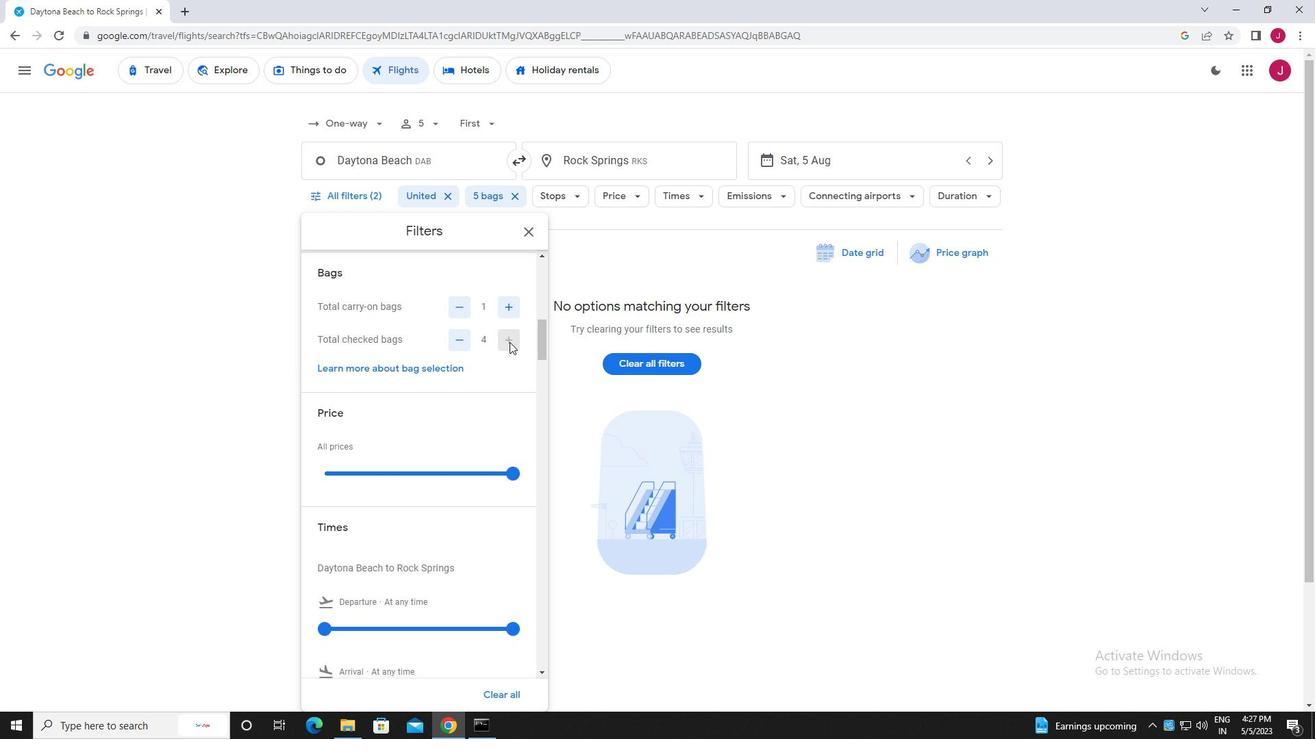 
Action: Mouse moved to (512, 340)
Screenshot: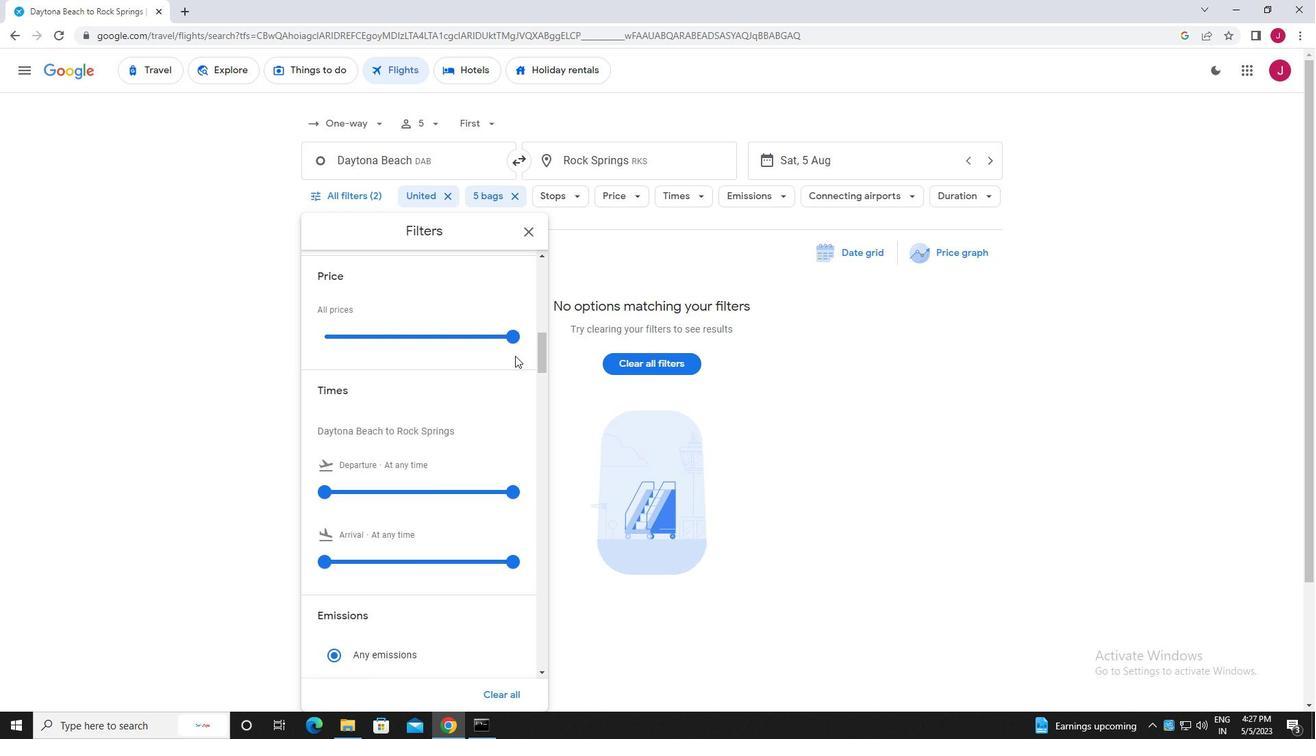 
Action: Mouse pressed left at (512, 340)
Screenshot: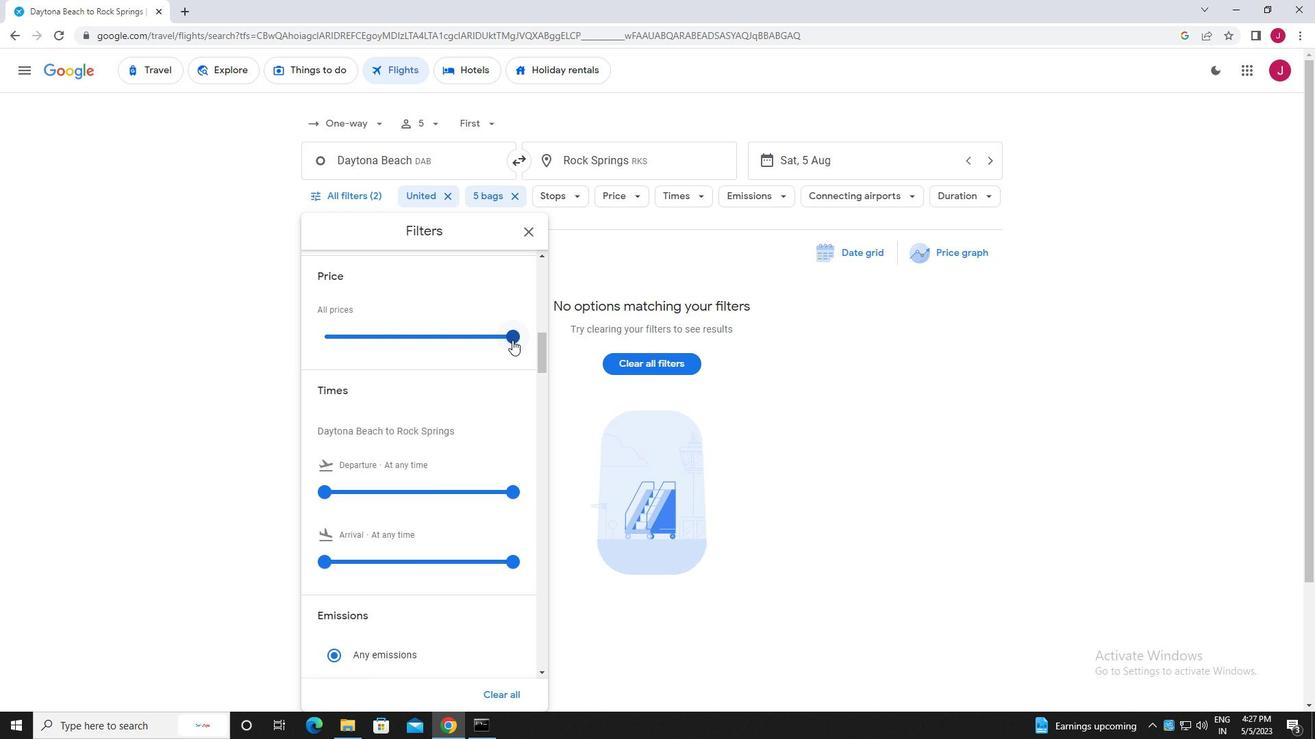 
Action: Mouse moved to (326, 488)
Screenshot: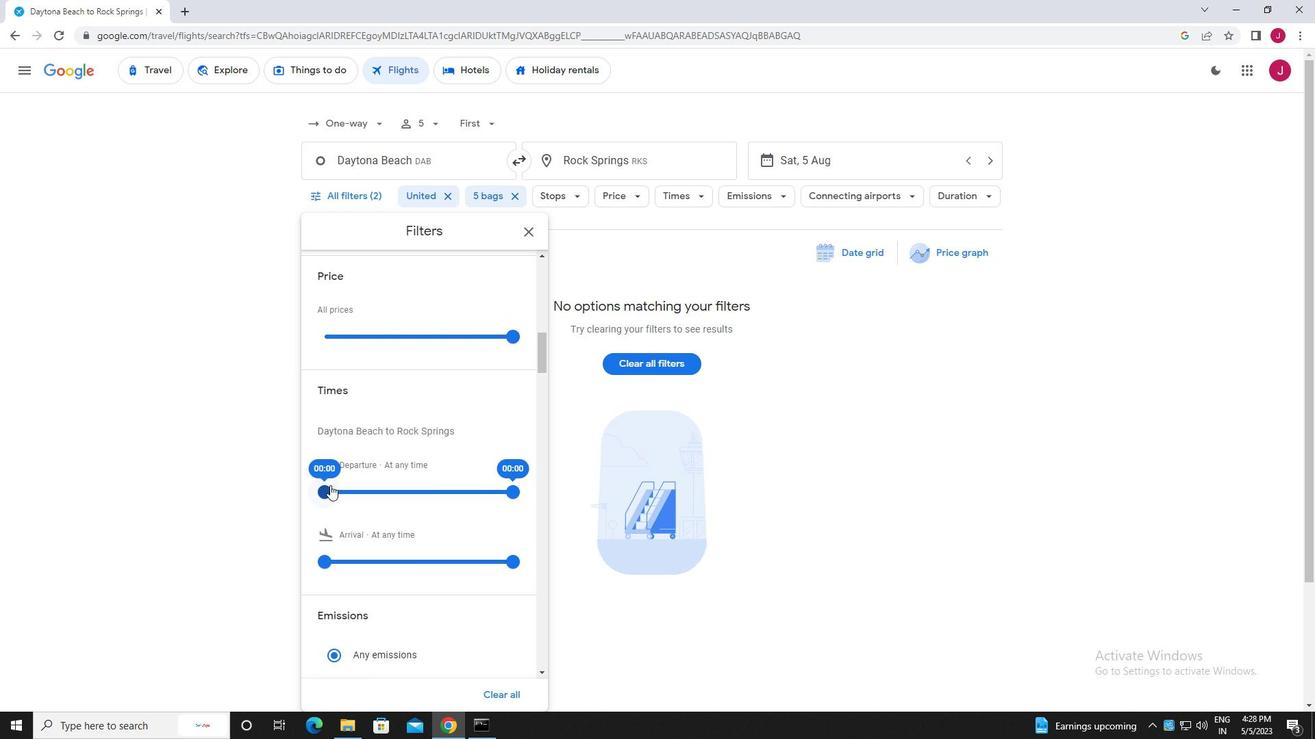 
Action: Mouse pressed left at (326, 488)
Screenshot: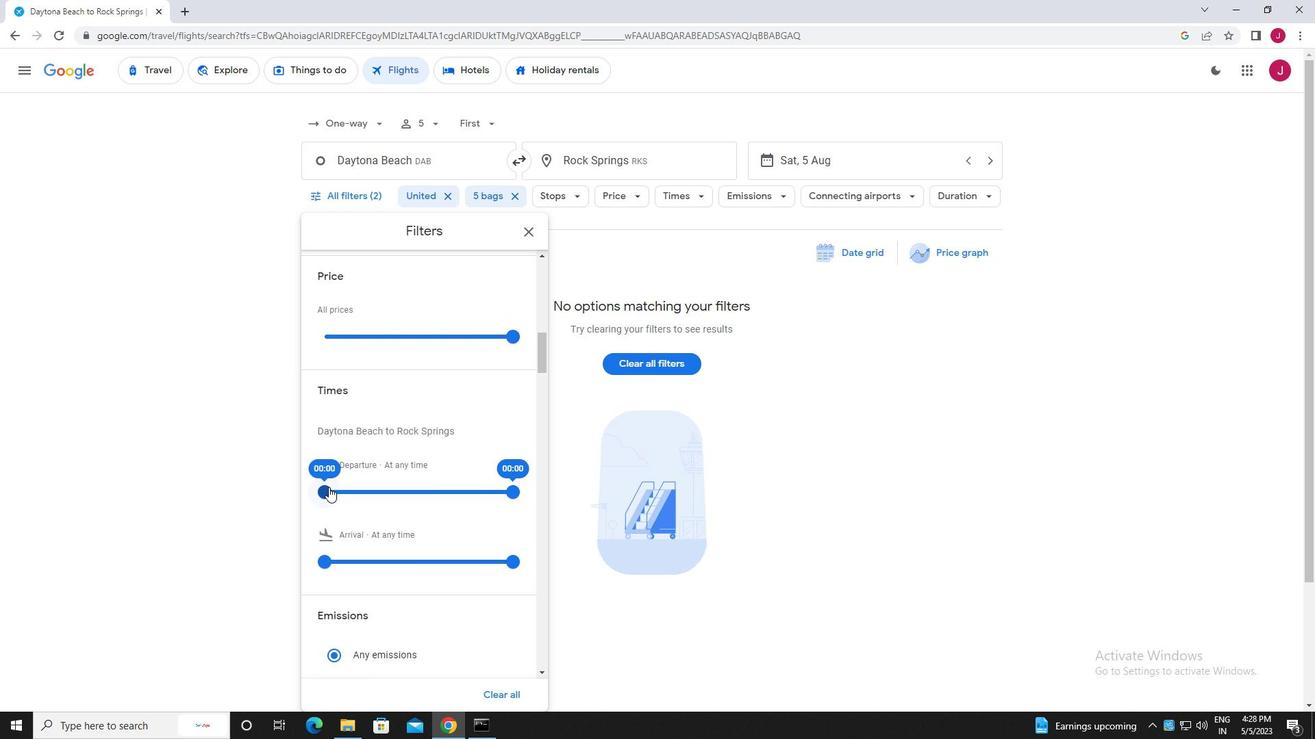 
Action: Mouse moved to (511, 493)
Screenshot: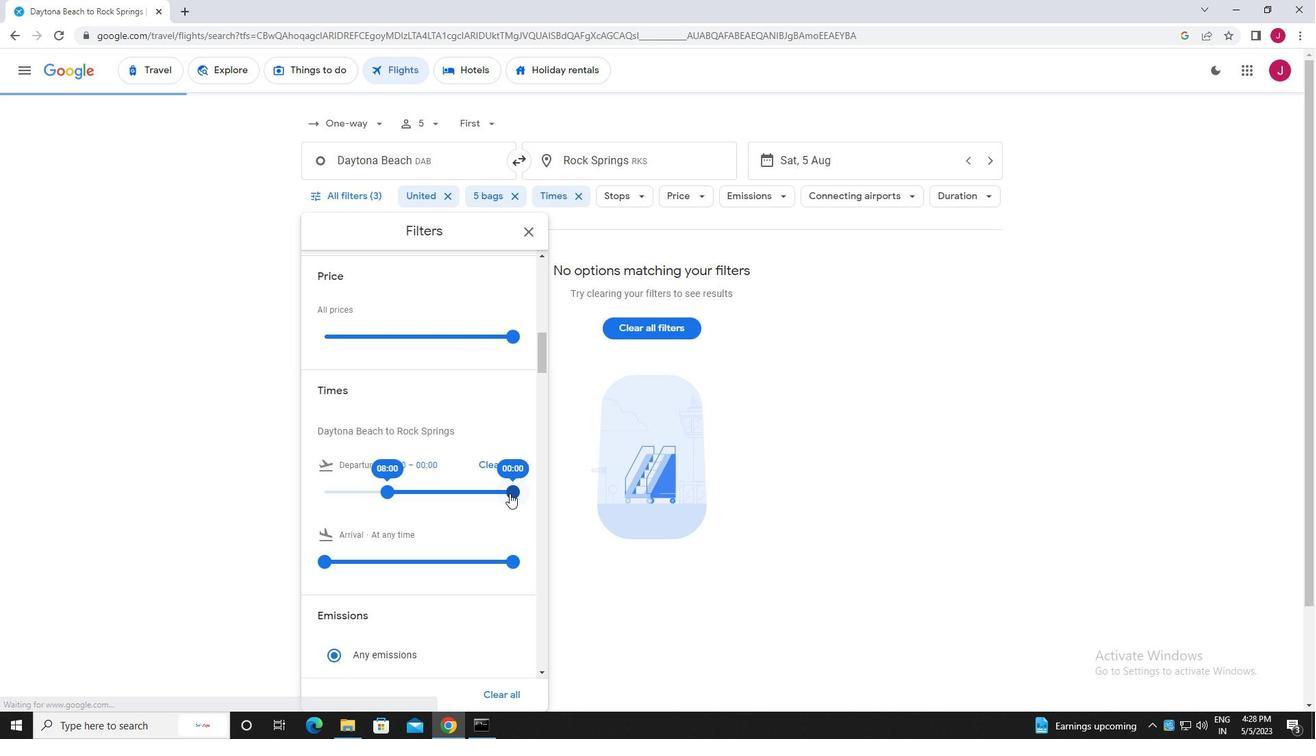 
Action: Mouse pressed left at (511, 493)
Screenshot: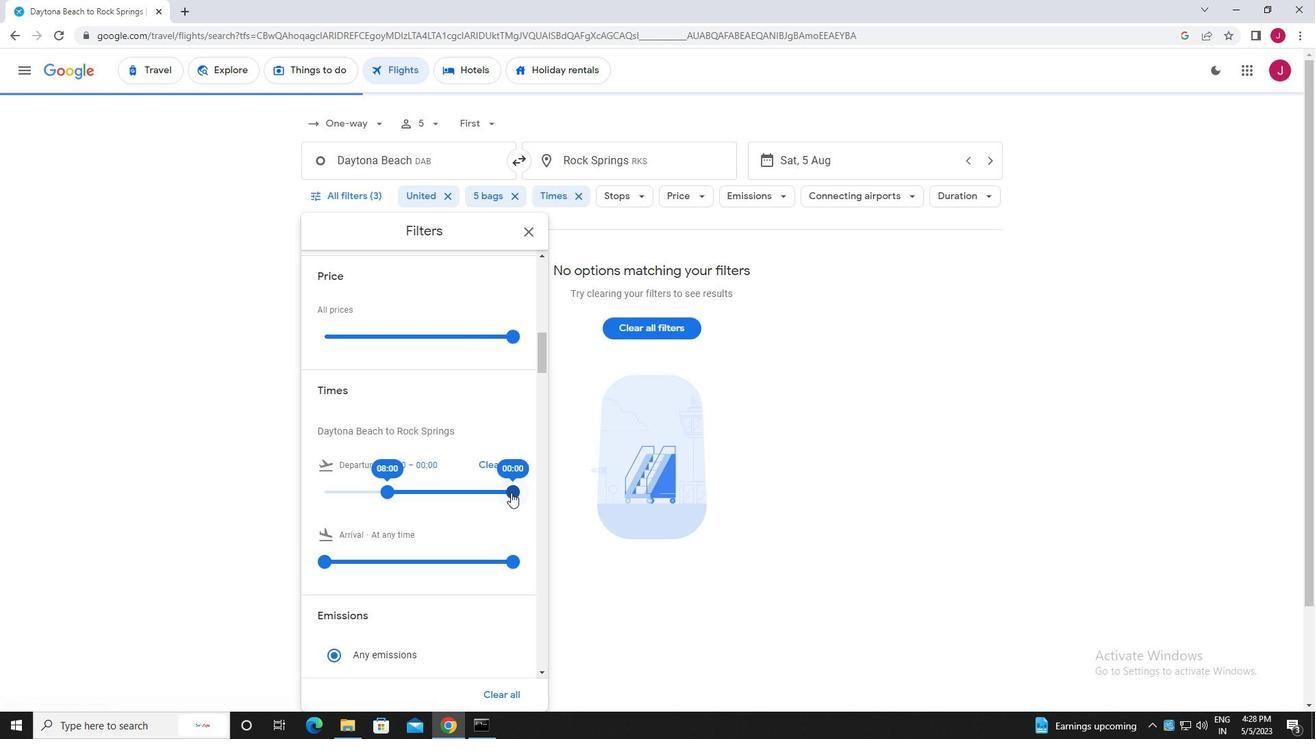 
Action: Mouse moved to (530, 231)
Screenshot: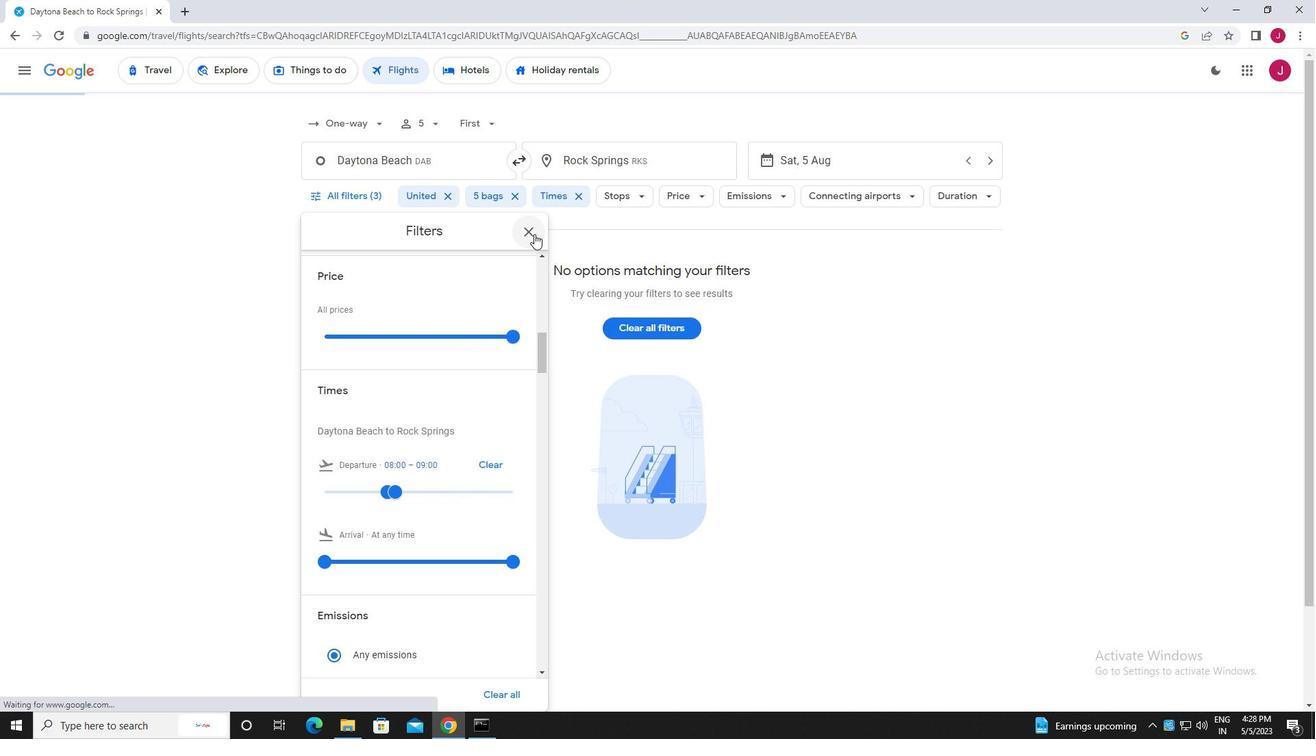 
Action: Mouse pressed left at (530, 231)
Screenshot: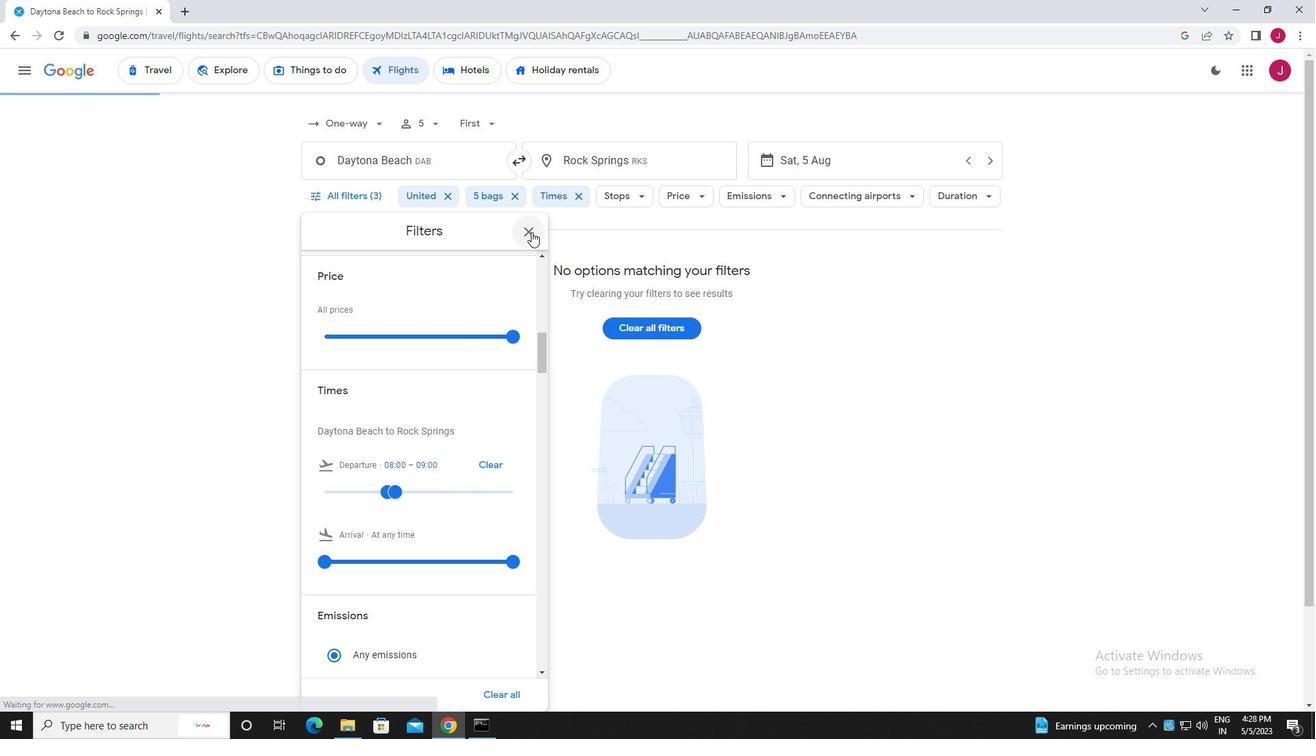 
